 Task: Look for space in Uran, India from 8th June, 2023 to 16th June, 2023 for 2 adults in price range Rs.10000 to Rs.15000. Place can be entire place with 1  bedroom having 1 bed and 1 bathroom. Property type can be house, flat, guest house, hotel. Amenities needed are: washing machine. Booking option can be shelf check-in. Required host language is English.
Action: Mouse moved to (502, 95)
Screenshot: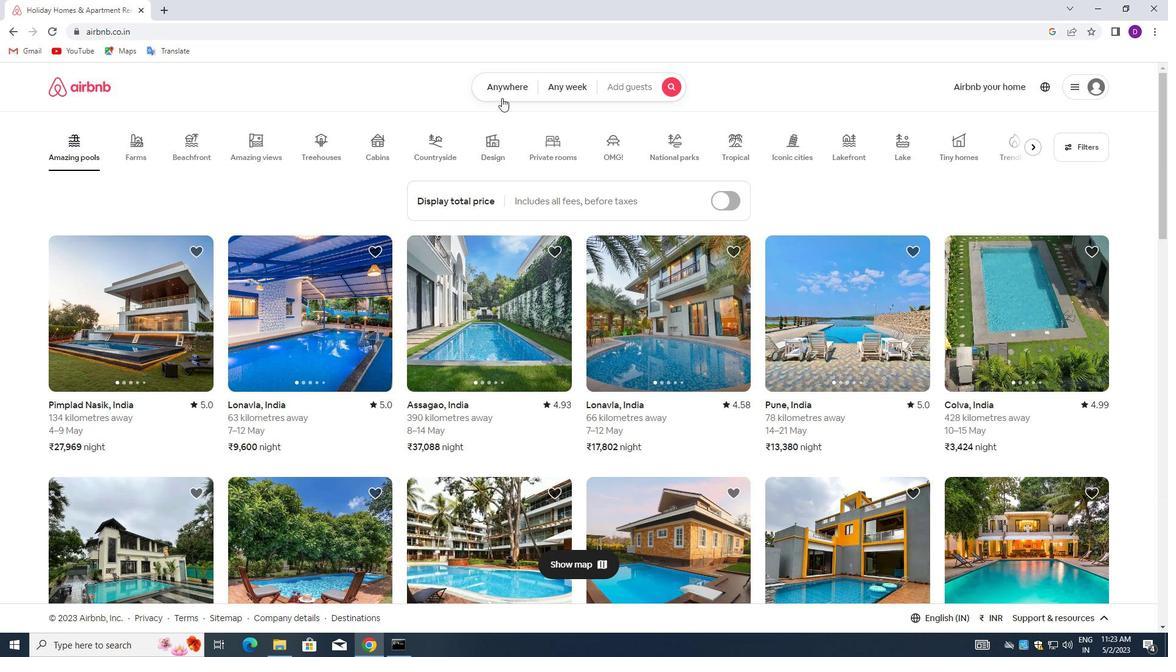 
Action: Mouse pressed left at (502, 95)
Screenshot: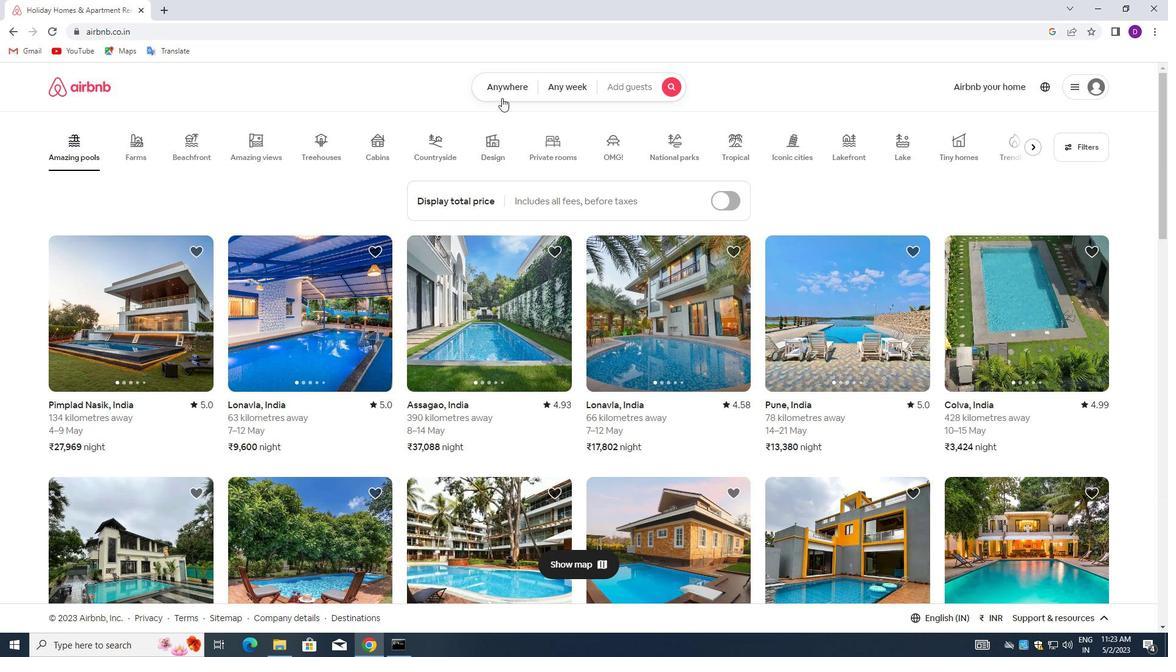 
Action: Mouse moved to (423, 135)
Screenshot: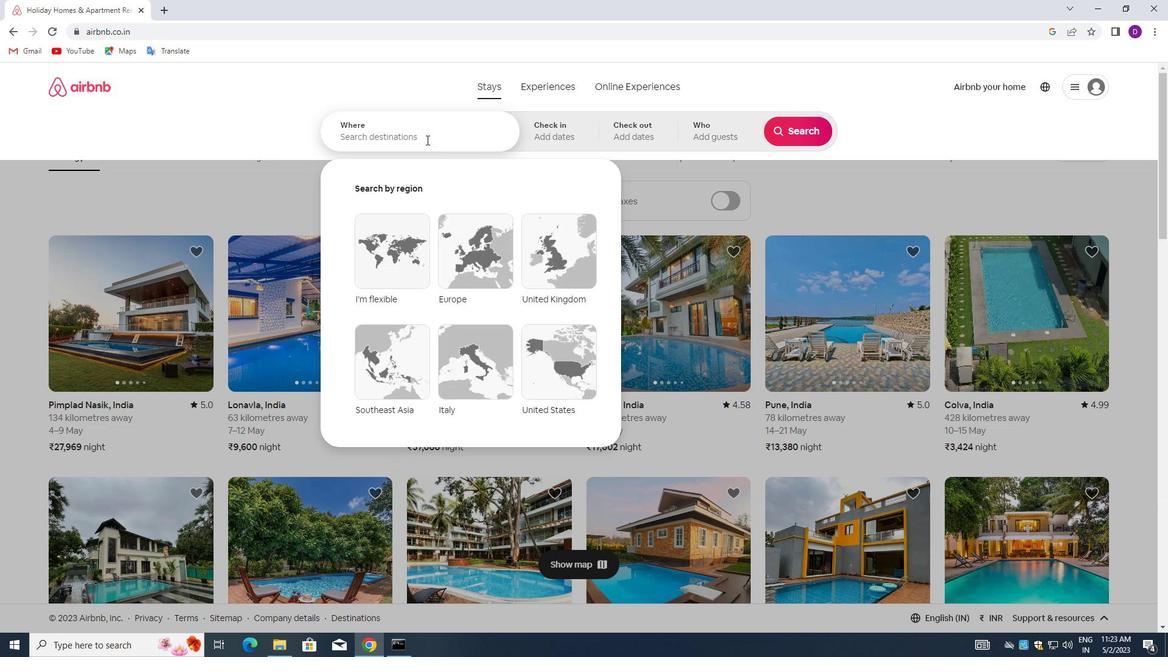 
Action: Mouse pressed left at (423, 135)
Screenshot: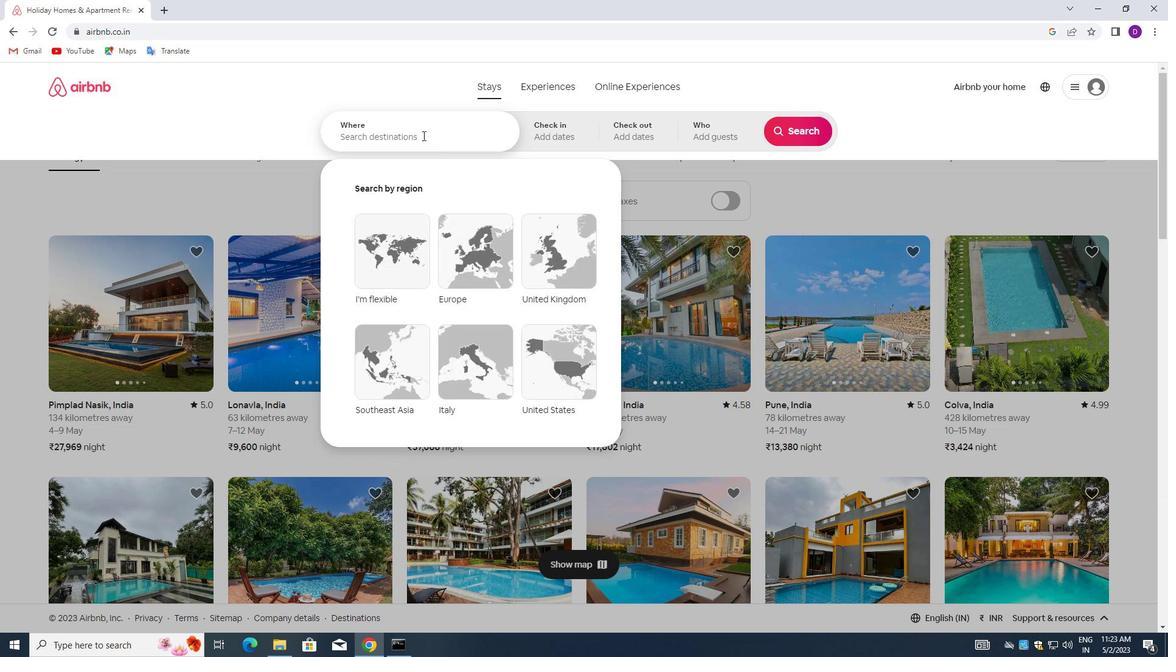 
Action: Key pressed <Key.shift>URAN<Key.space><Key.backspace>,<Key.space><Key.shift>INDIA<Key.enter>
Screenshot: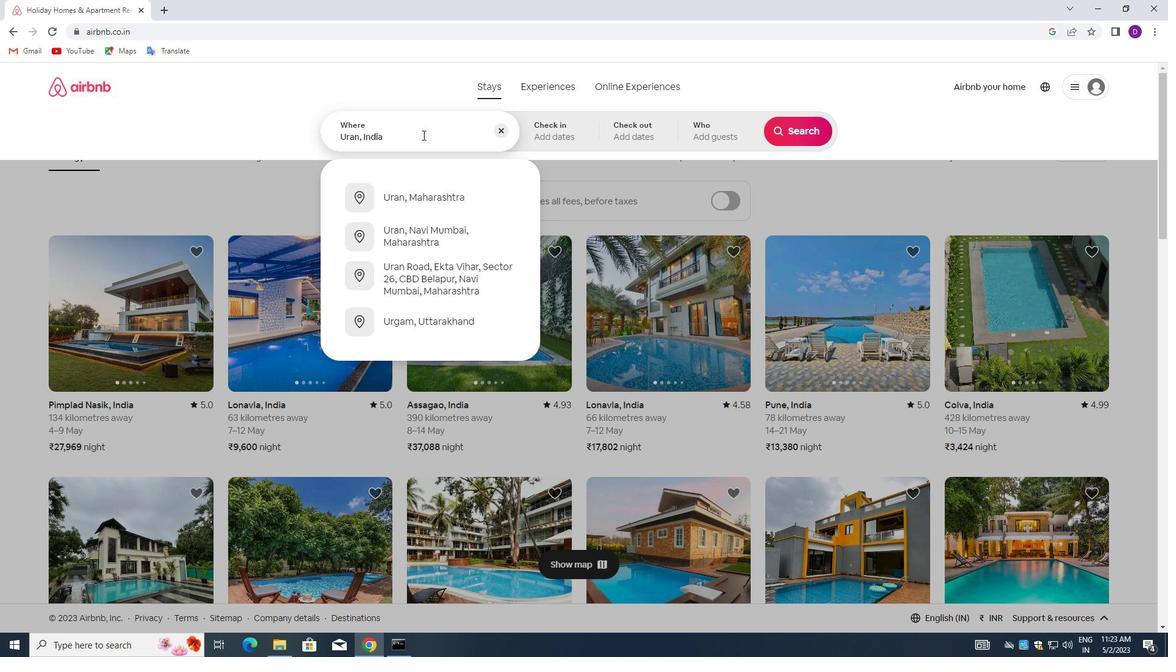 
Action: Mouse moved to (727, 308)
Screenshot: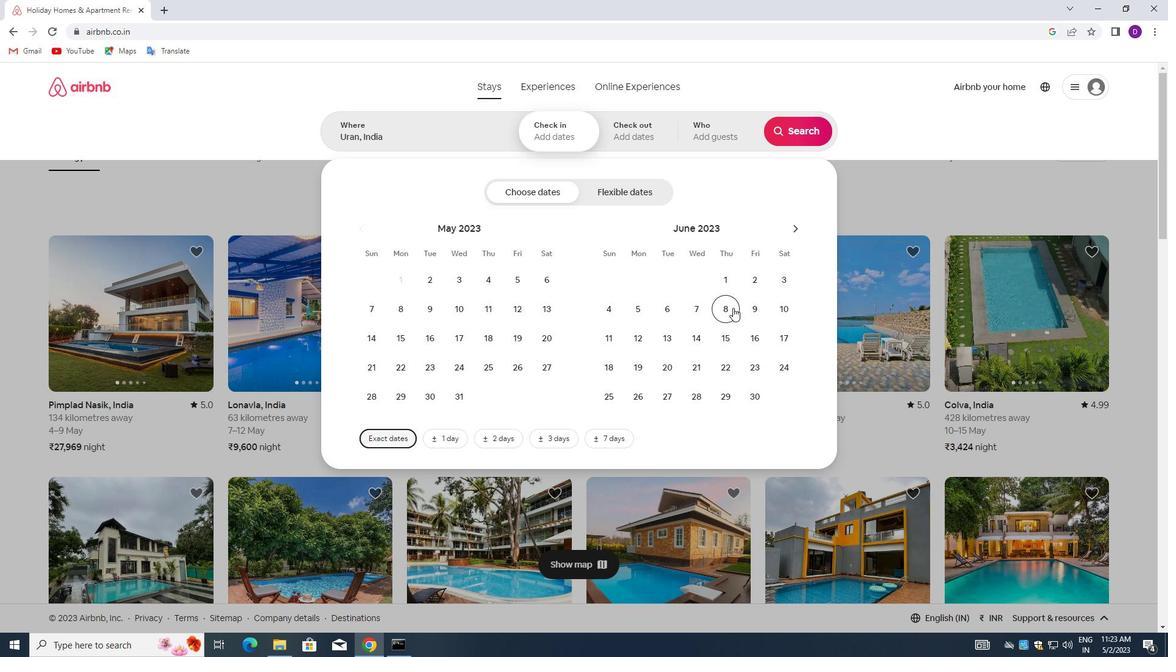 
Action: Mouse pressed left at (727, 308)
Screenshot: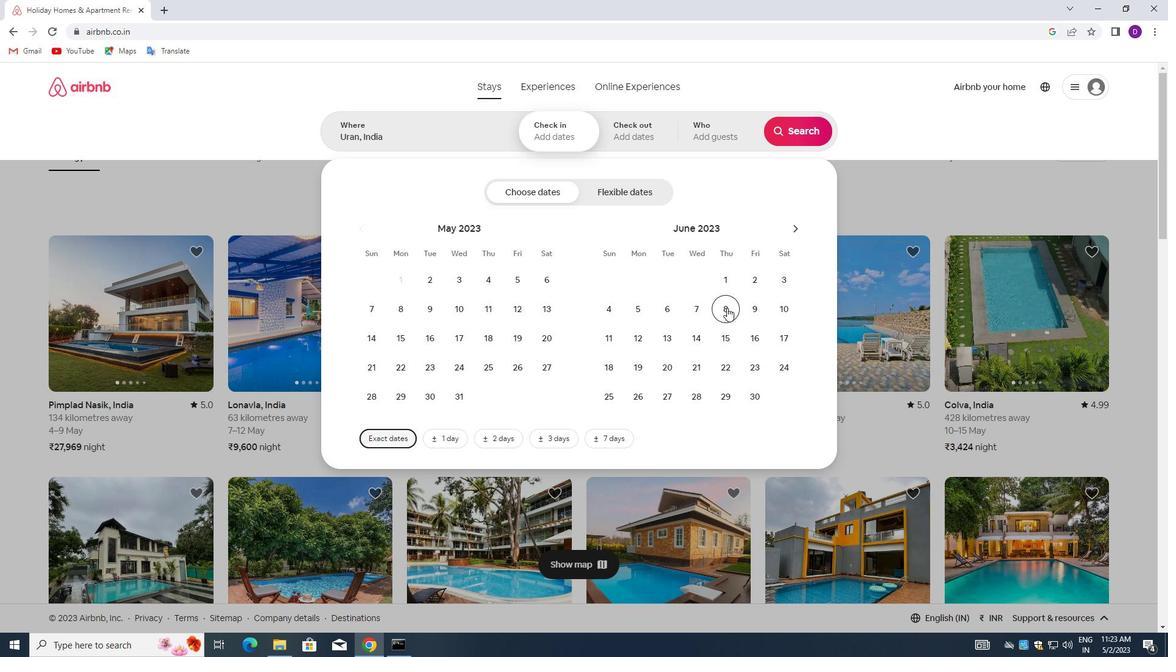 
Action: Mouse moved to (748, 329)
Screenshot: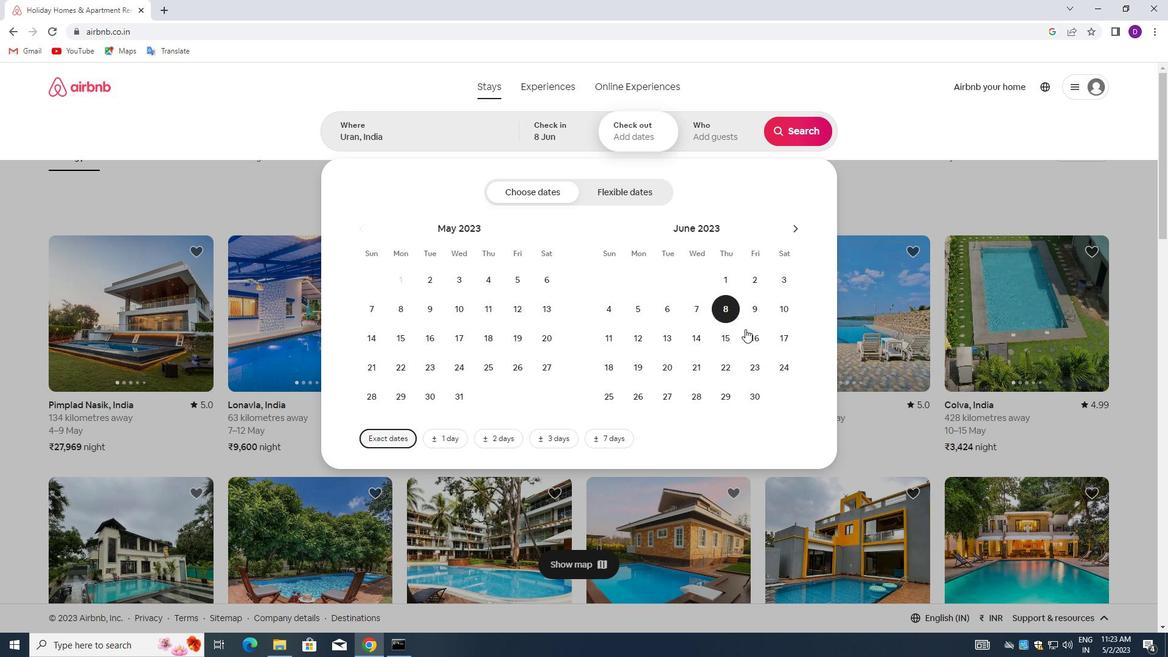 
Action: Mouse pressed left at (748, 329)
Screenshot: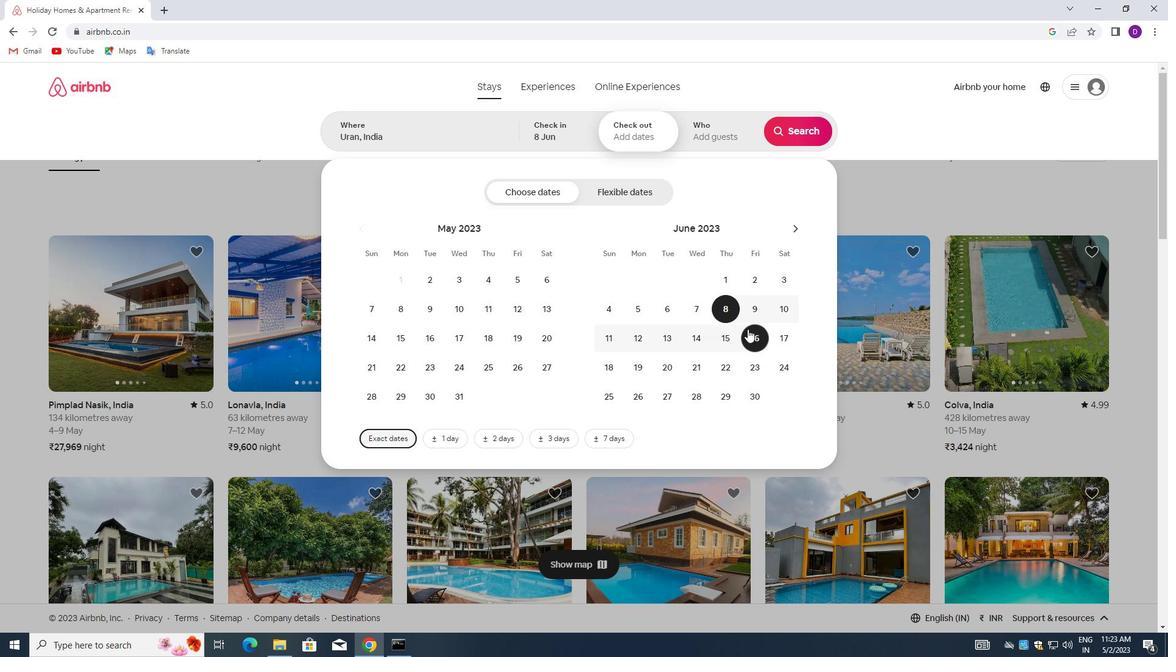 
Action: Mouse moved to (701, 129)
Screenshot: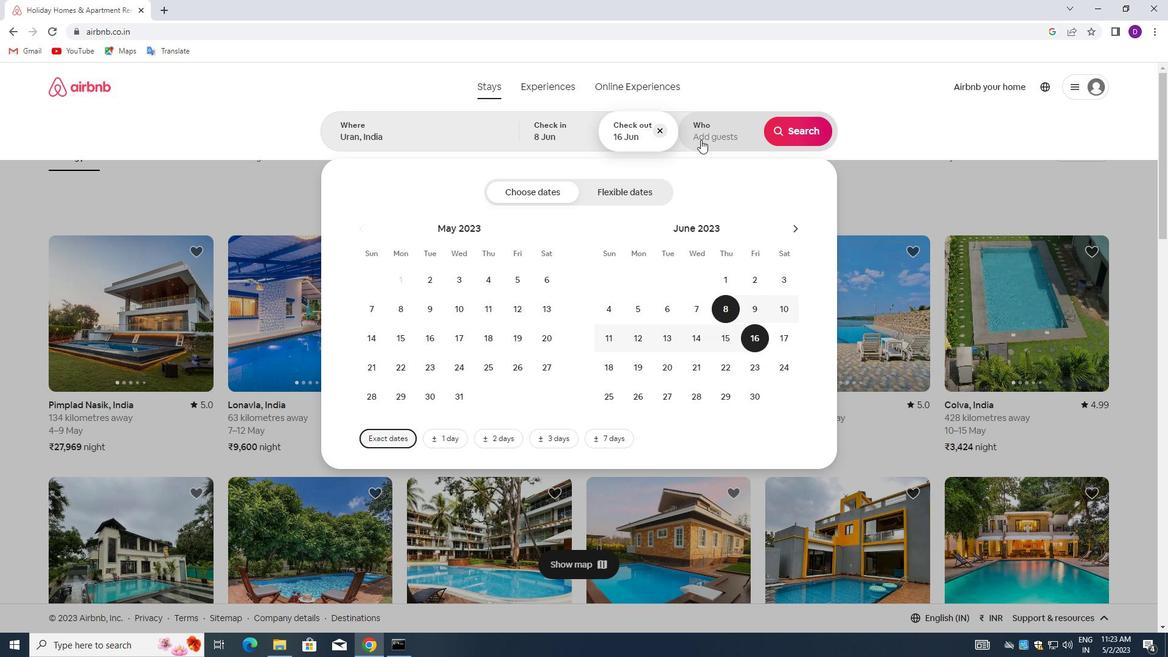 
Action: Mouse pressed left at (701, 129)
Screenshot: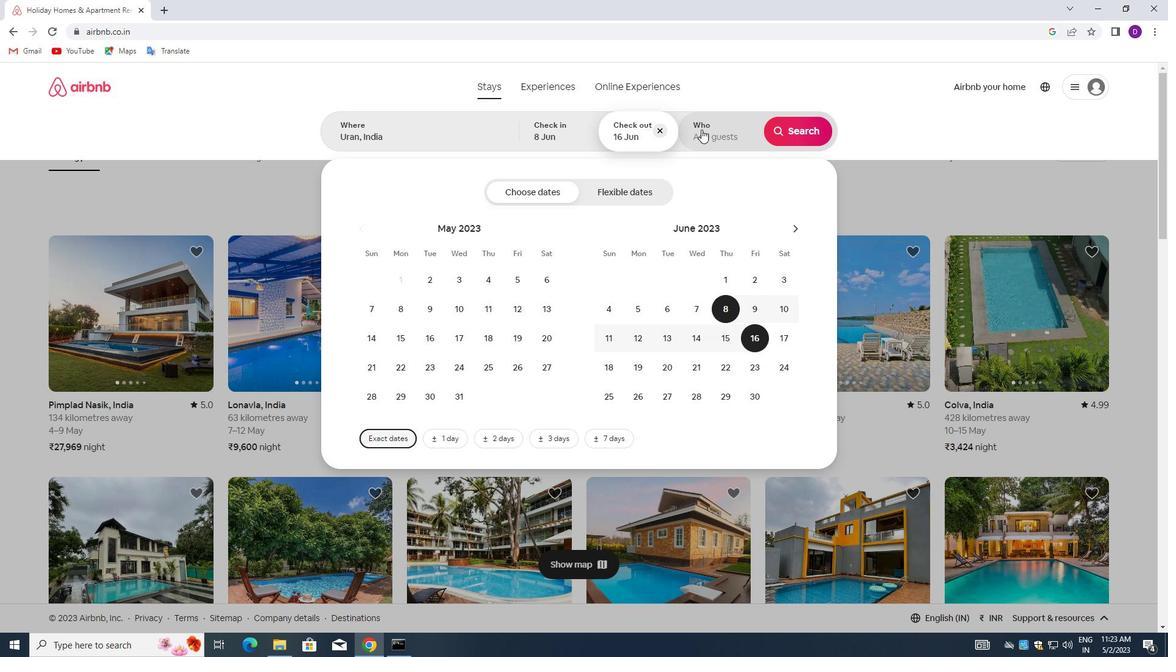 
Action: Mouse moved to (805, 198)
Screenshot: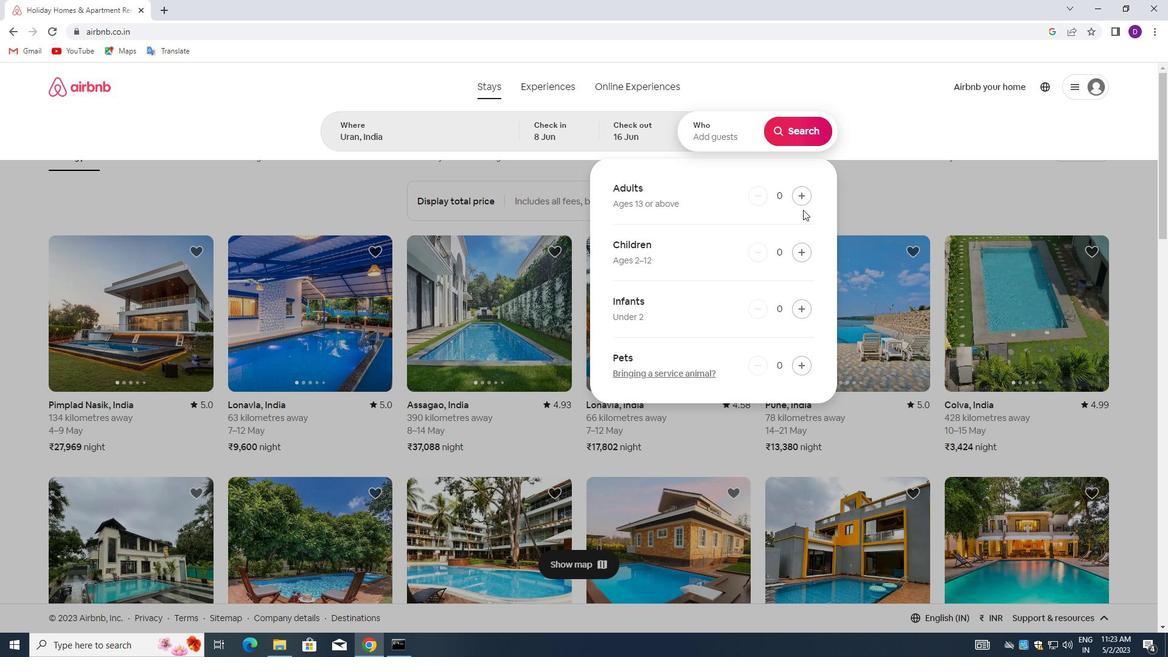 
Action: Mouse pressed left at (805, 198)
Screenshot: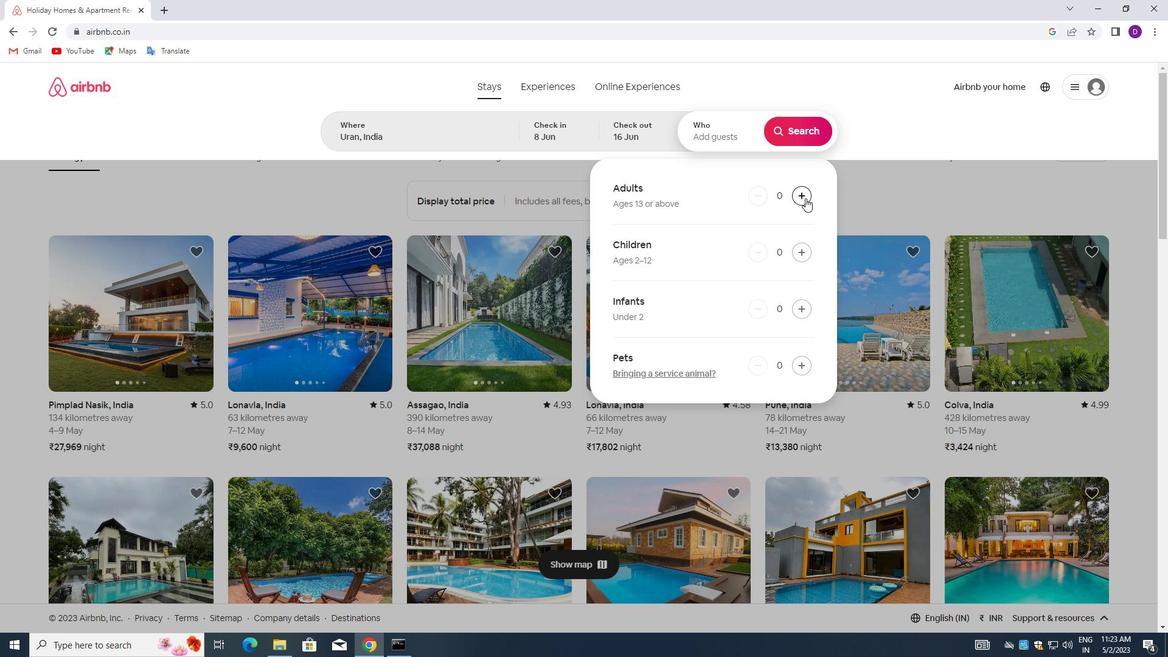 
Action: Mouse pressed left at (805, 198)
Screenshot: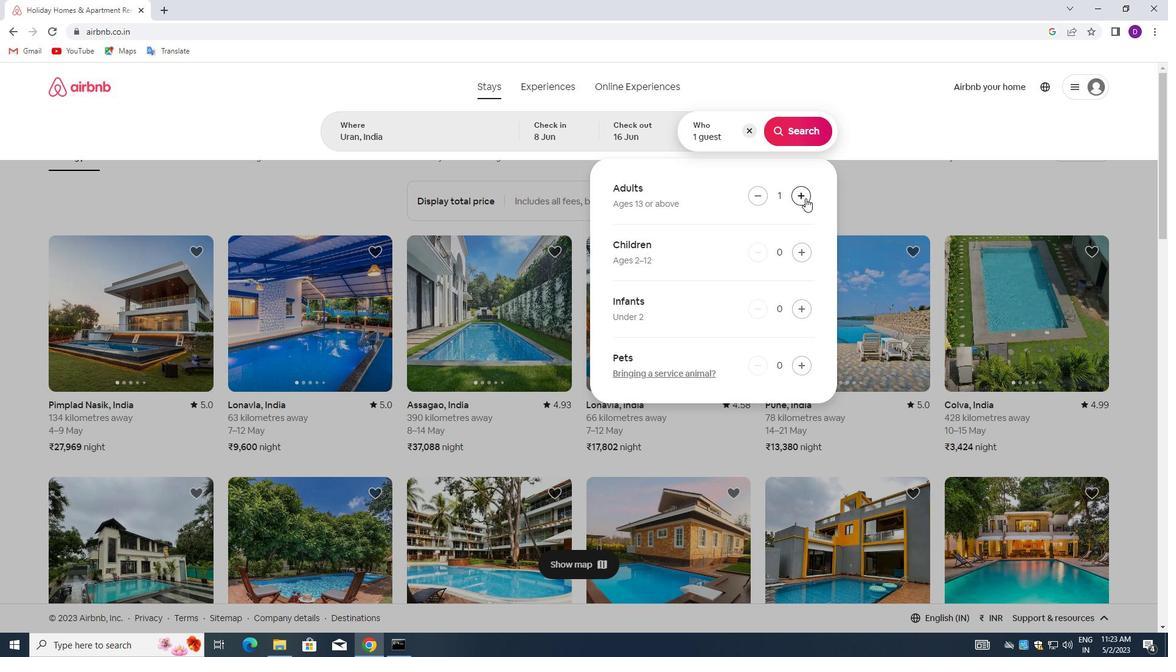 
Action: Mouse moved to (783, 121)
Screenshot: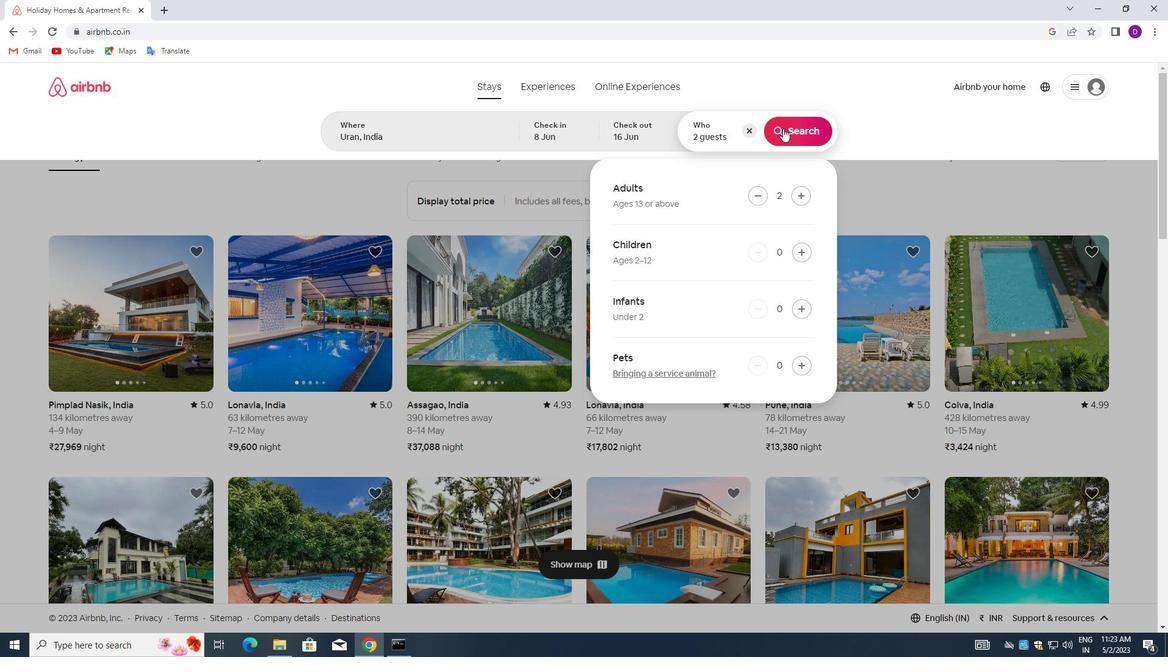 
Action: Mouse pressed left at (783, 121)
Screenshot: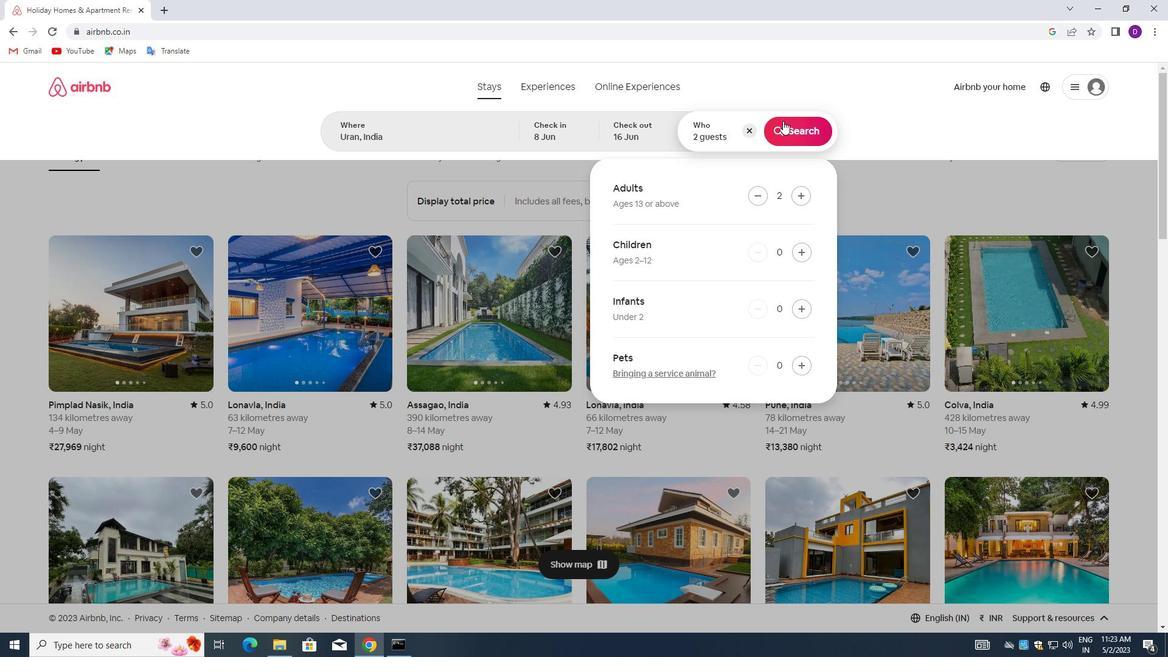 
Action: Mouse moved to (1107, 142)
Screenshot: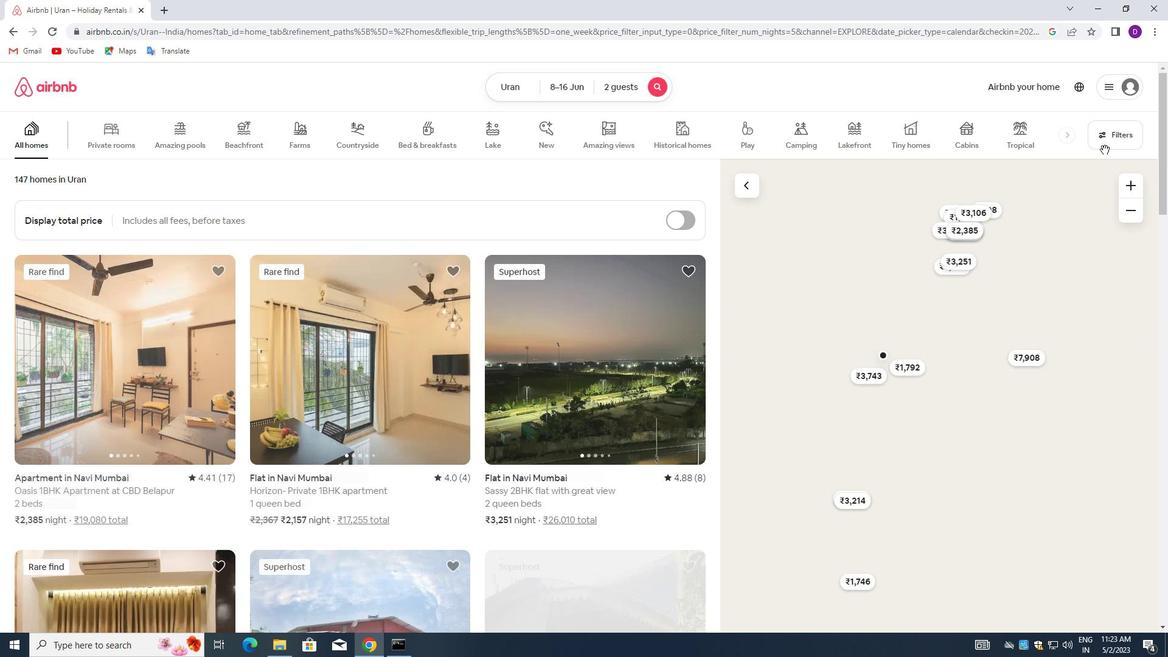 
Action: Mouse pressed left at (1107, 142)
Screenshot: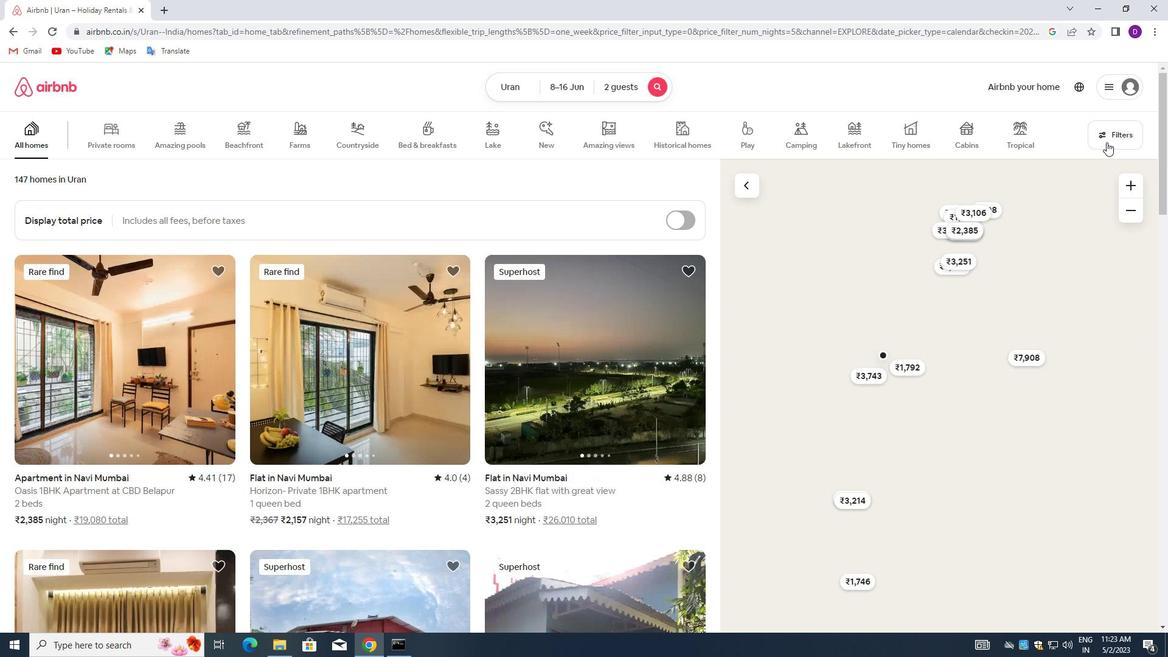 
Action: Mouse moved to (420, 294)
Screenshot: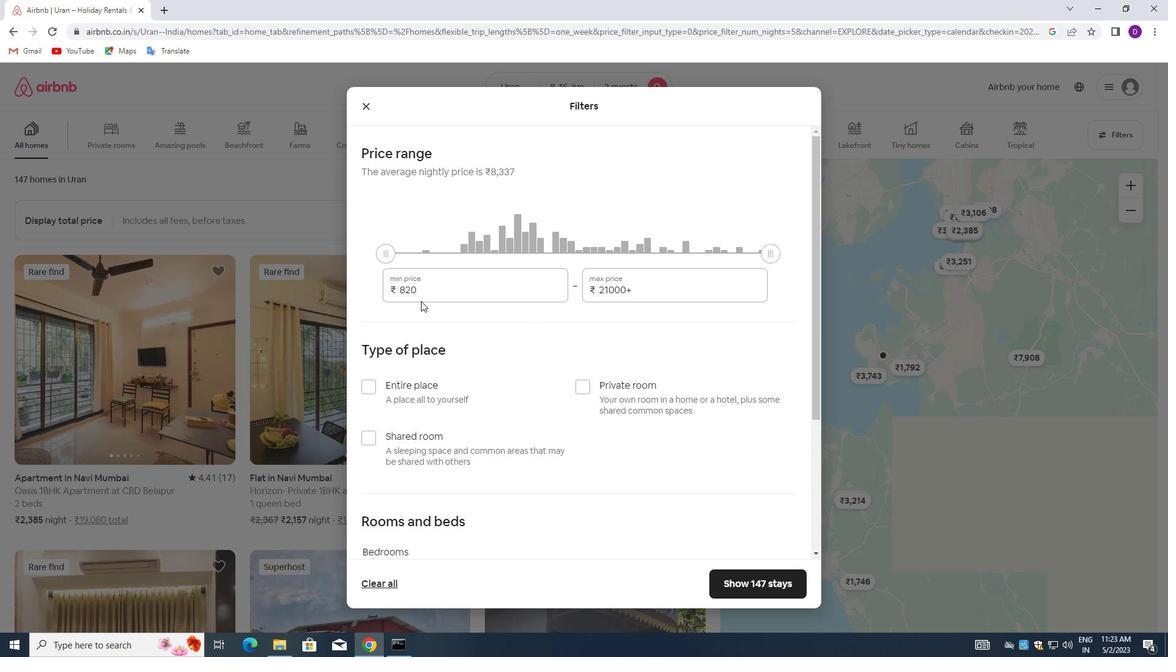 
Action: Mouse pressed left at (420, 294)
Screenshot: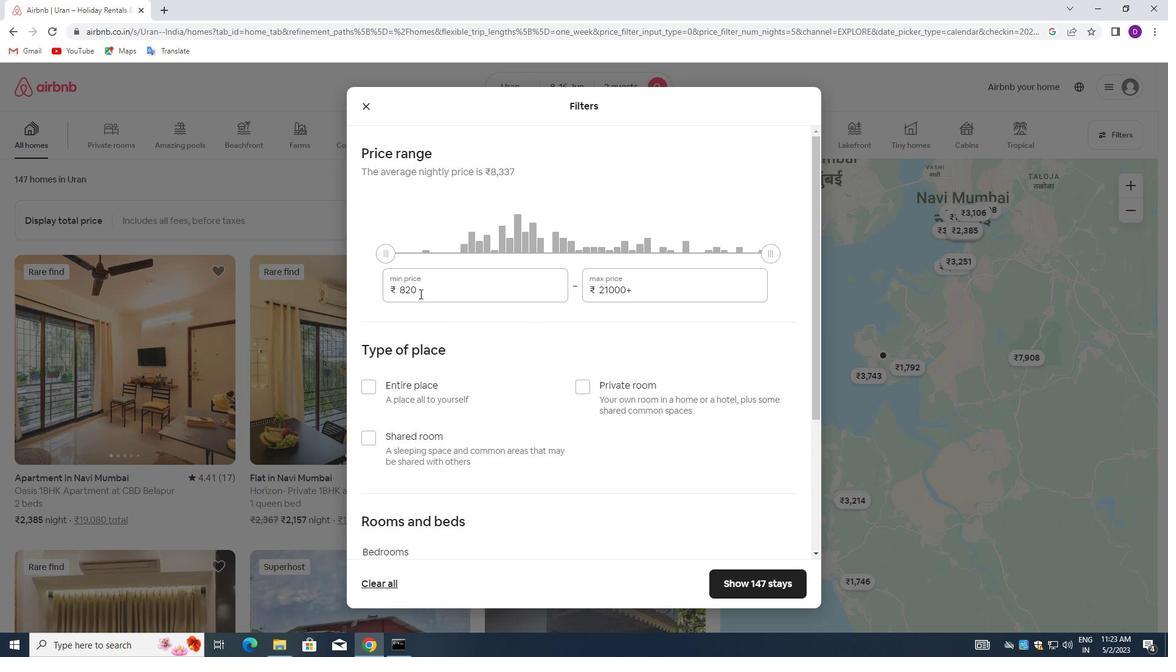 
Action: Mouse pressed left at (420, 294)
Screenshot: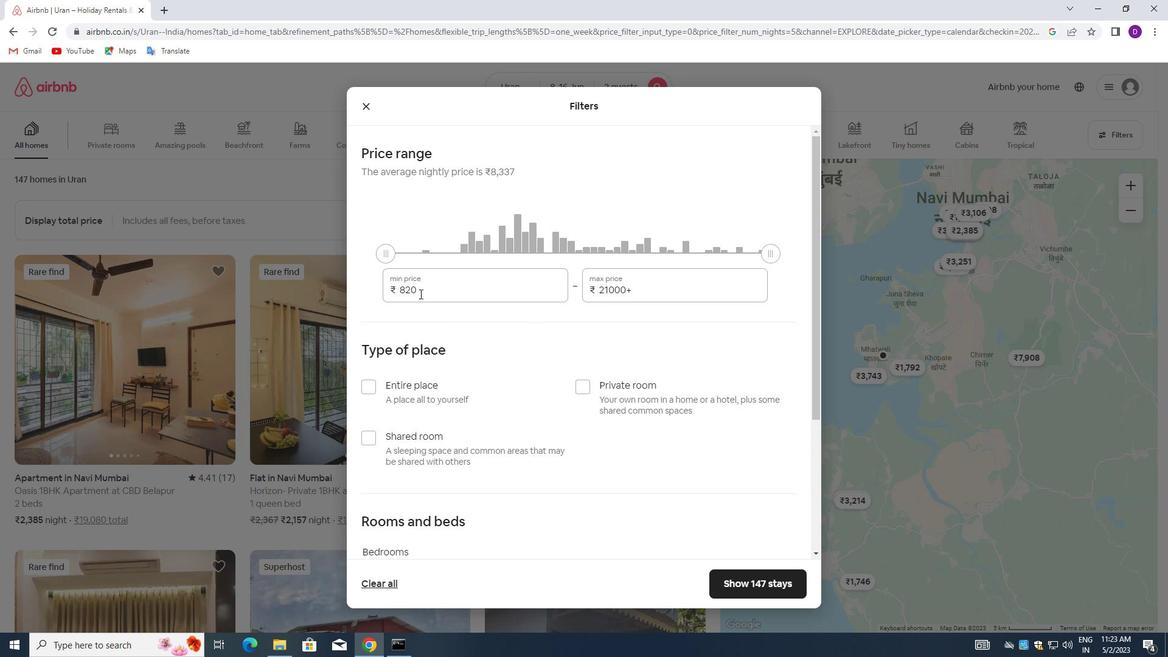 
Action: Key pressed 10000<Key.tab>15000
Screenshot: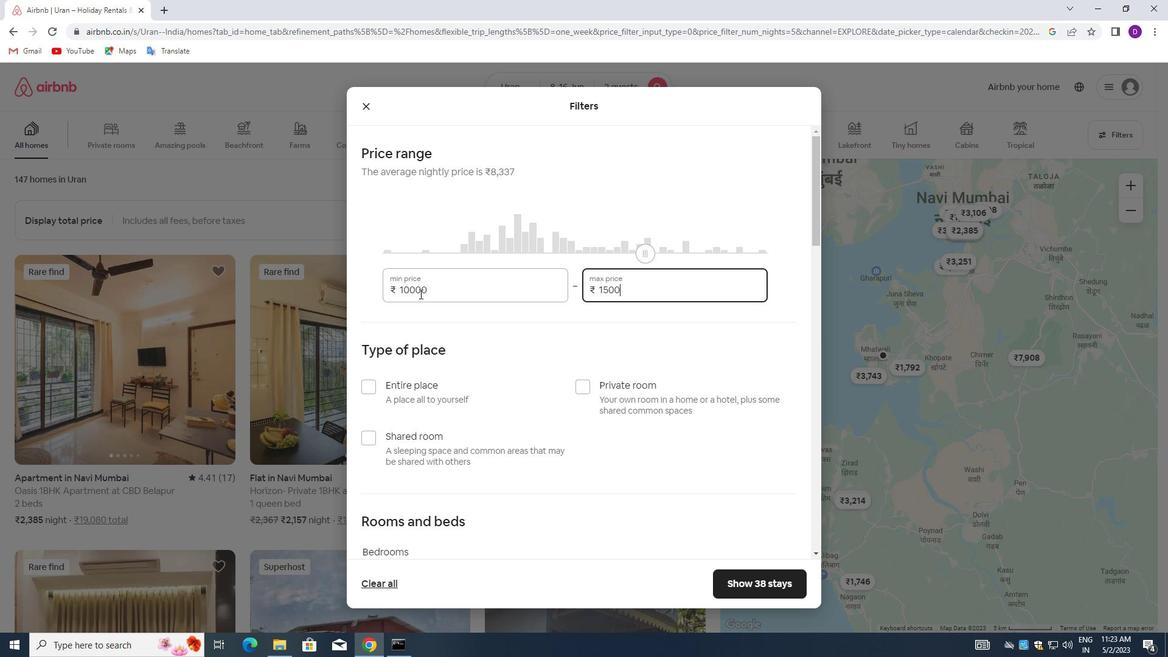 
Action: Mouse moved to (420, 294)
Screenshot: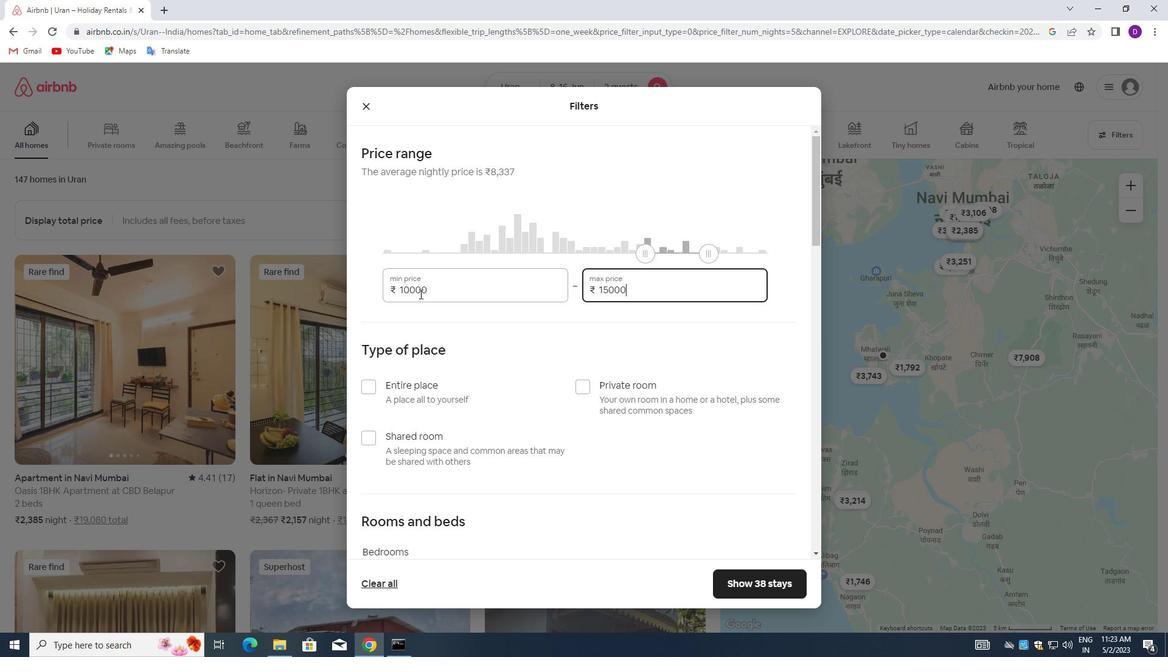 
Action: Mouse scrolled (420, 293) with delta (0, 0)
Screenshot: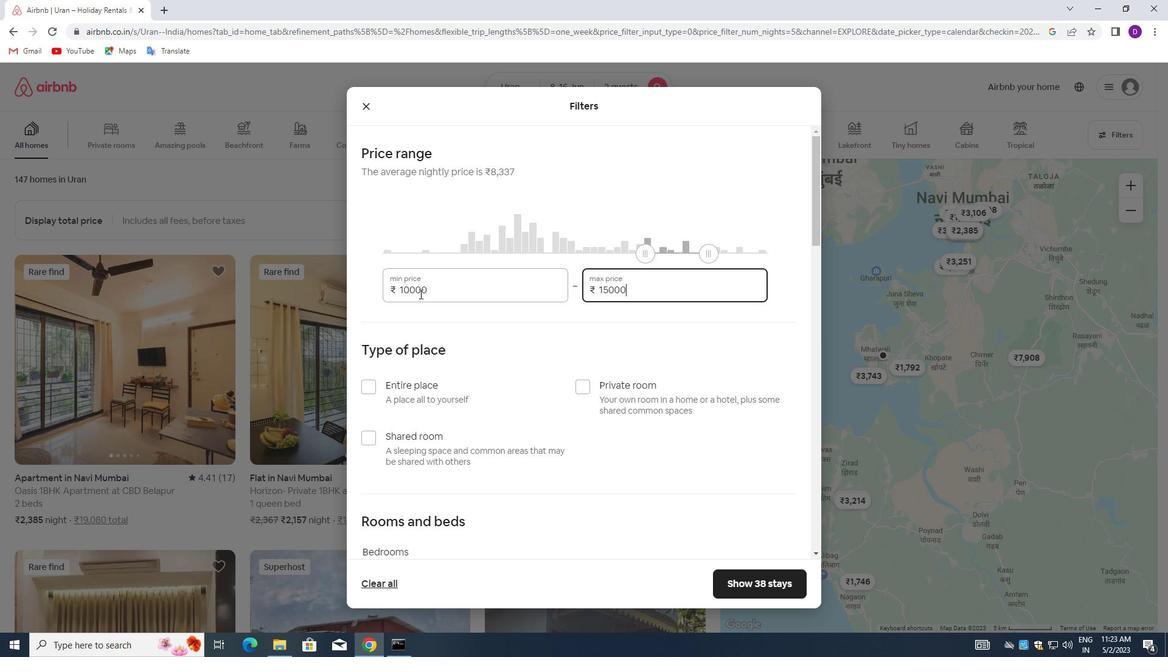 
Action: Mouse moved to (425, 299)
Screenshot: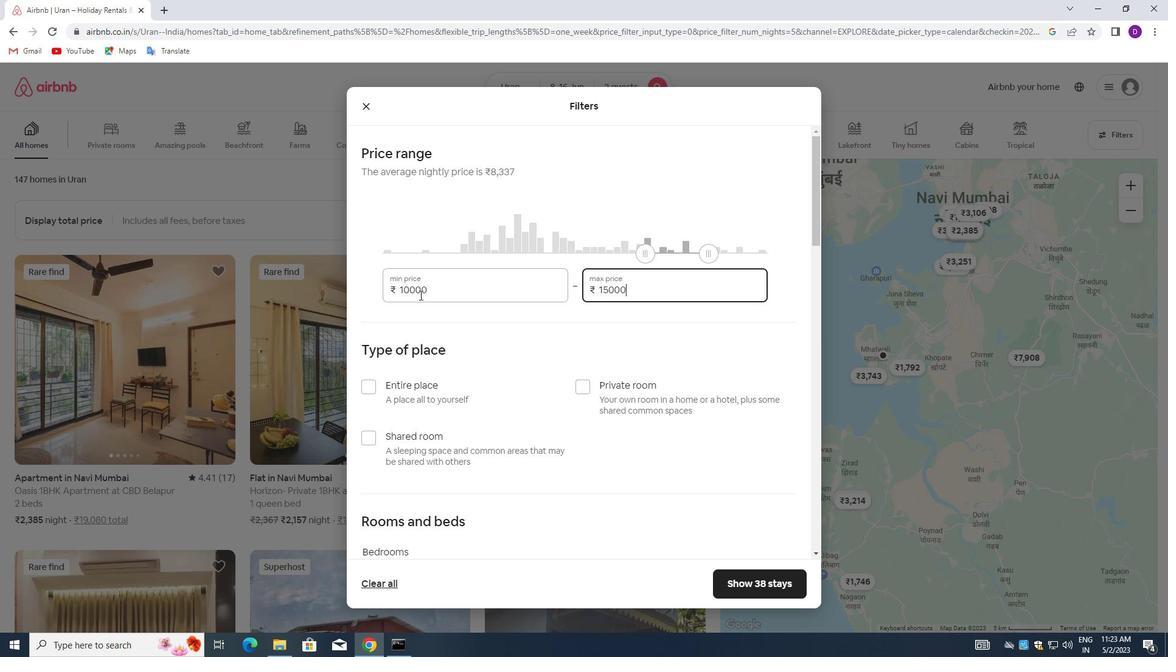 
Action: Mouse scrolled (425, 298) with delta (0, 0)
Screenshot: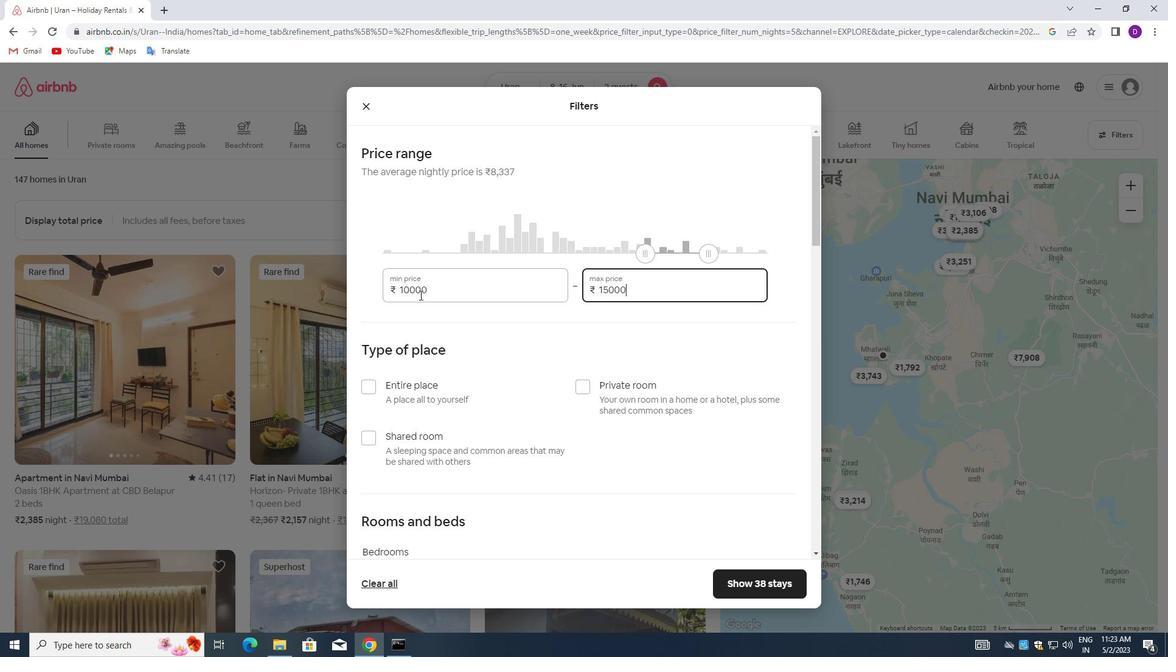 
Action: Mouse moved to (369, 271)
Screenshot: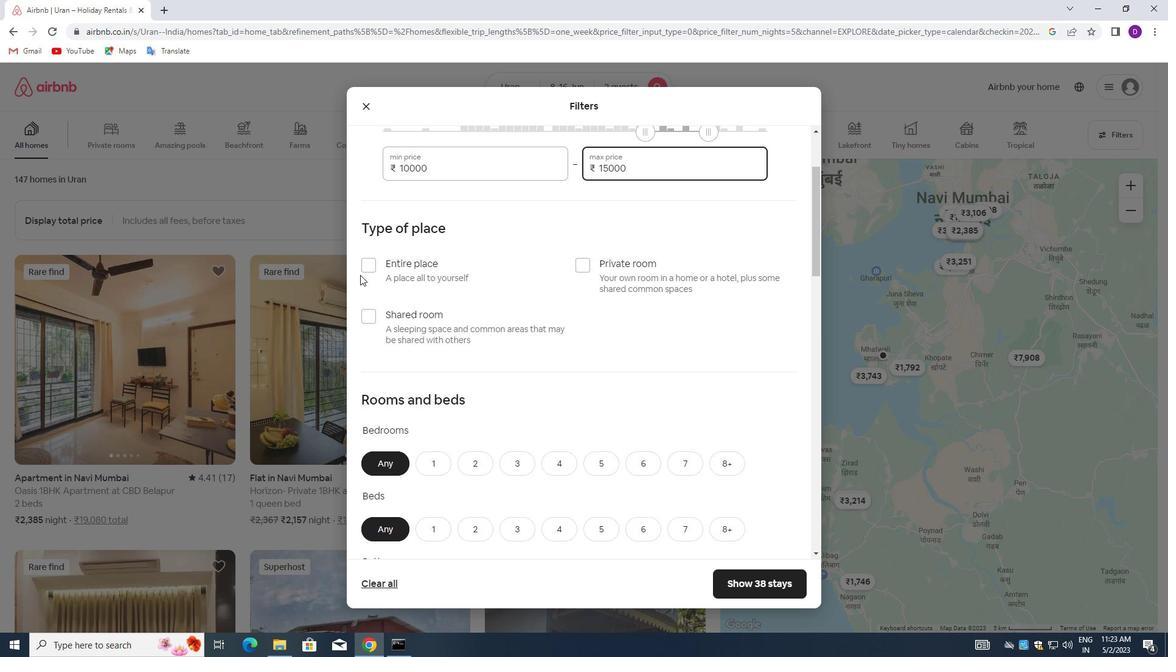 
Action: Mouse pressed left at (369, 271)
Screenshot: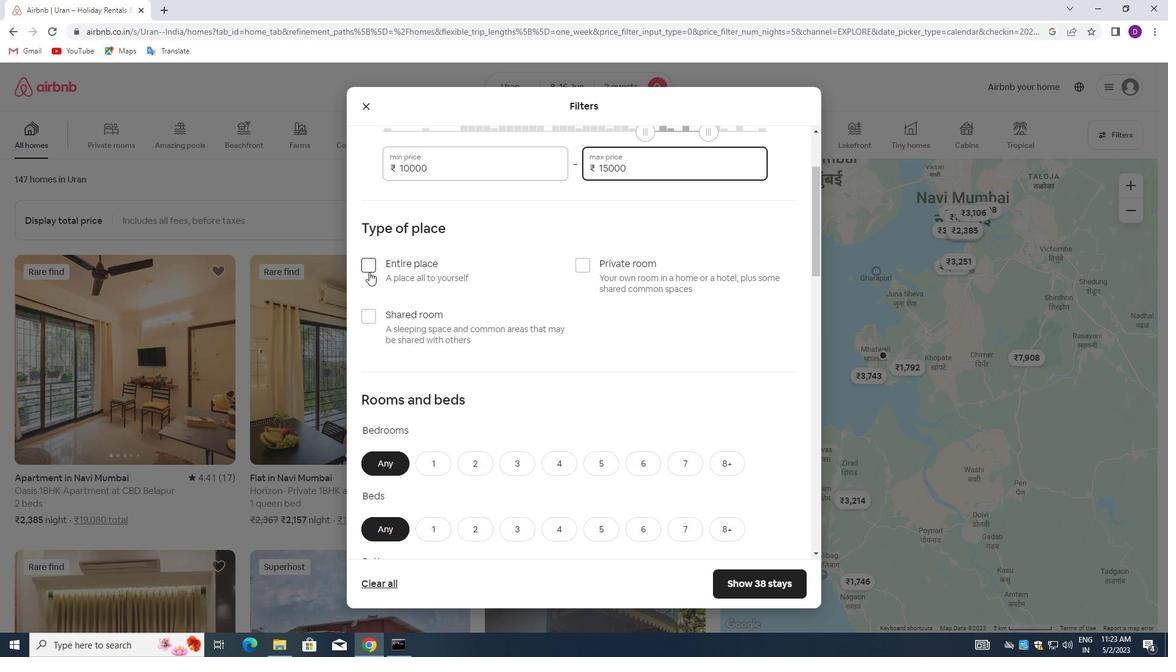 
Action: Mouse moved to (536, 357)
Screenshot: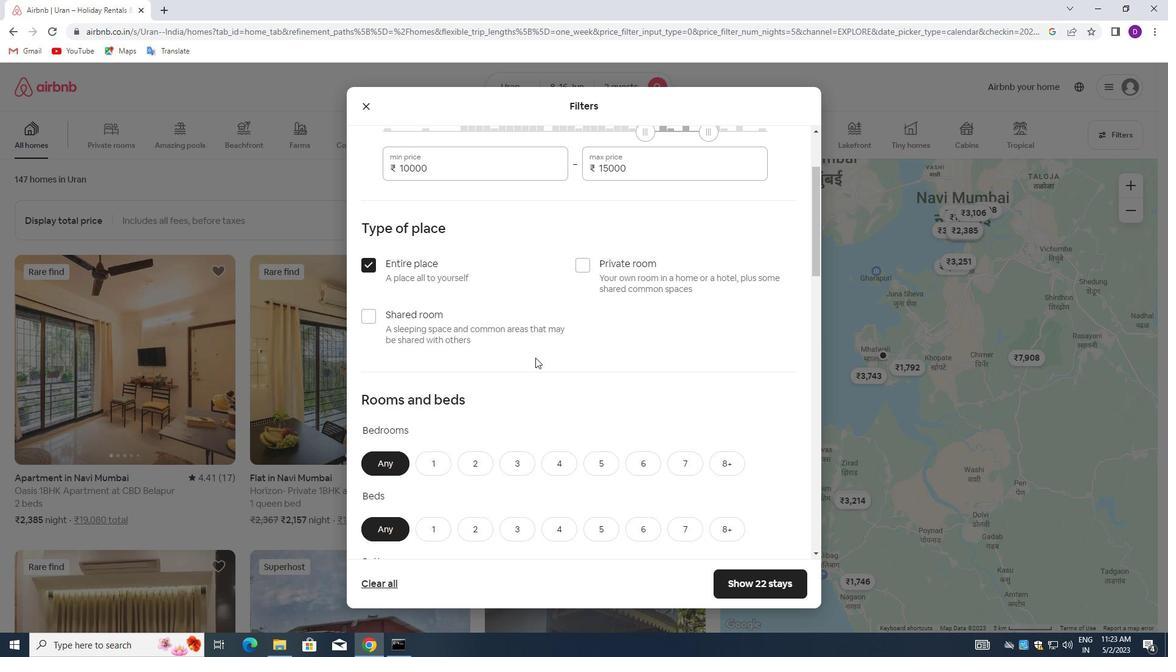
Action: Mouse scrolled (536, 357) with delta (0, 0)
Screenshot: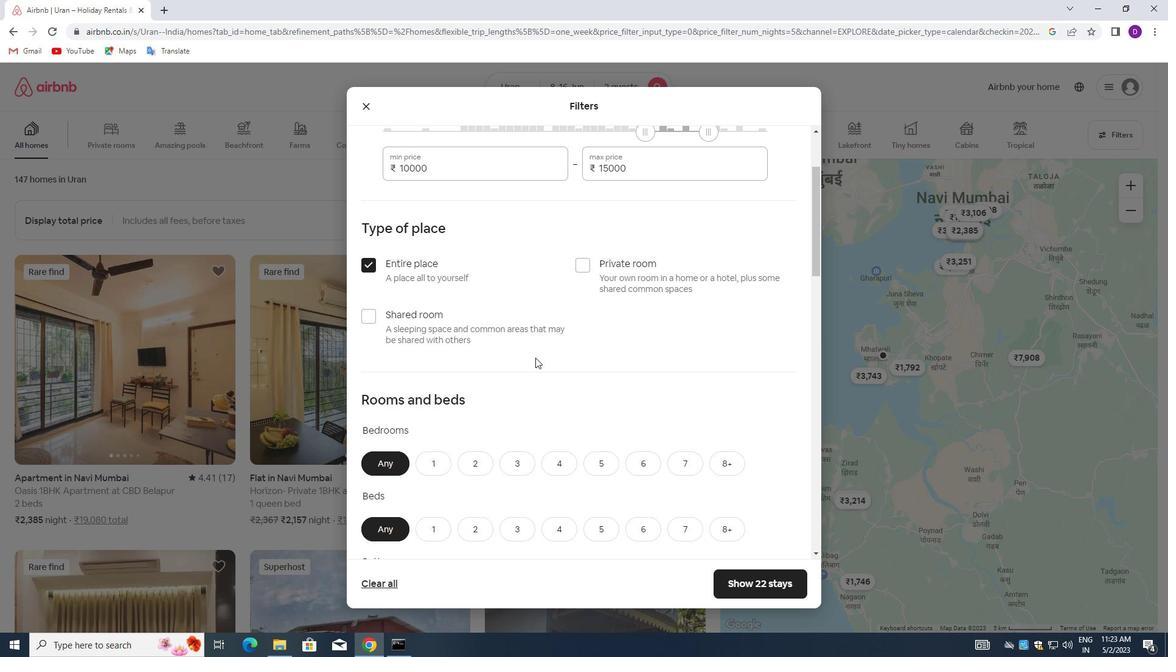 
Action: Mouse moved to (536, 358)
Screenshot: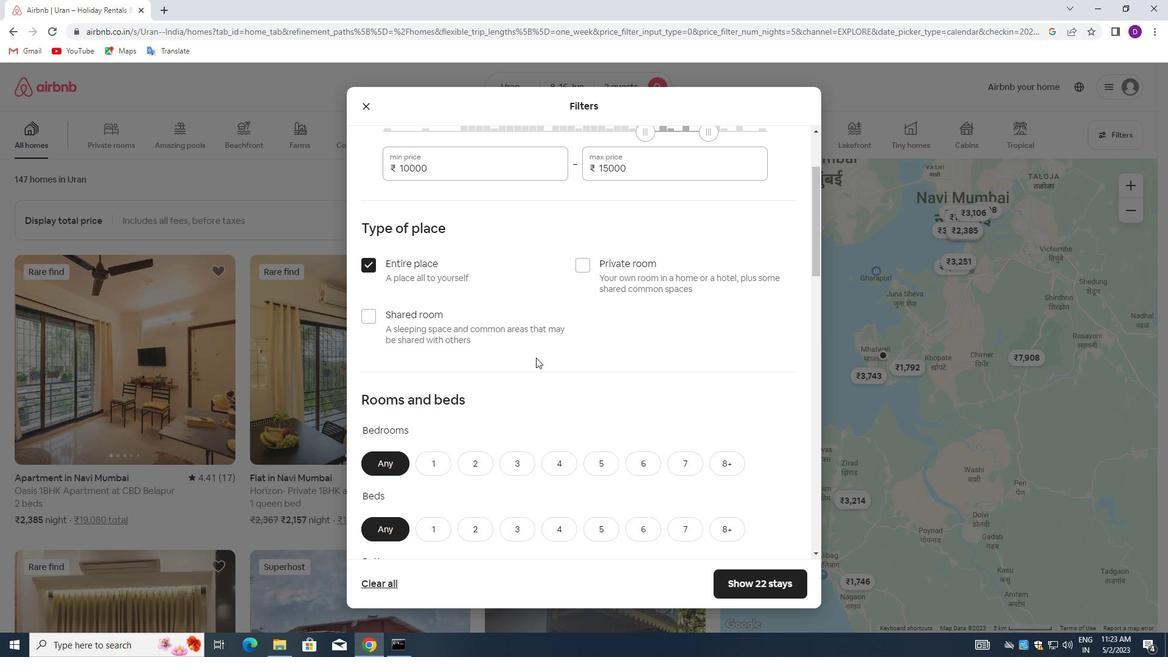 
Action: Mouse scrolled (536, 357) with delta (0, 0)
Screenshot: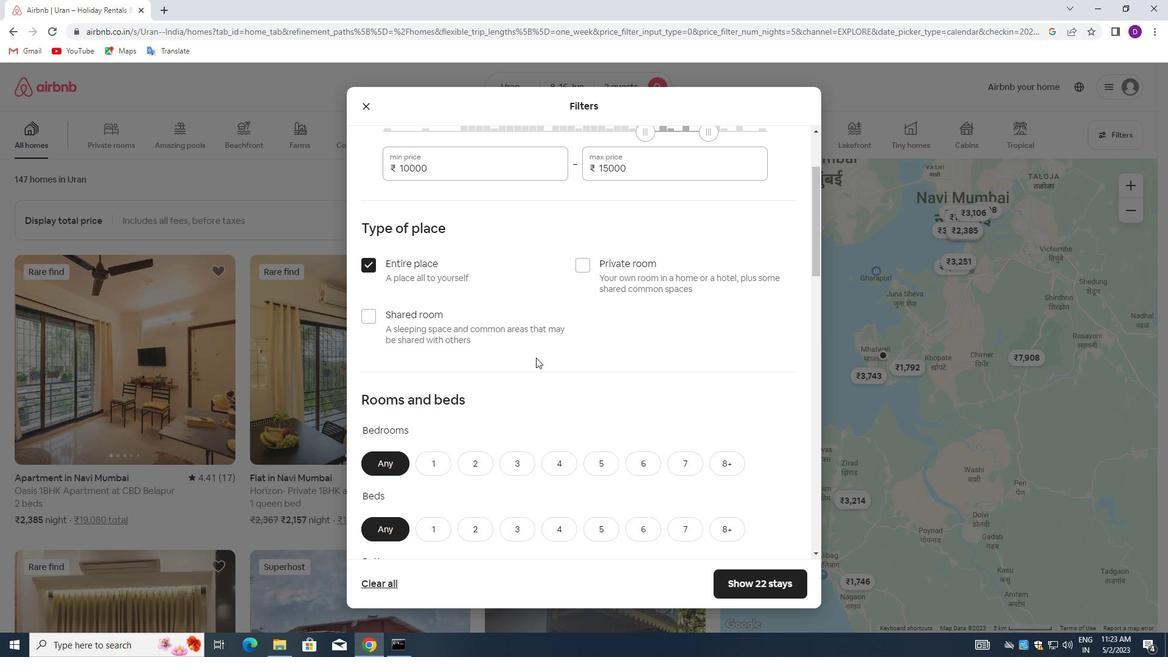 
Action: Mouse moved to (434, 345)
Screenshot: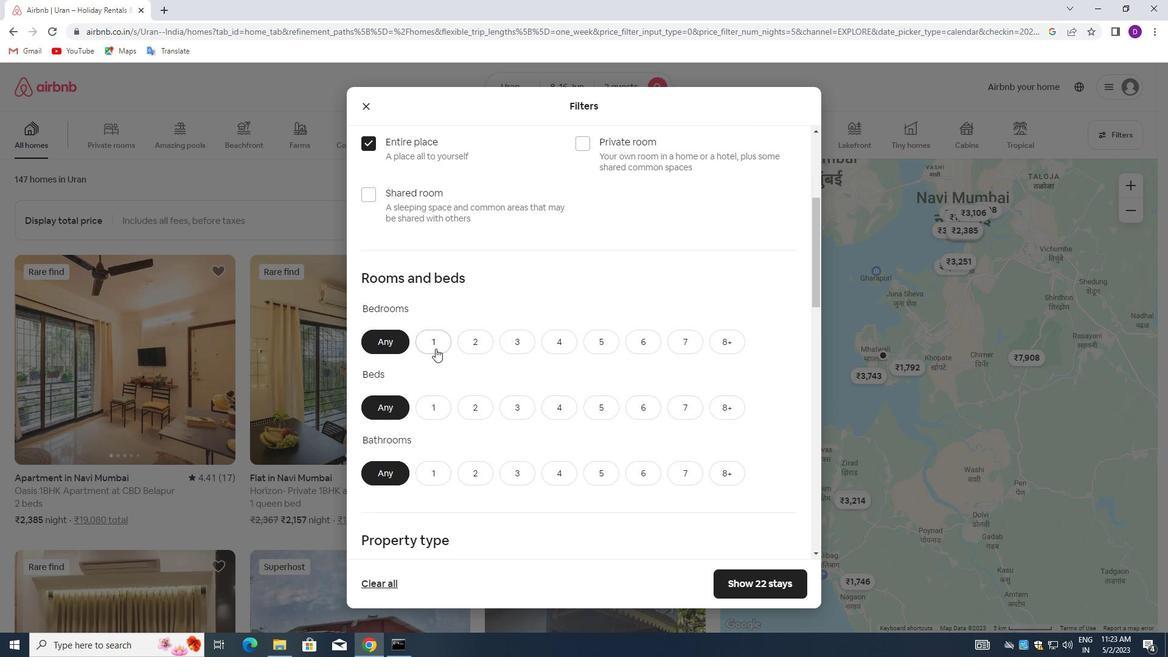 
Action: Mouse pressed left at (434, 345)
Screenshot: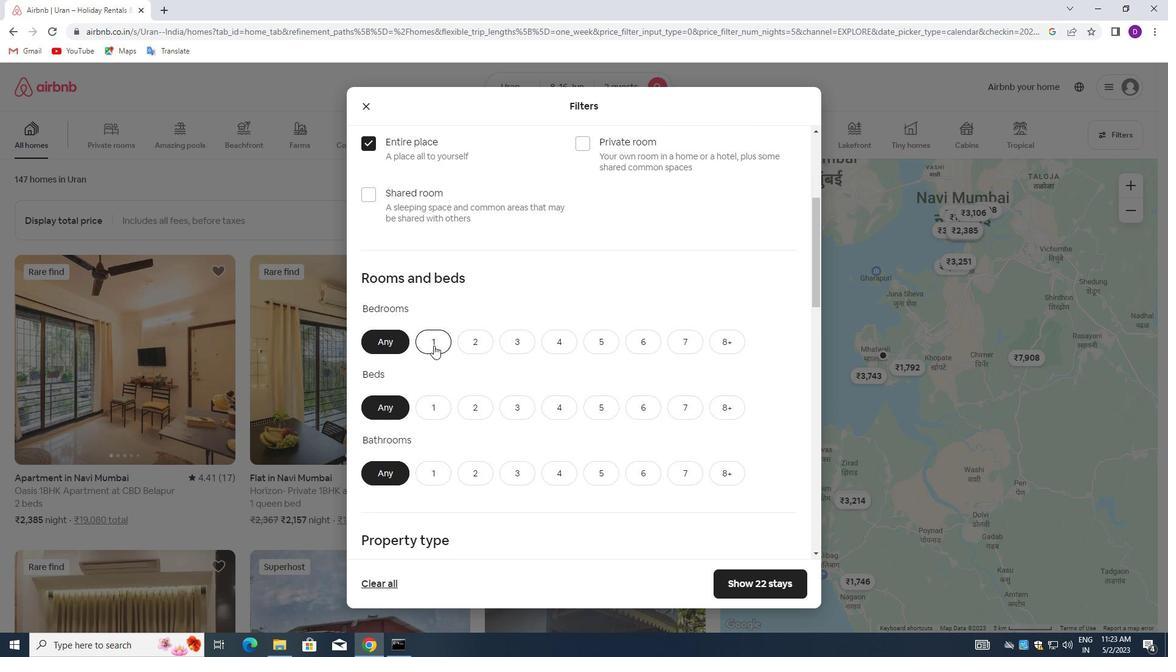 
Action: Mouse moved to (435, 404)
Screenshot: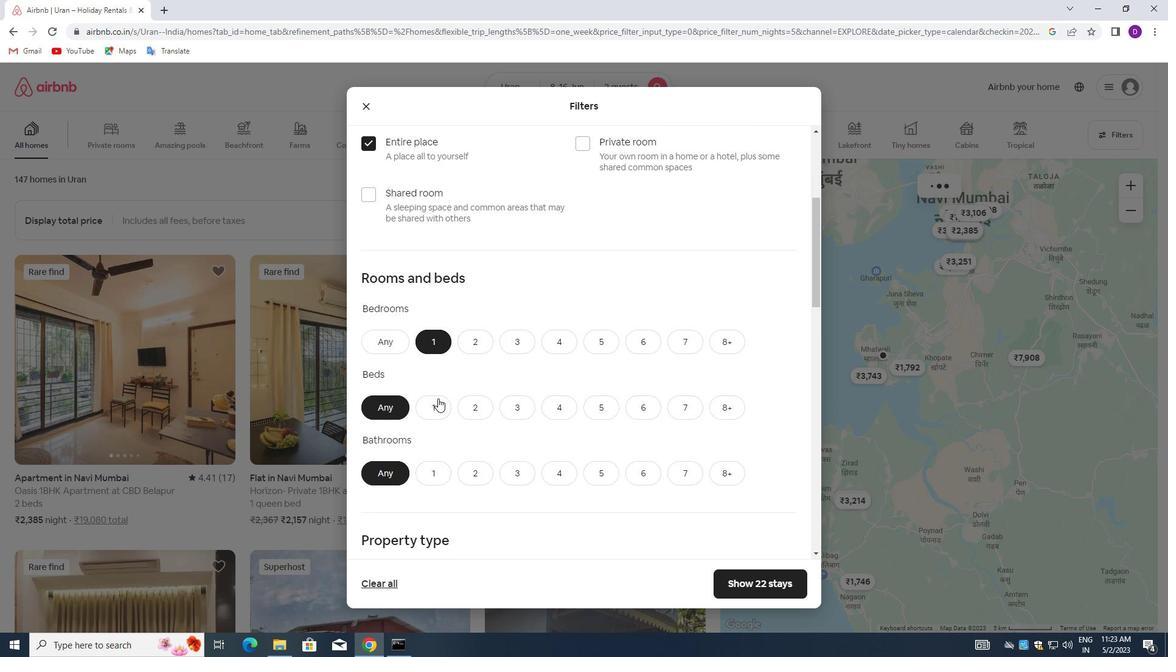 
Action: Mouse pressed left at (435, 404)
Screenshot: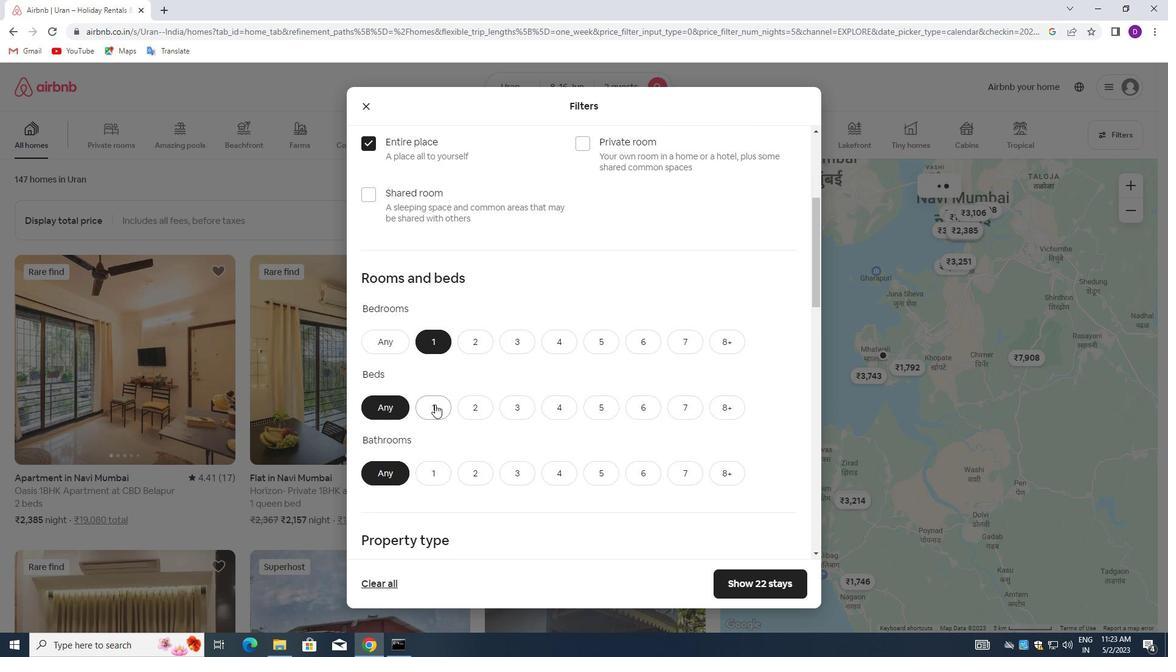 
Action: Mouse moved to (432, 471)
Screenshot: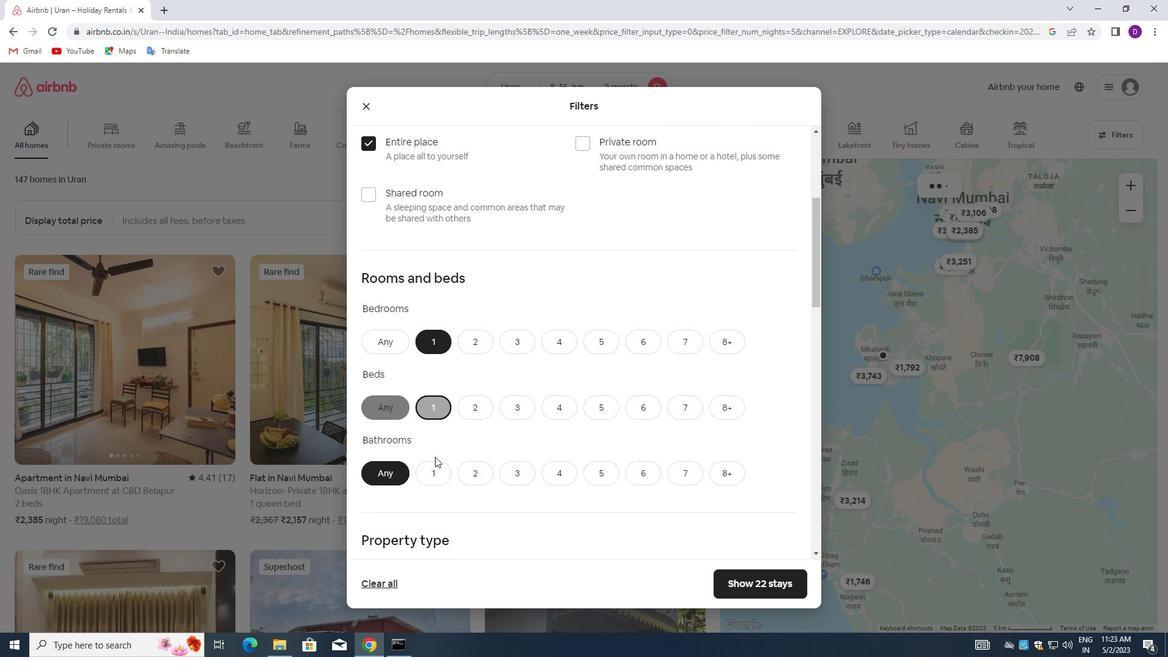 
Action: Mouse pressed left at (432, 471)
Screenshot: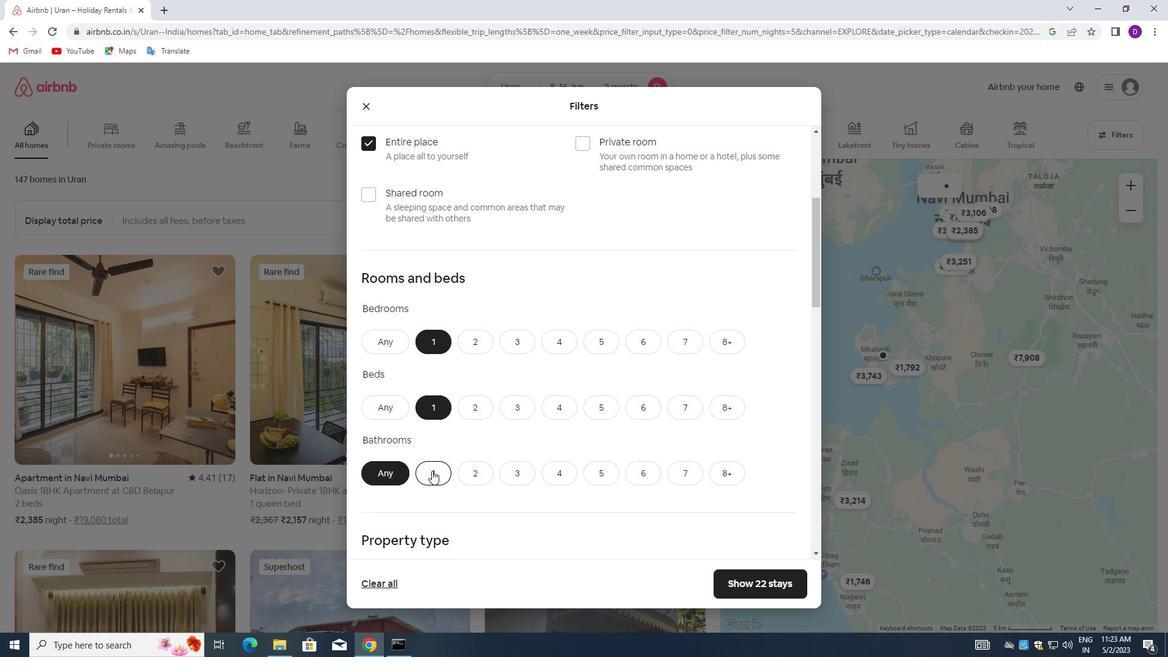 
Action: Mouse moved to (539, 421)
Screenshot: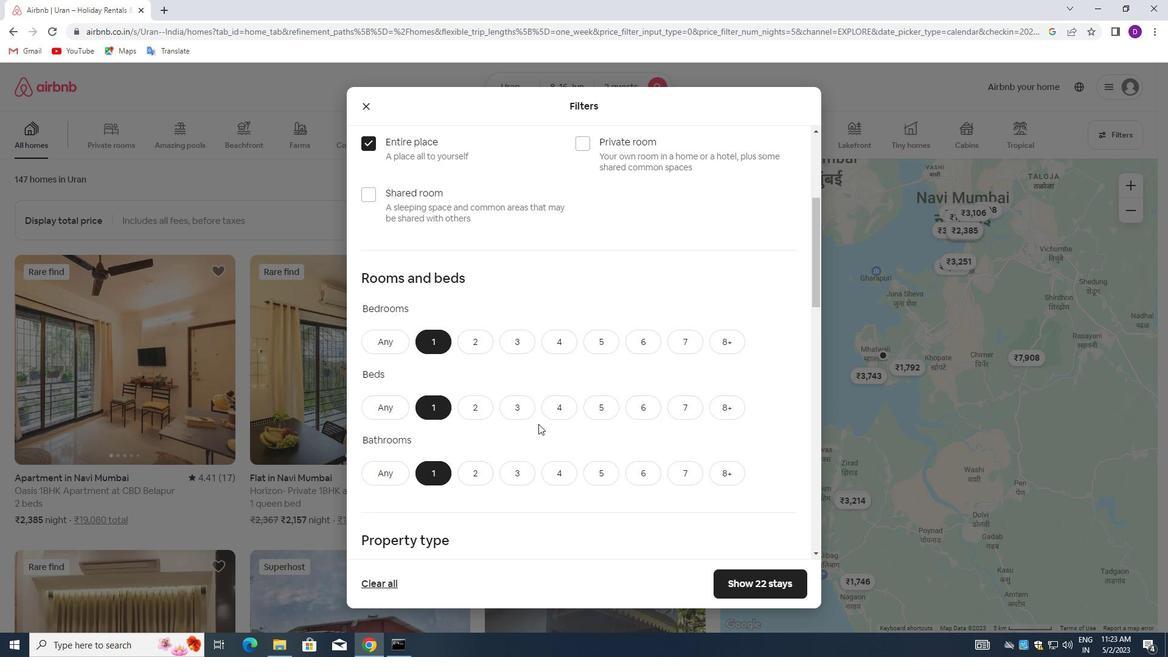 
Action: Mouse scrolled (539, 421) with delta (0, 0)
Screenshot: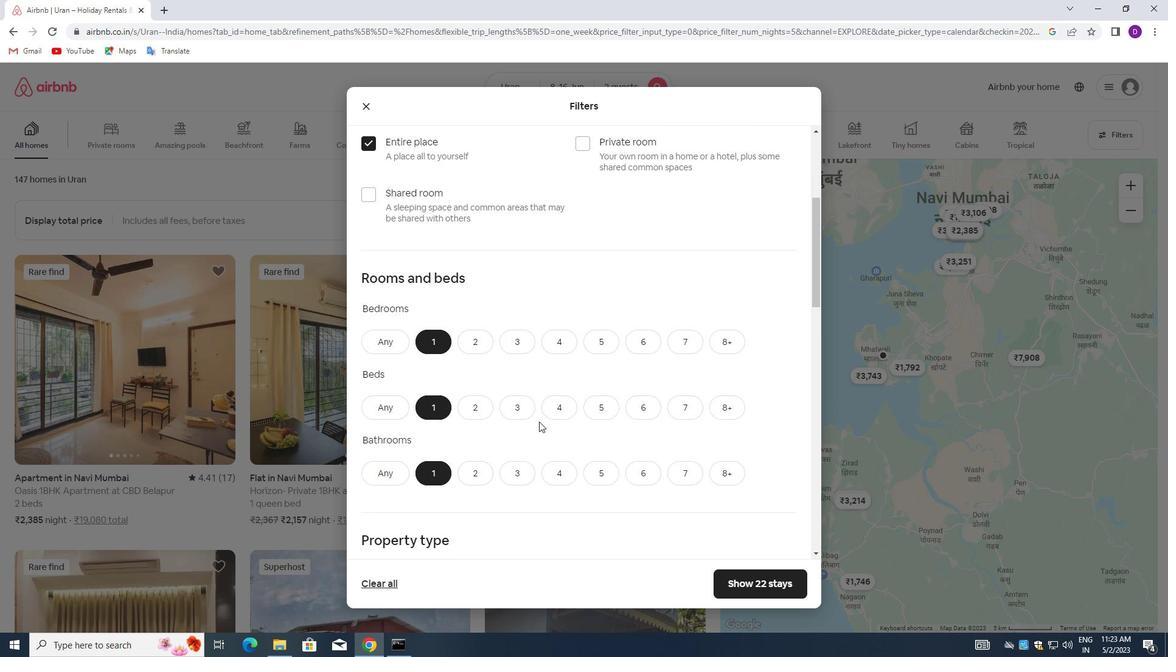 
Action: Mouse moved to (549, 414)
Screenshot: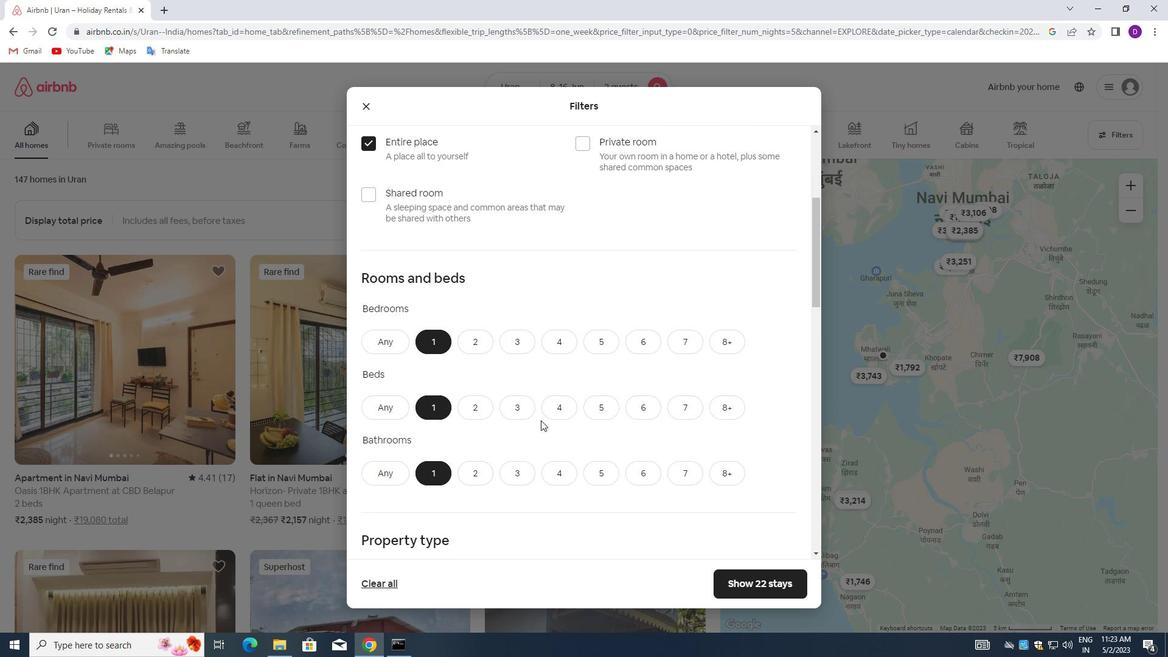 
Action: Mouse scrolled (549, 413) with delta (0, 0)
Screenshot: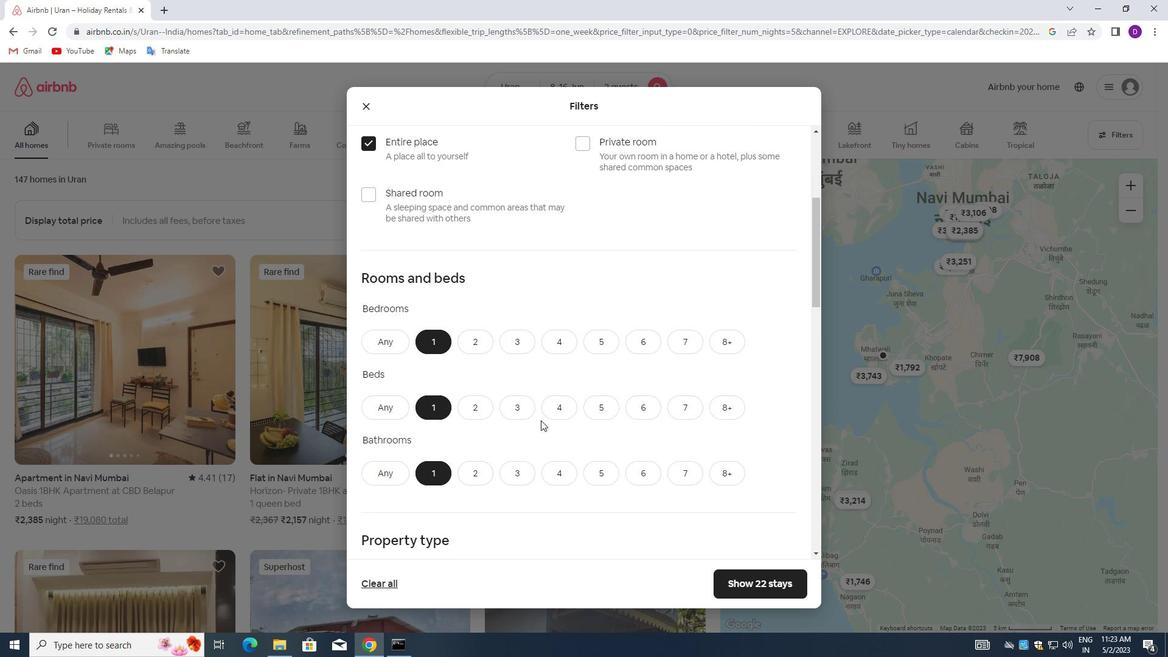 
Action: Mouse moved to (557, 383)
Screenshot: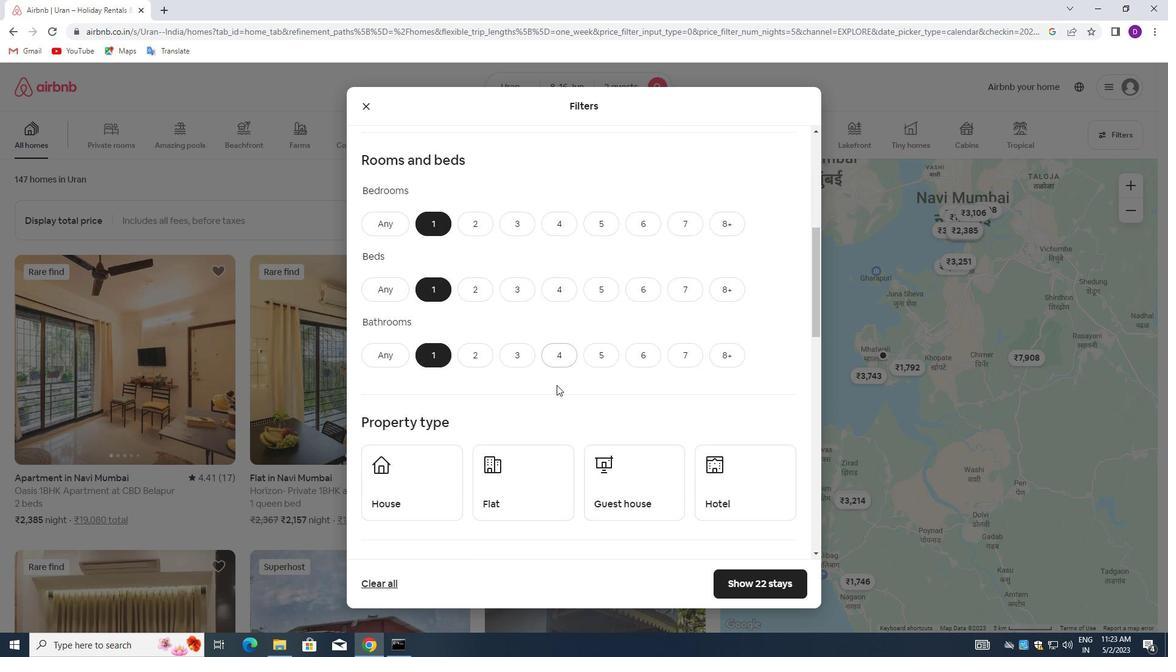 
Action: Mouse scrolled (557, 382) with delta (0, 0)
Screenshot: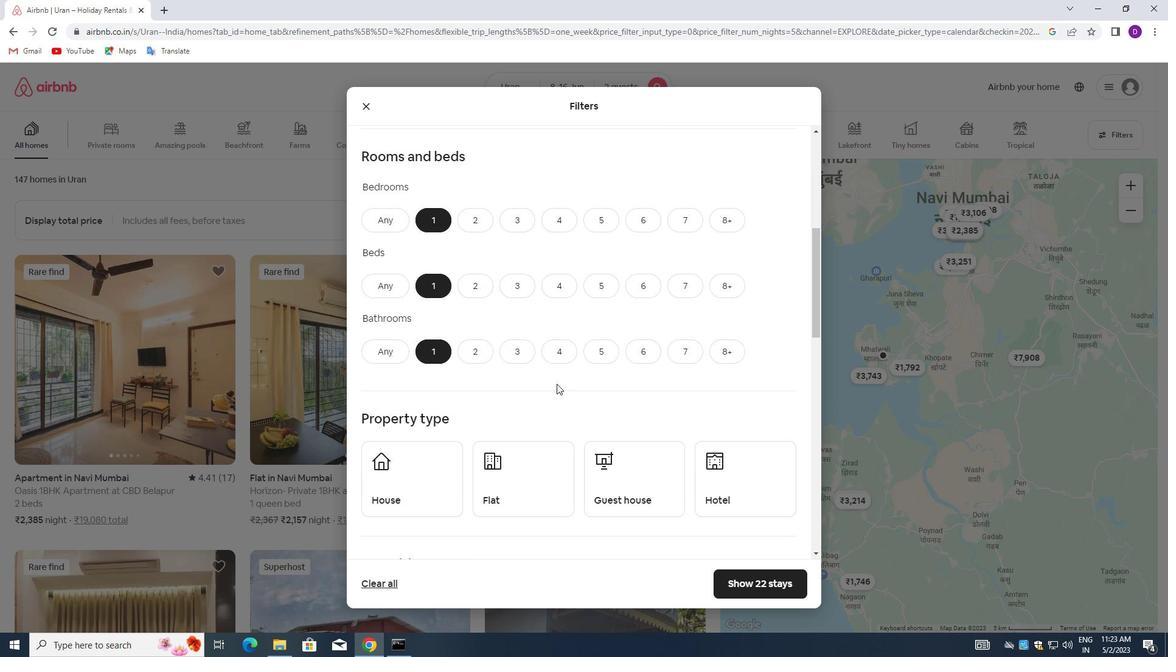 
Action: Mouse moved to (557, 383)
Screenshot: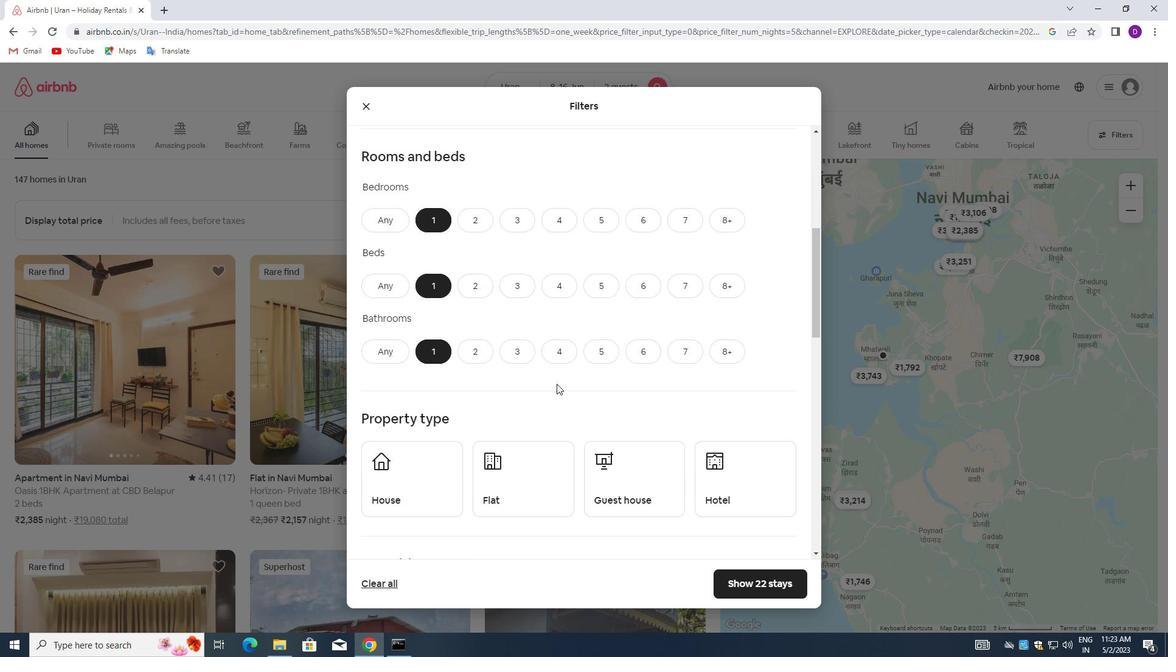 
Action: Mouse scrolled (557, 382) with delta (0, 0)
Screenshot: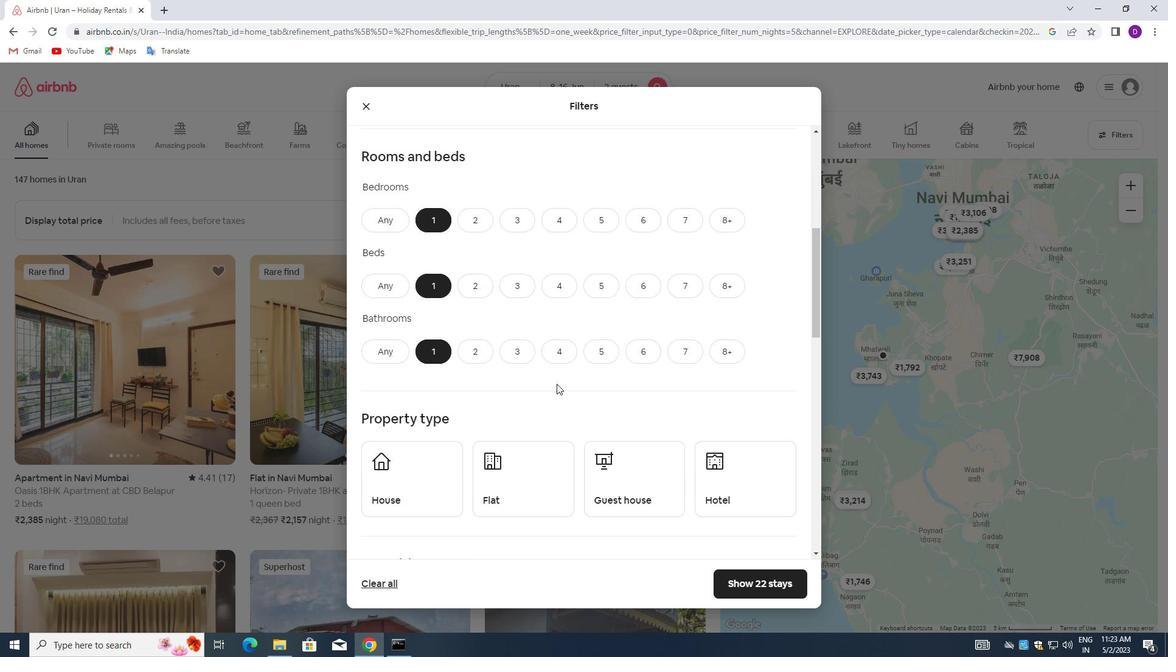 
Action: Mouse moved to (422, 370)
Screenshot: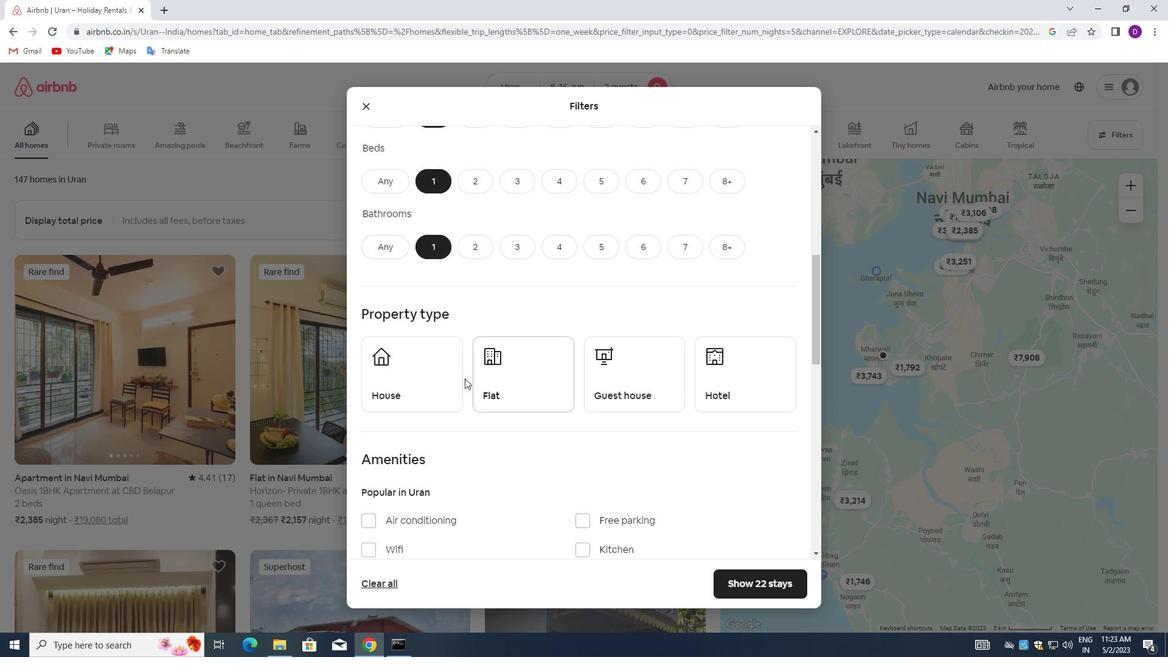 
Action: Mouse pressed left at (422, 370)
Screenshot: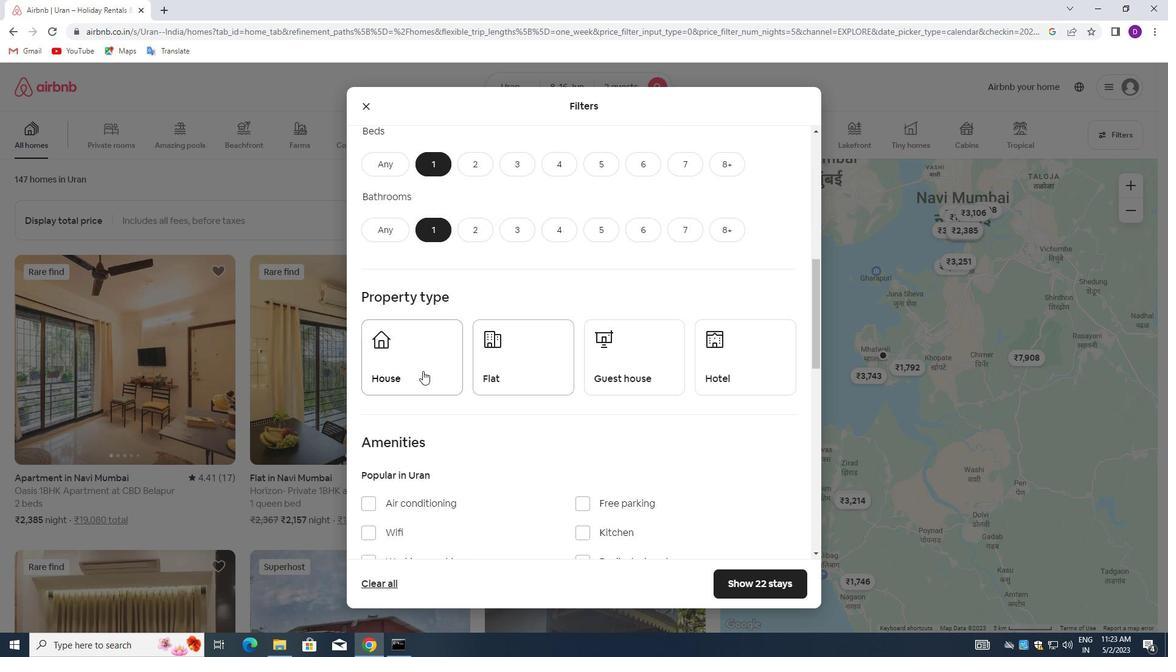 
Action: Mouse moved to (511, 365)
Screenshot: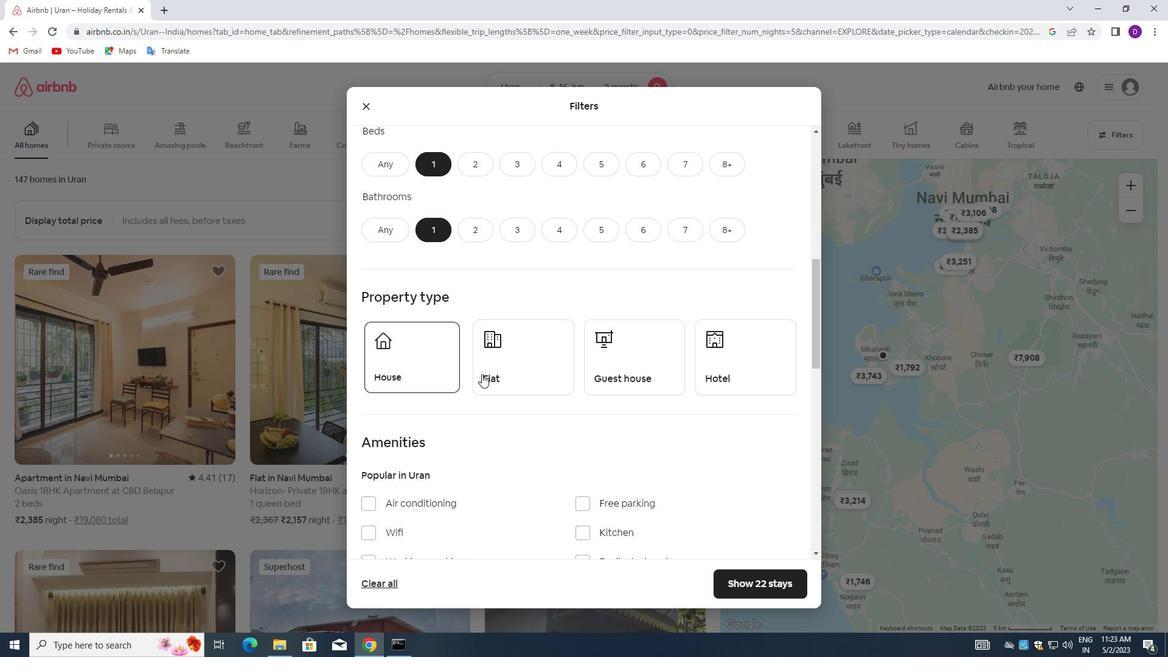 
Action: Mouse pressed left at (511, 365)
Screenshot: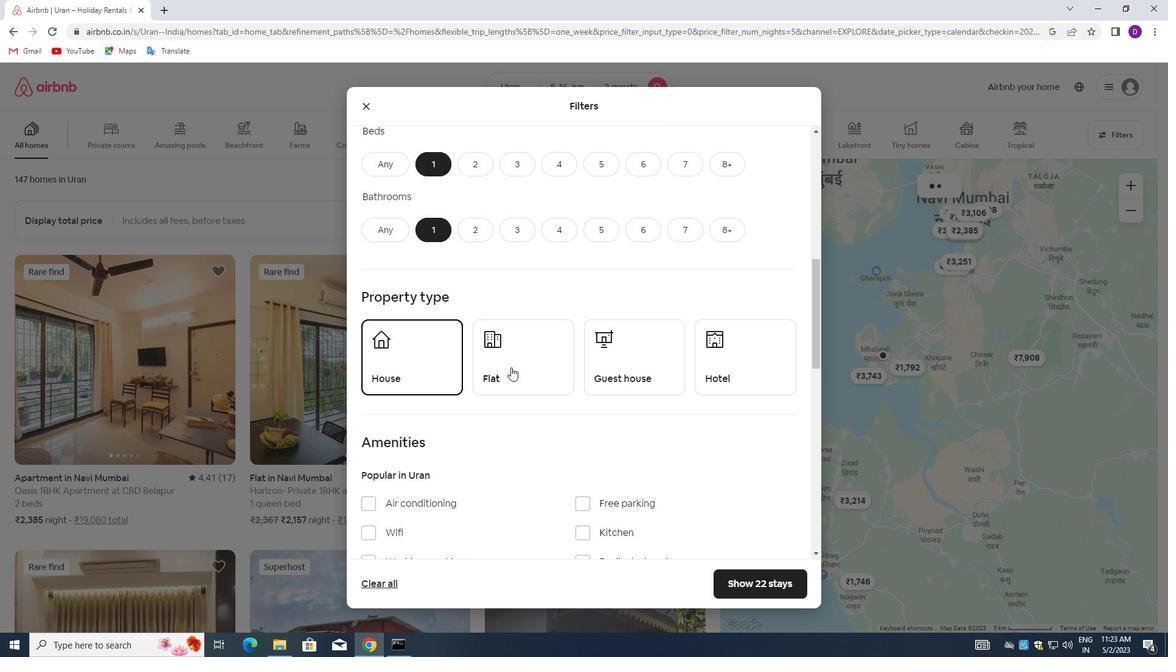 
Action: Mouse moved to (610, 359)
Screenshot: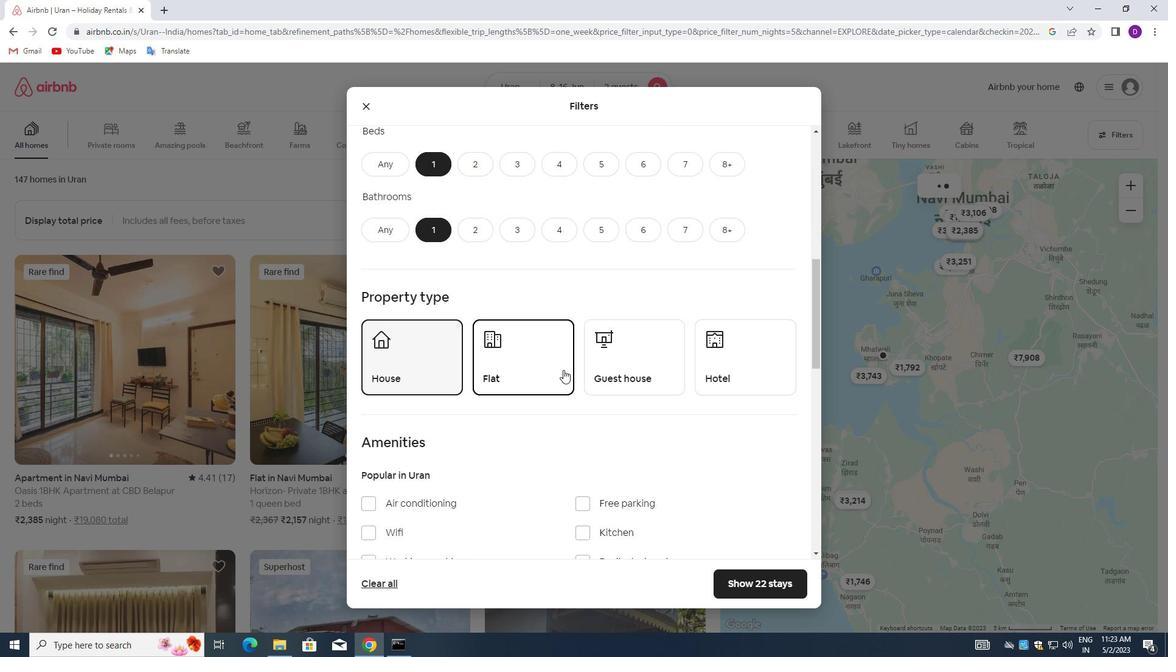 
Action: Mouse pressed left at (610, 359)
Screenshot: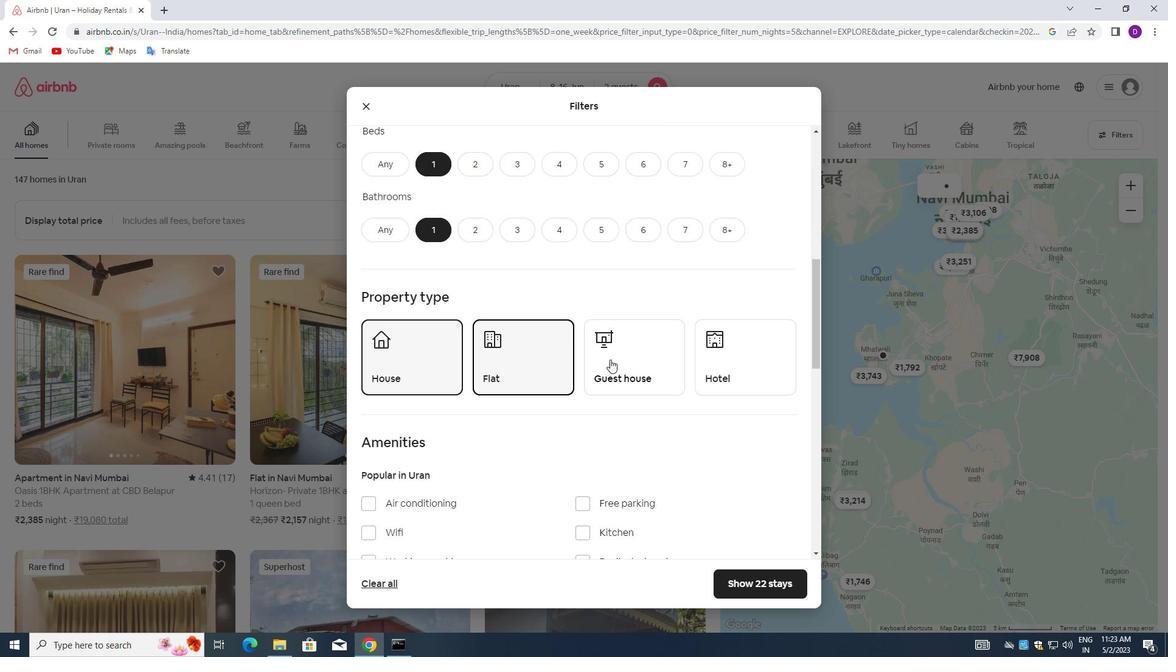 
Action: Mouse moved to (707, 351)
Screenshot: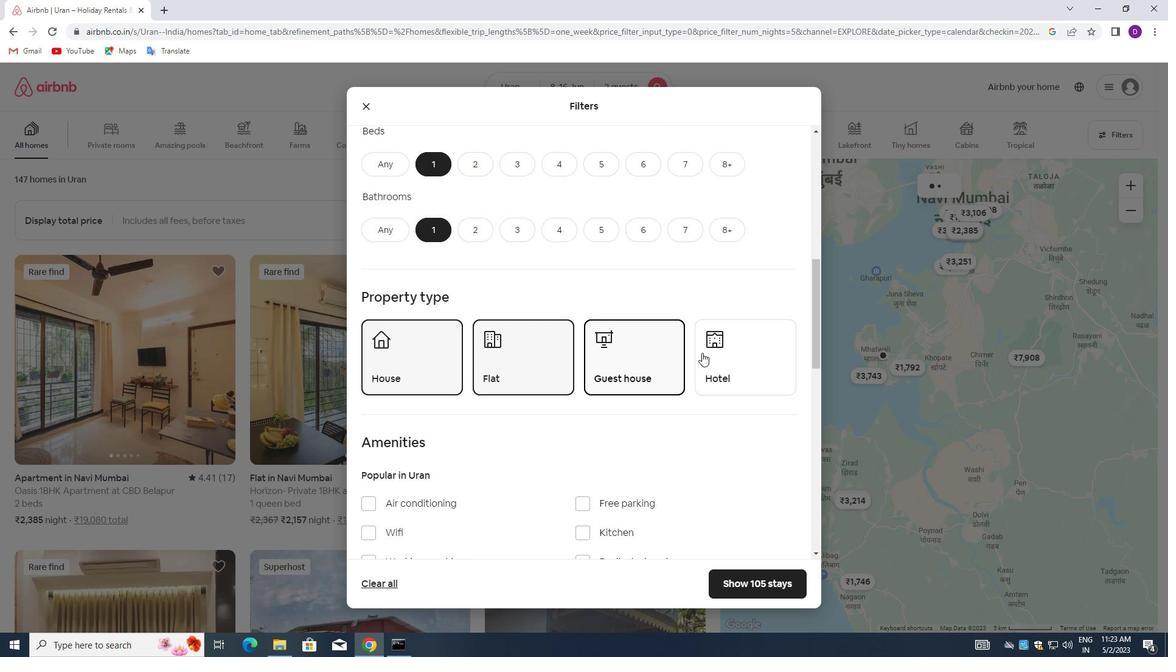 
Action: Mouse pressed left at (707, 351)
Screenshot: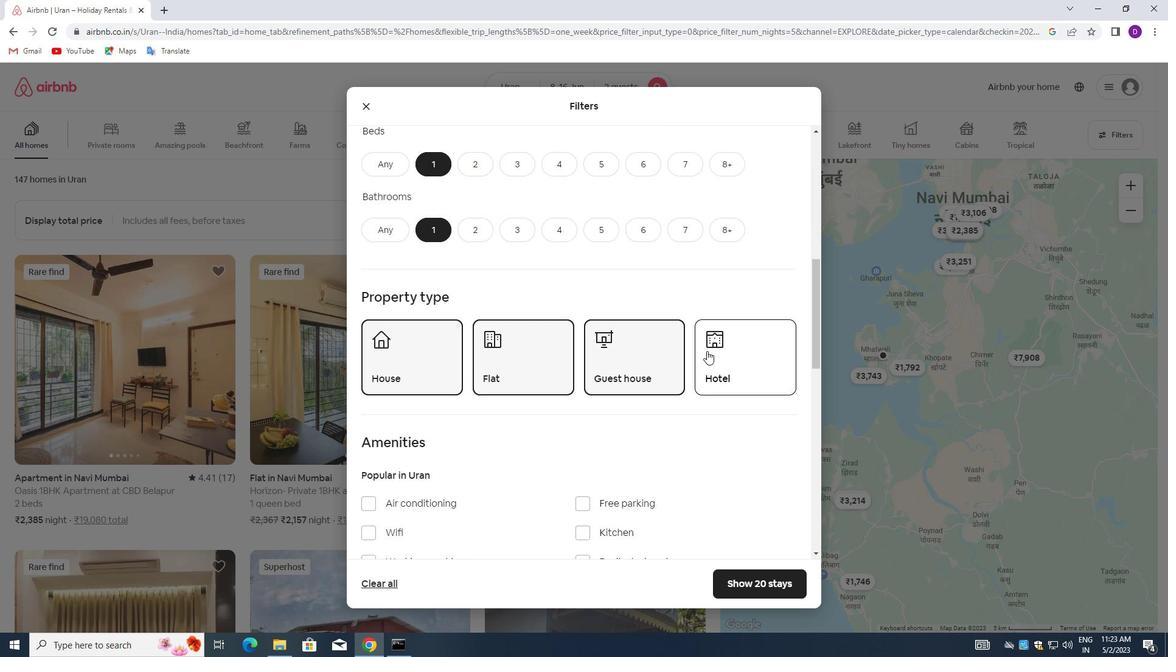
Action: Mouse moved to (561, 403)
Screenshot: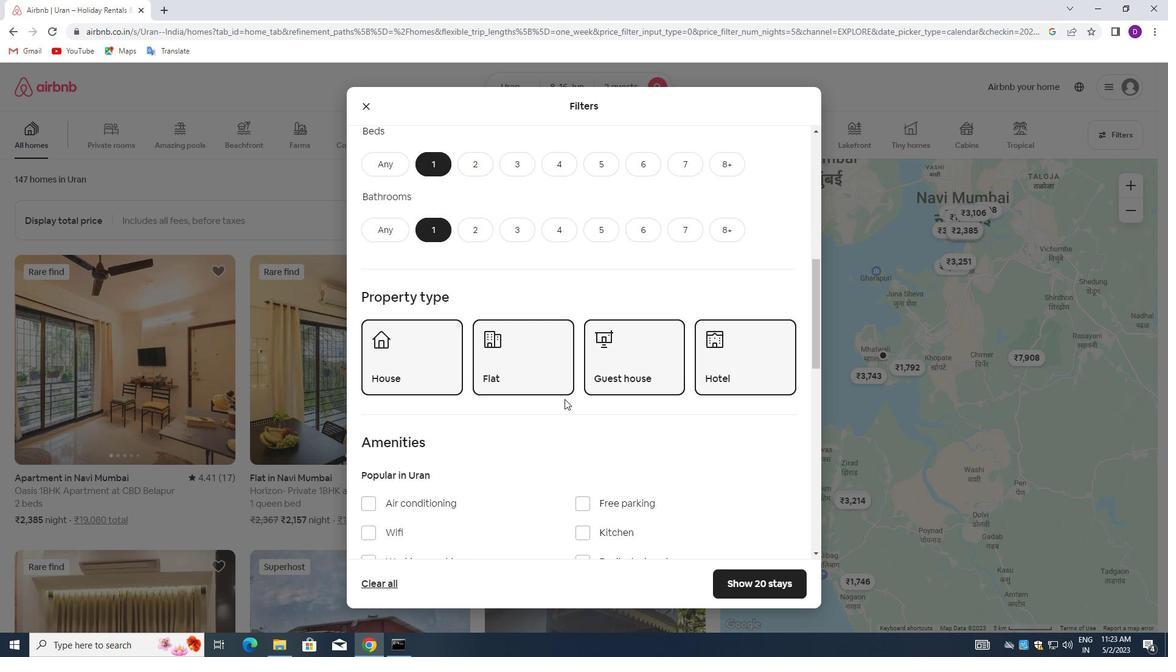 
Action: Mouse scrolled (561, 402) with delta (0, 0)
Screenshot: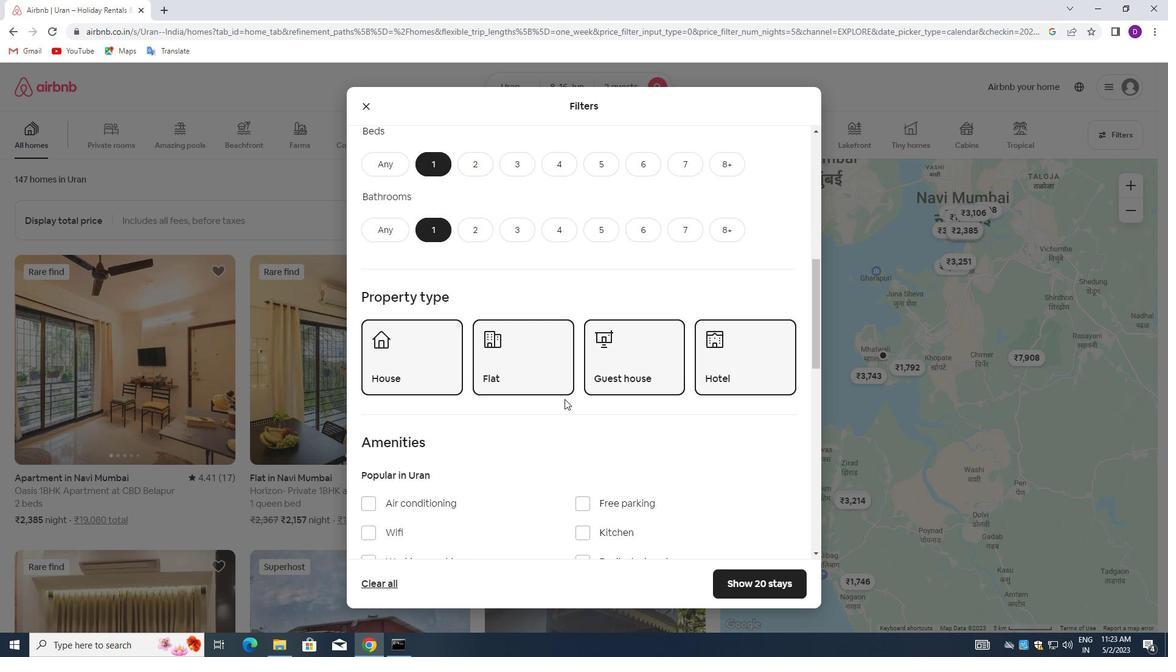 
Action: Mouse moved to (561, 404)
Screenshot: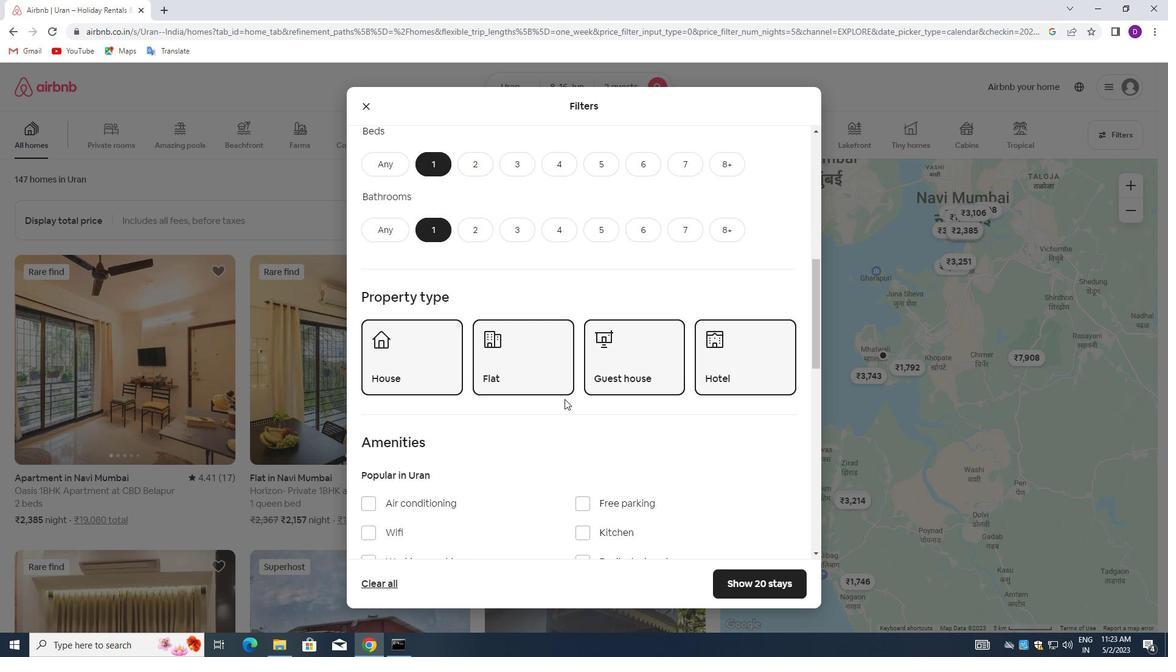 
Action: Mouse scrolled (561, 404) with delta (0, 0)
Screenshot: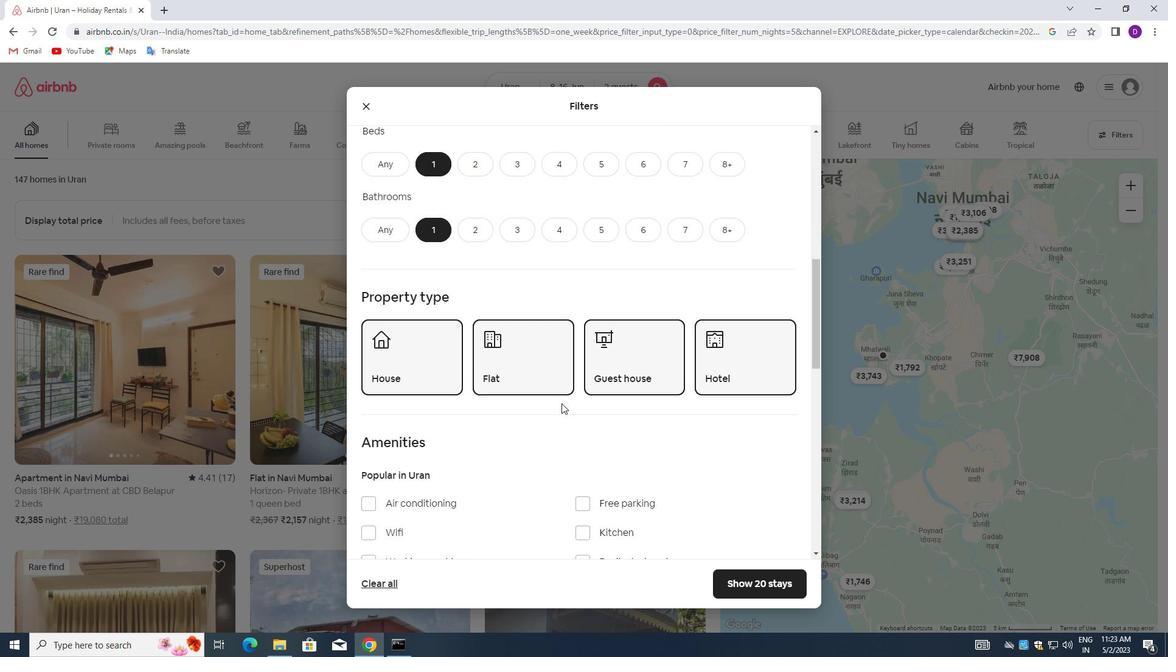 
Action: Mouse moved to (557, 407)
Screenshot: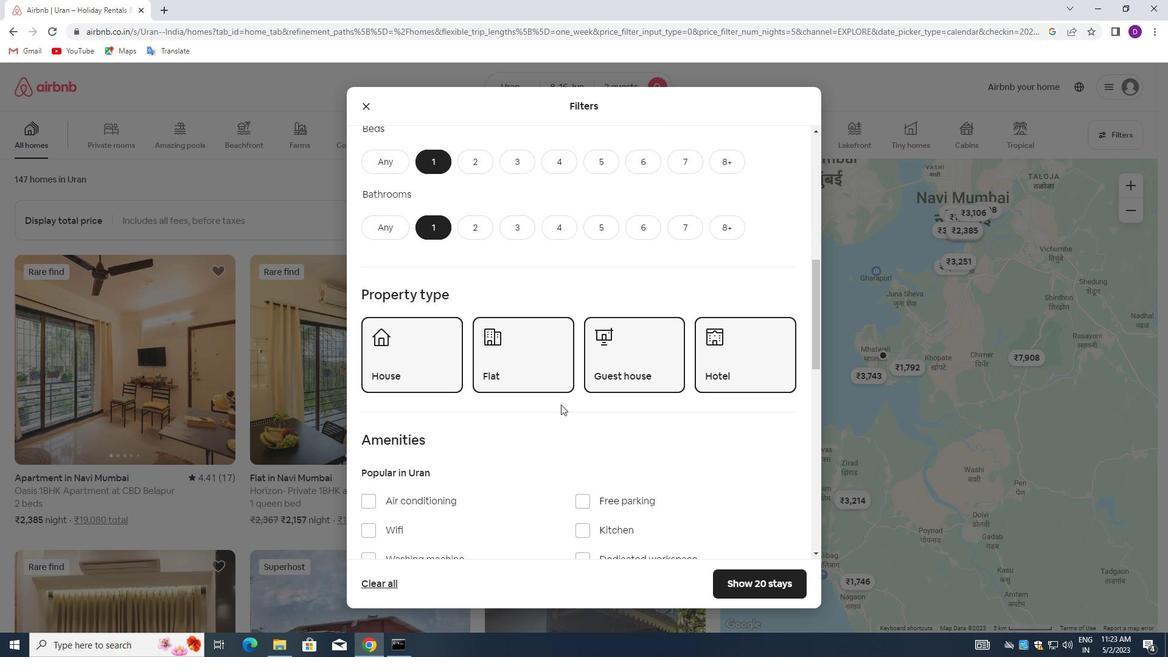 
Action: Mouse scrolled (557, 407) with delta (0, 0)
Screenshot: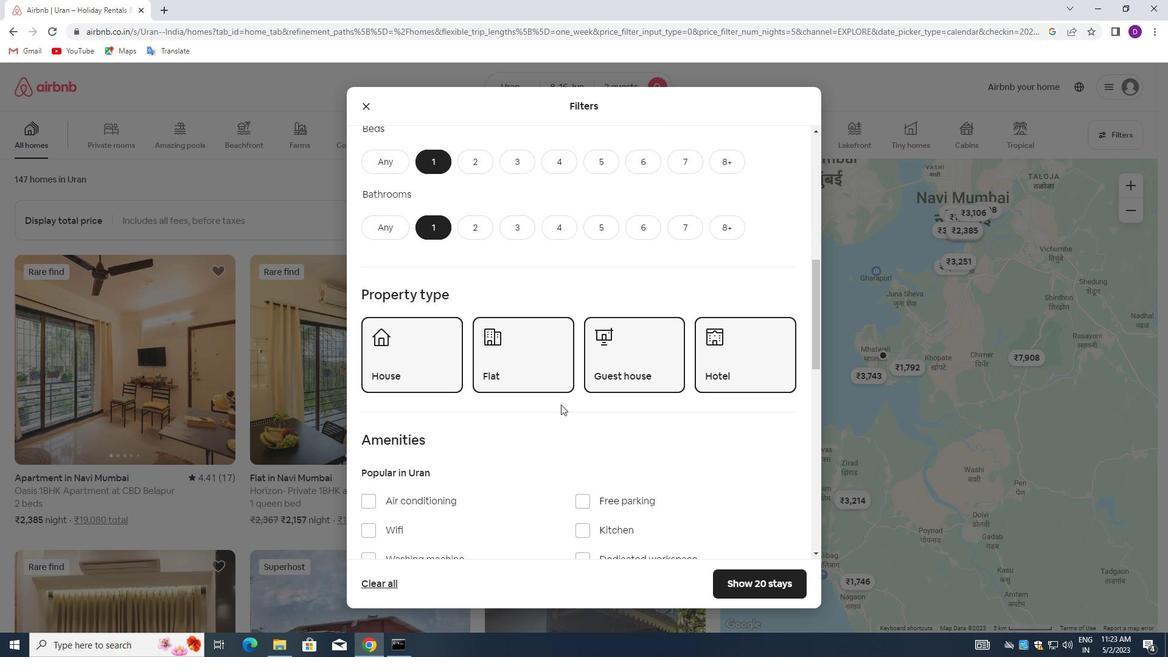 
Action: Mouse moved to (374, 384)
Screenshot: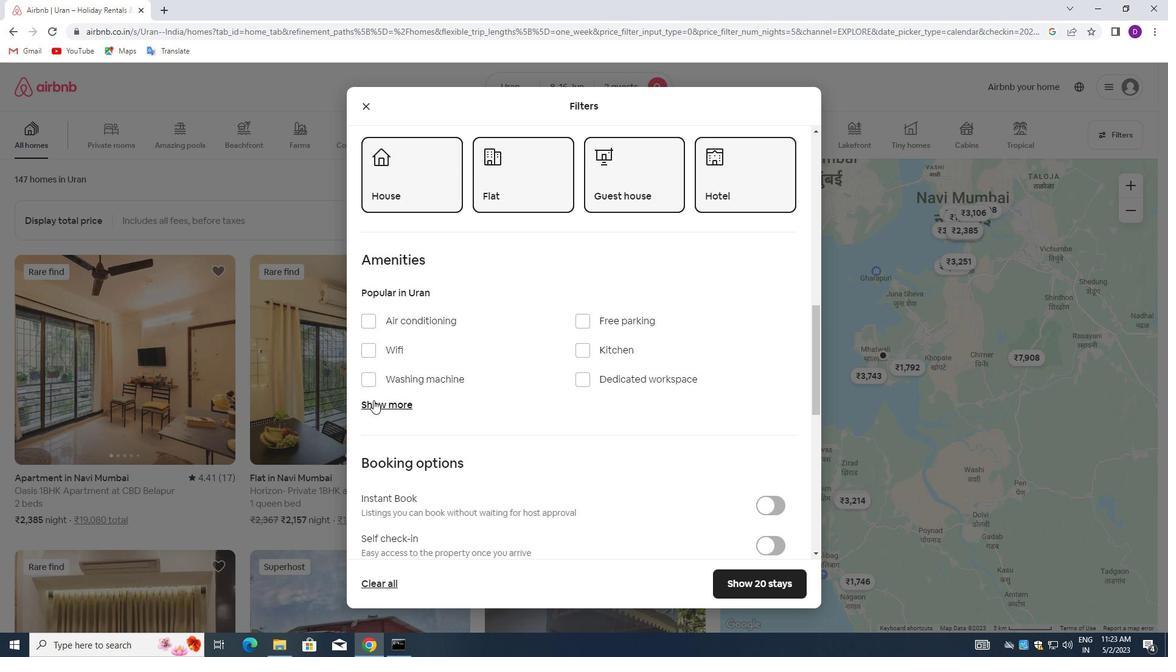 
Action: Mouse pressed left at (374, 384)
Screenshot: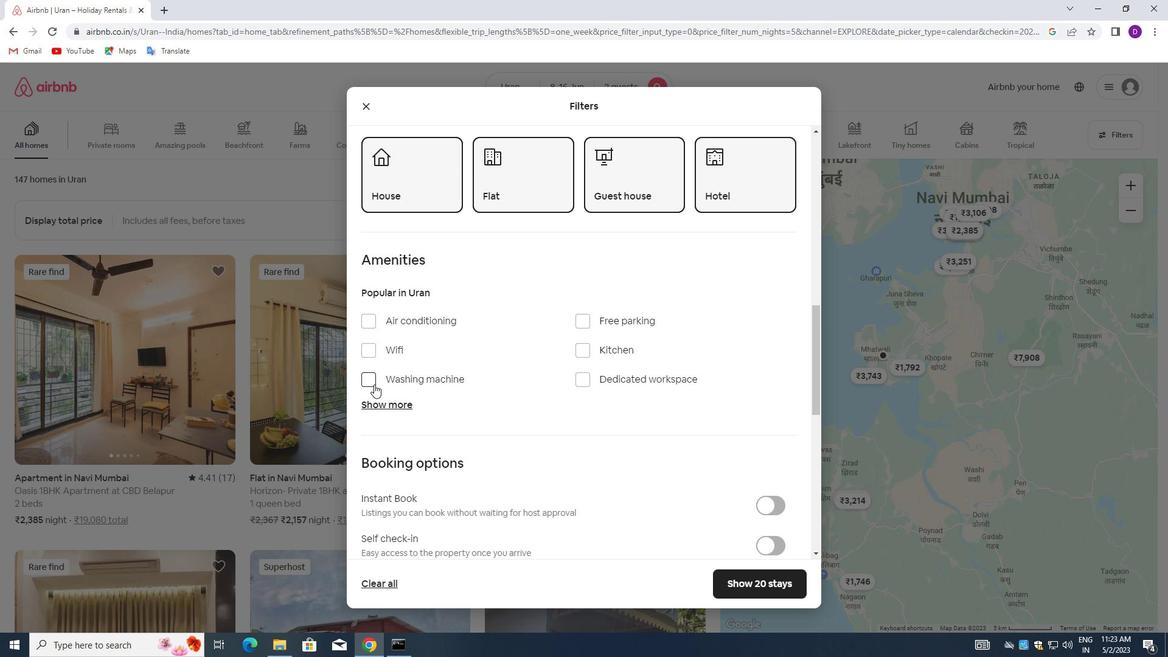 
Action: Mouse moved to (600, 432)
Screenshot: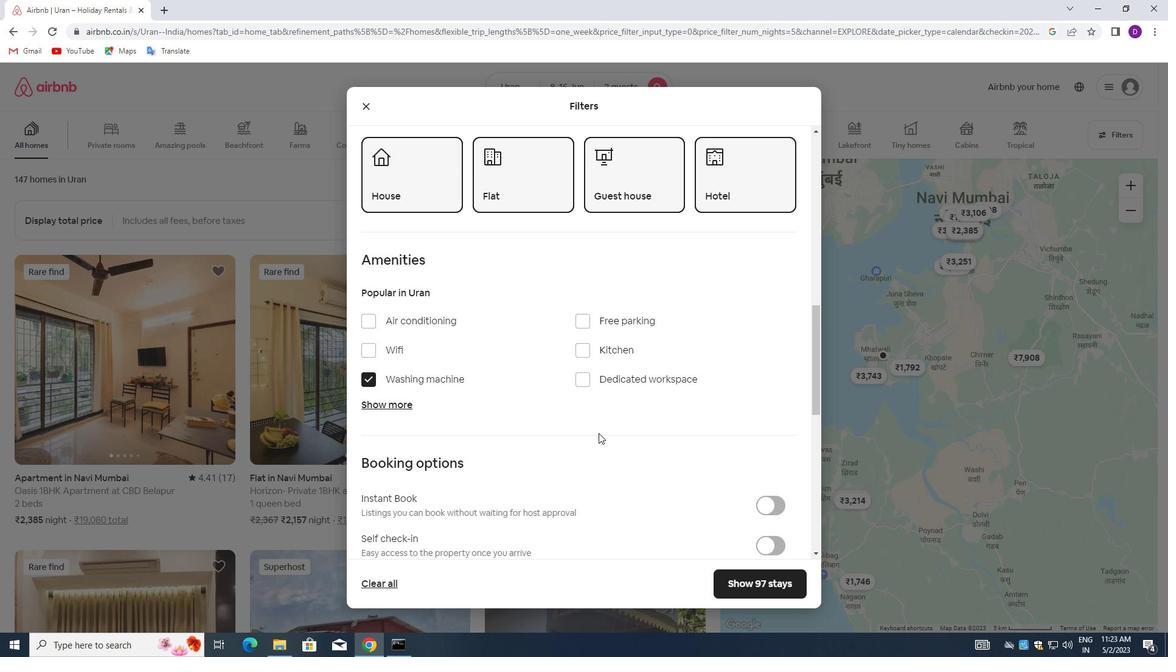 
Action: Mouse scrolled (600, 432) with delta (0, 0)
Screenshot: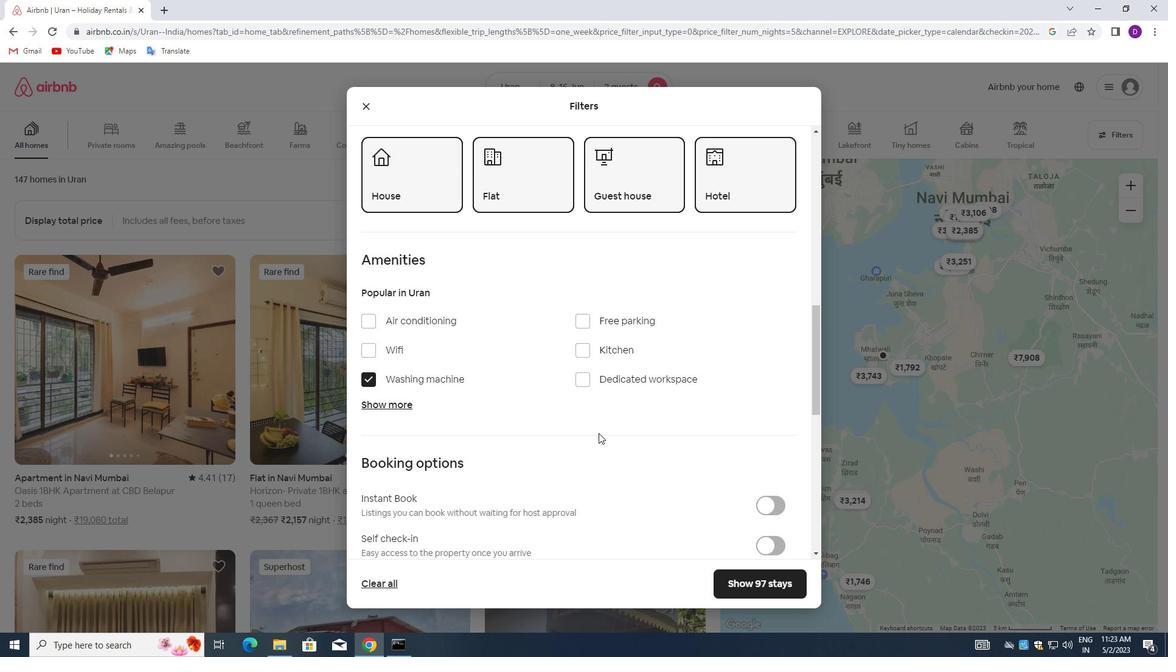 
Action: Mouse moved to (601, 432)
Screenshot: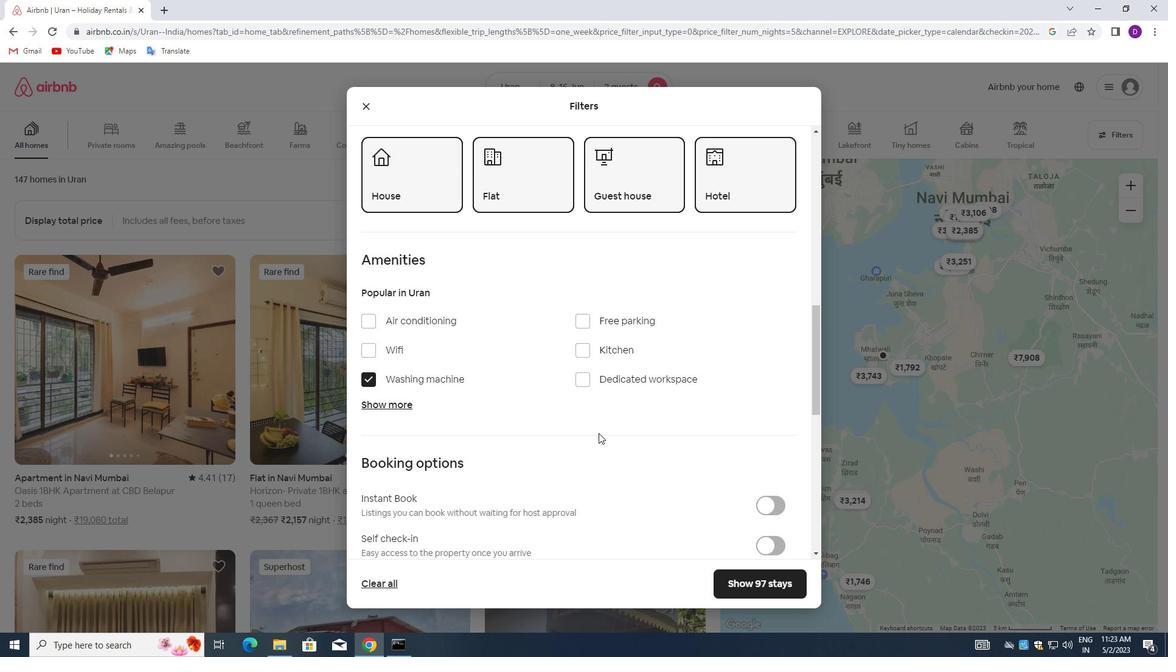 
Action: Mouse scrolled (601, 431) with delta (0, 0)
Screenshot: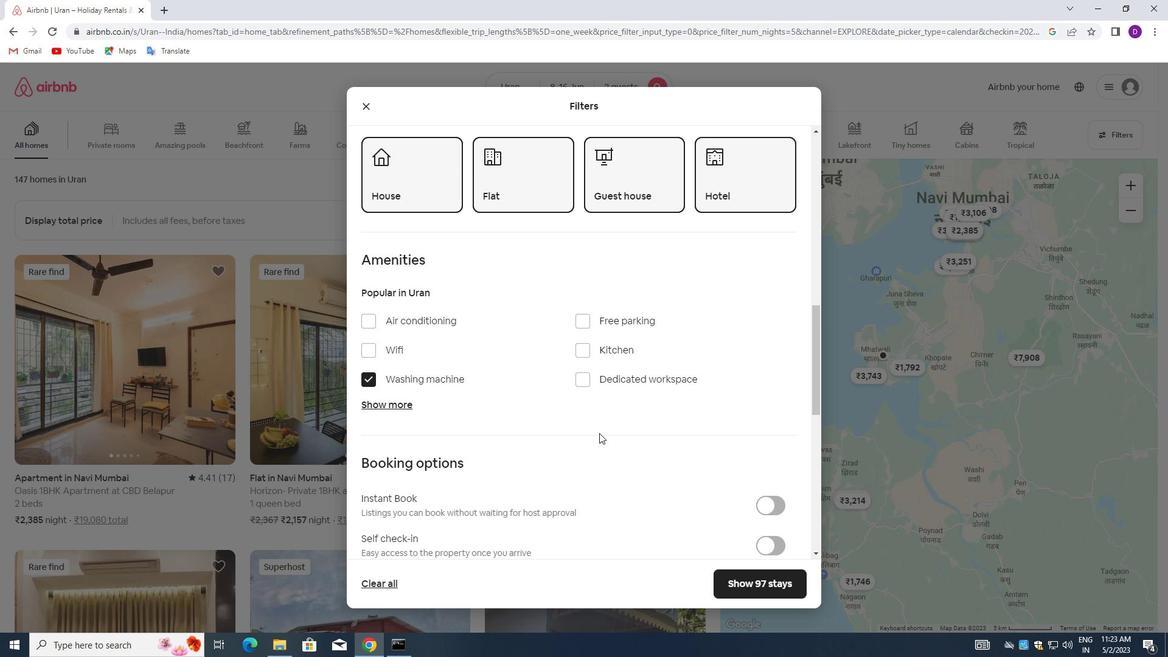 
Action: Mouse moved to (760, 422)
Screenshot: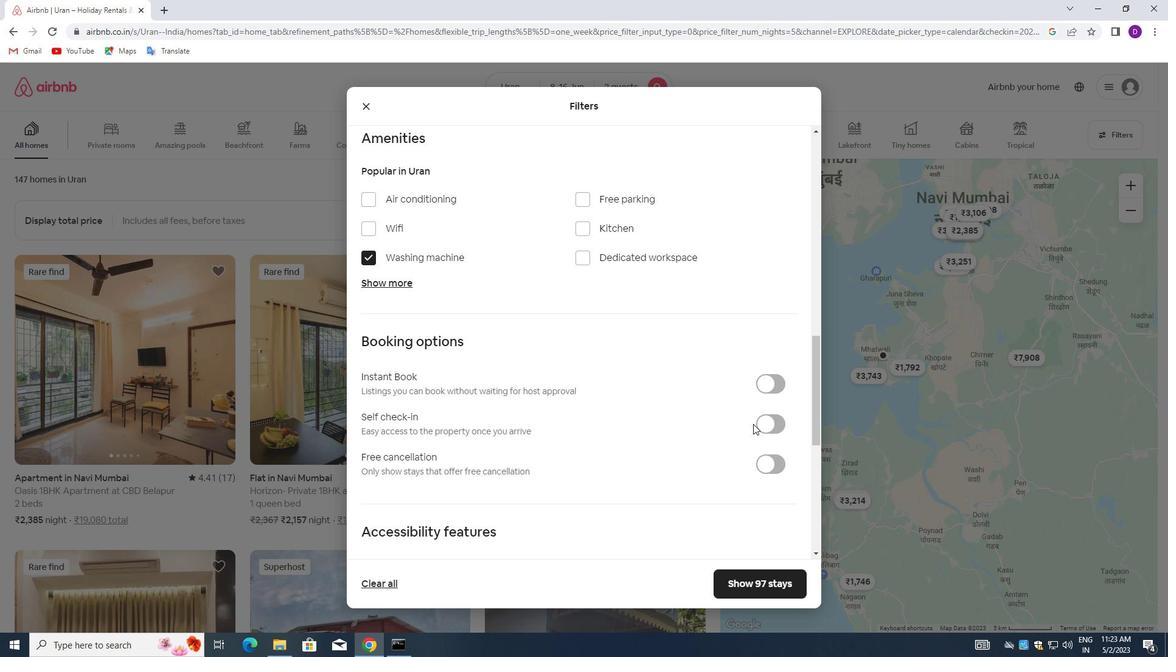 
Action: Mouse pressed left at (760, 422)
Screenshot: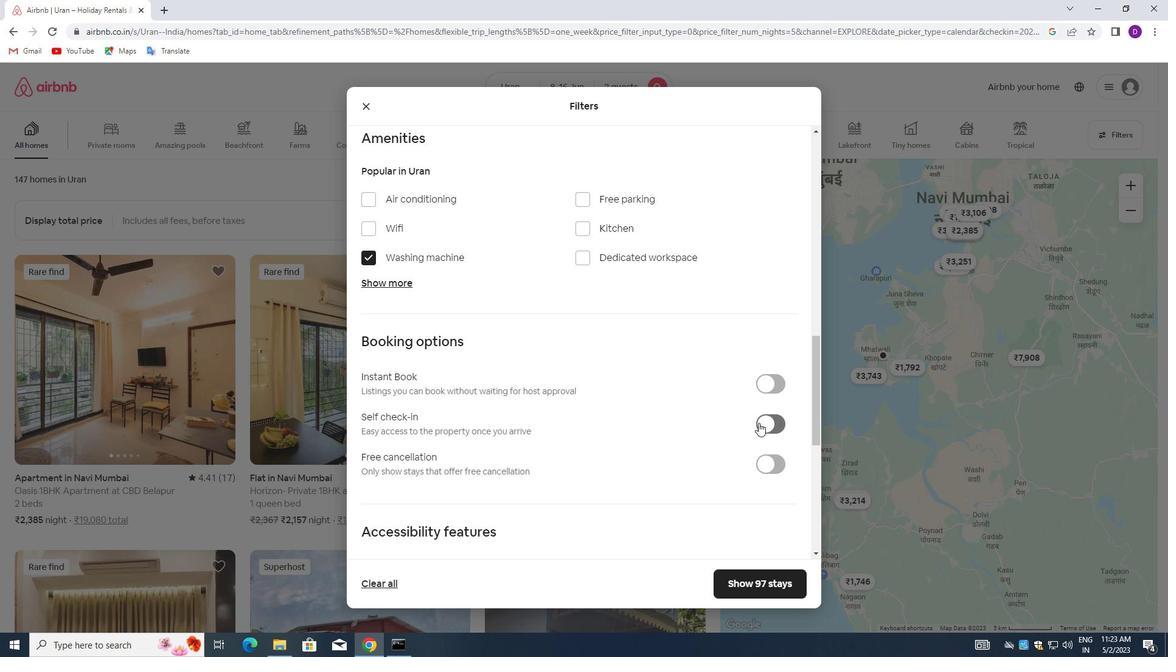 
Action: Mouse moved to (540, 422)
Screenshot: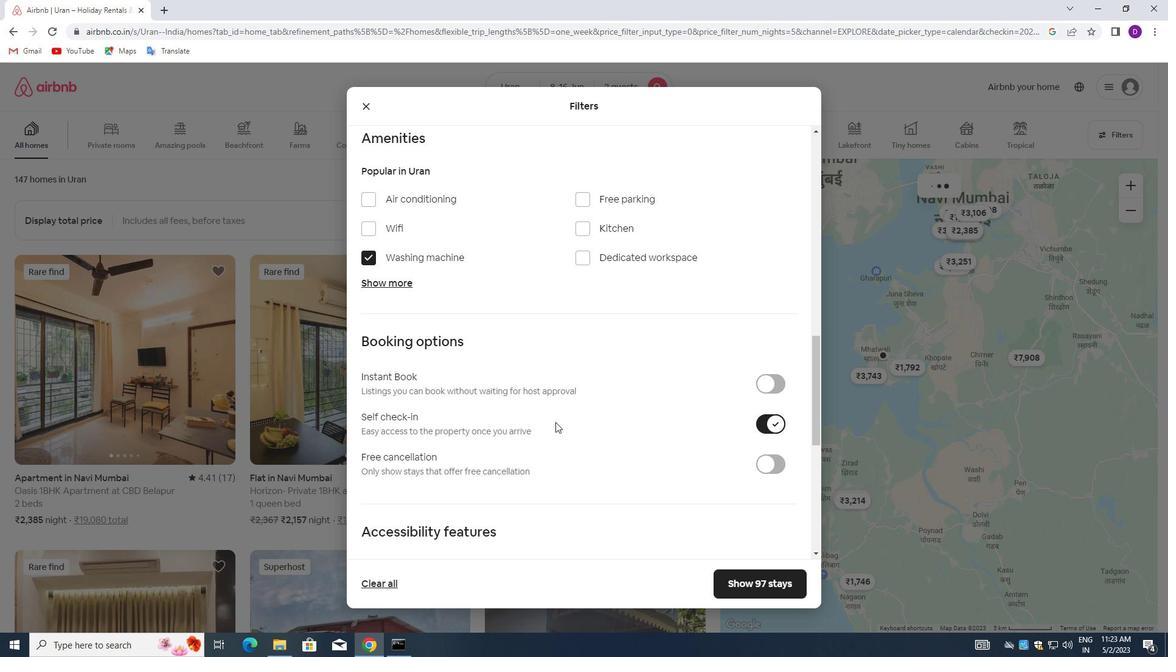 
Action: Mouse scrolled (540, 421) with delta (0, 0)
Screenshot: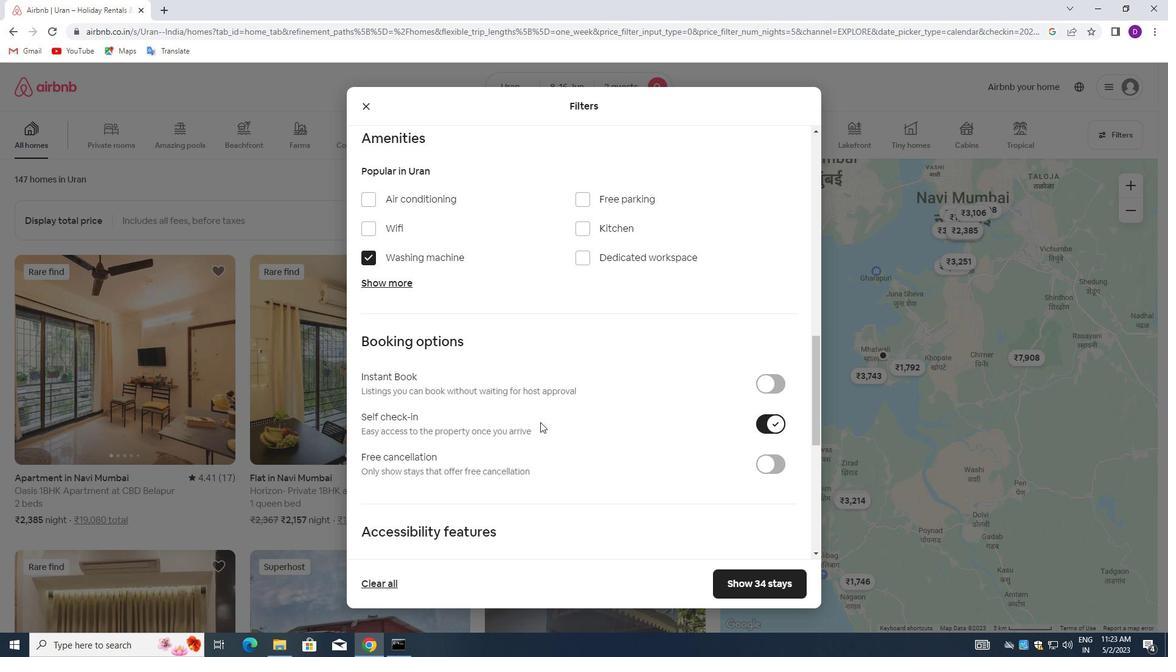 
Action: Mouse scrolled (540, 421) with delta (0, 0)
Screenshot: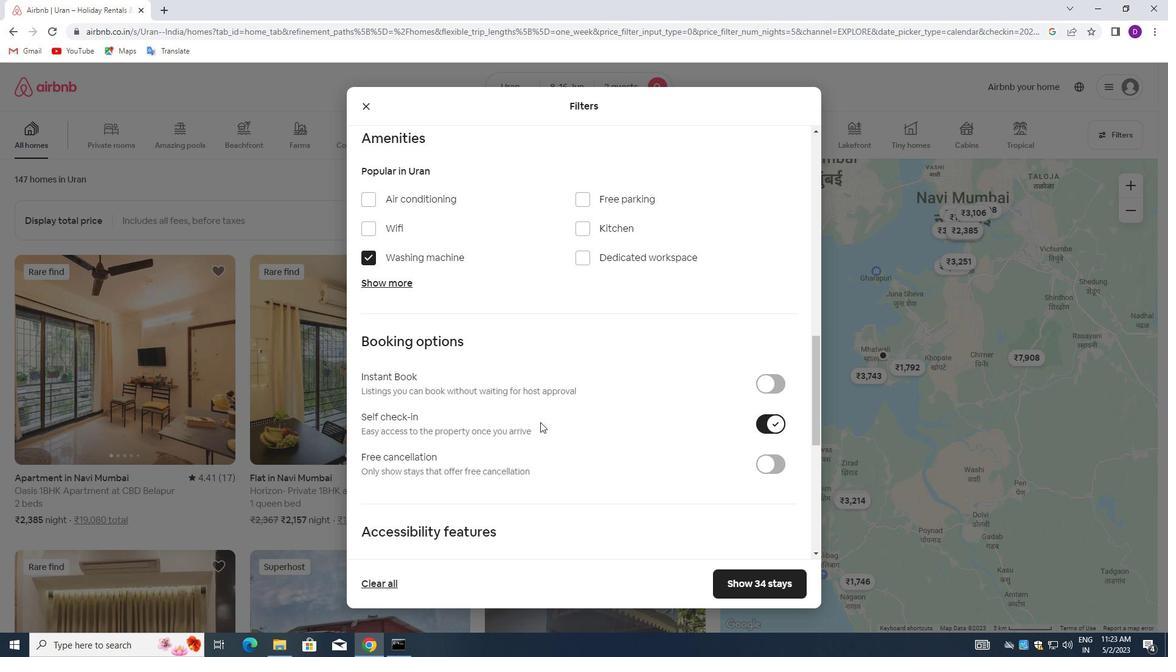 
Action: Mouse scrolled (540, 421) with delta (0, 0)
Screenshot: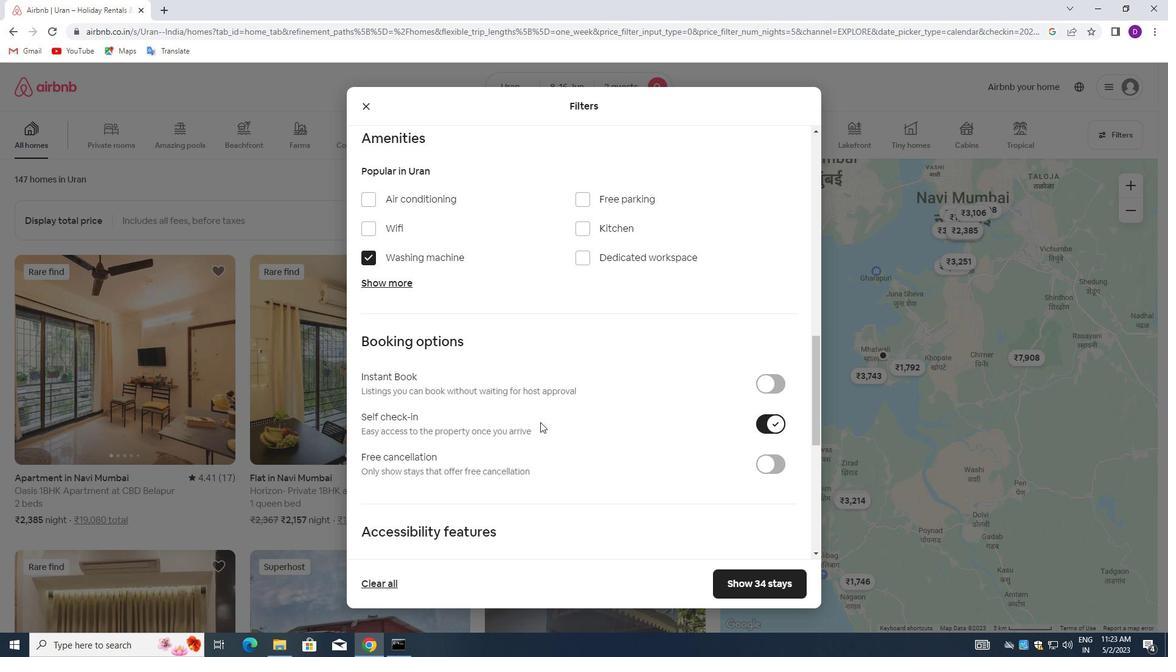 
Action: Mouse scrolled (540, 421) with delta (0, 0)
Screenshot: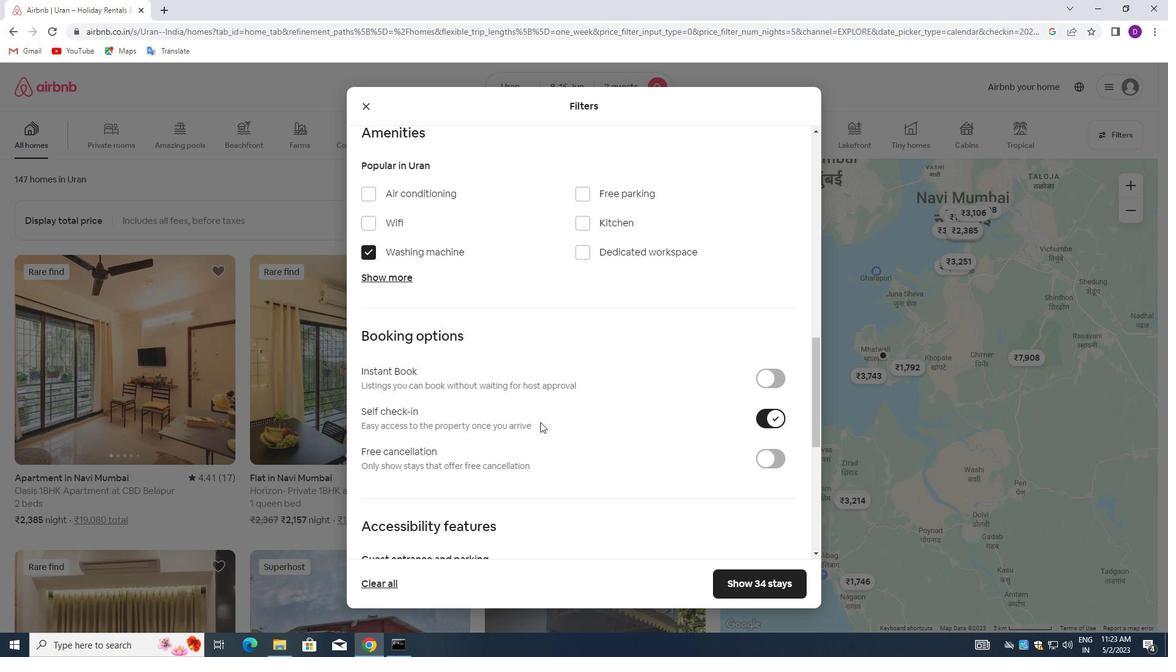 
Action: Mouse scrolled (540, 421) with delta (0, 0)
Screenshot: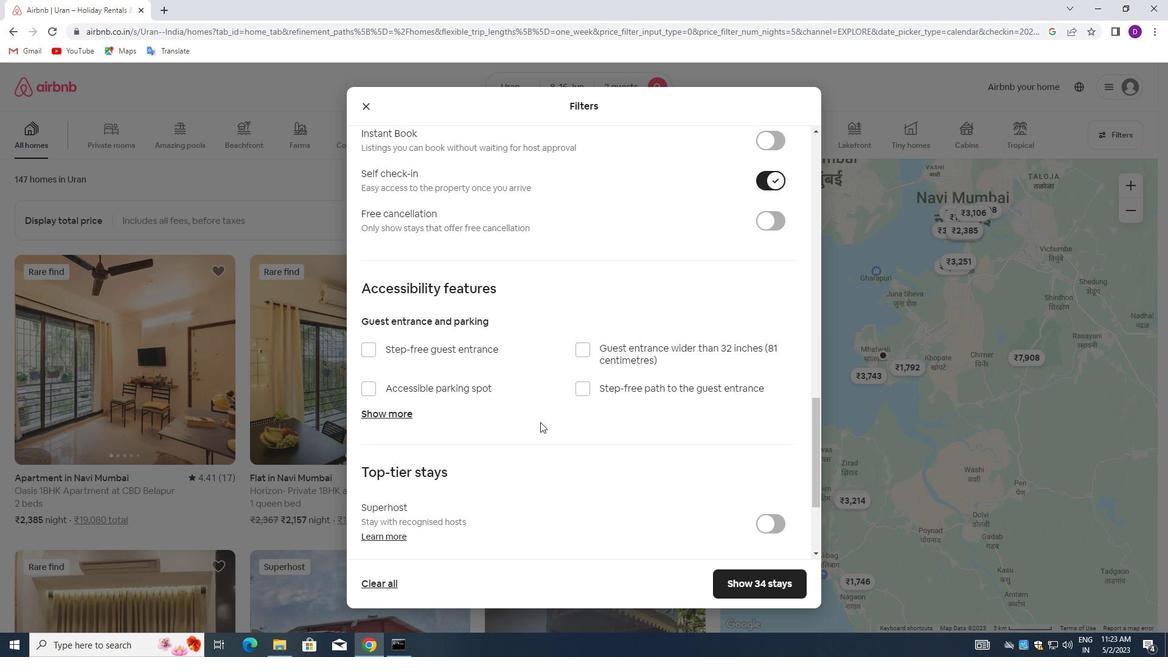 
Action: Mouse scrolled (540, 421) with delta (0, 0)
Screenshot: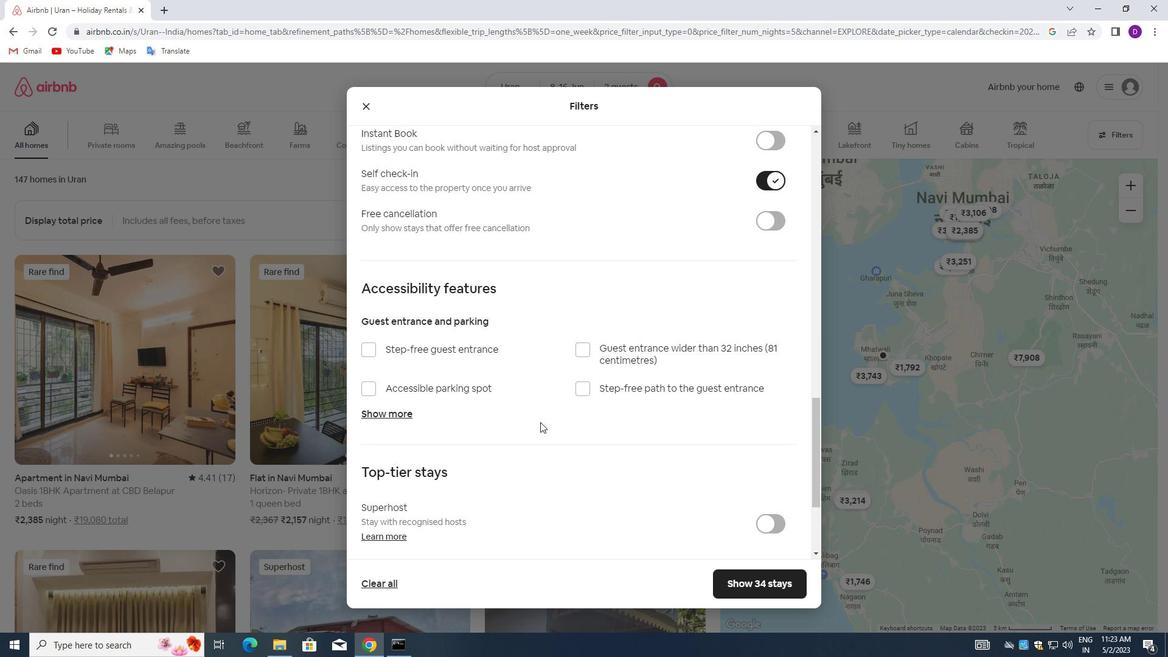 
Action: Mouse scrolled (540, 421) with delta (0, 0)
Screenshot: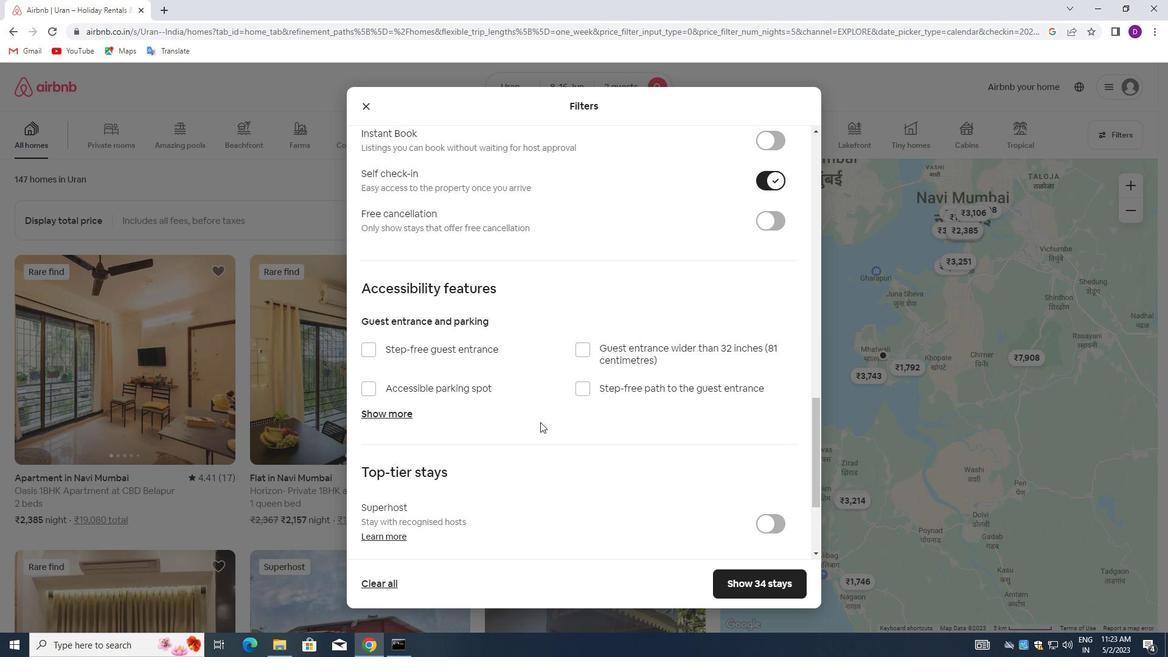 
Action: Mouse scrolled (540, 421) with delta (0, 0)
Screenshot: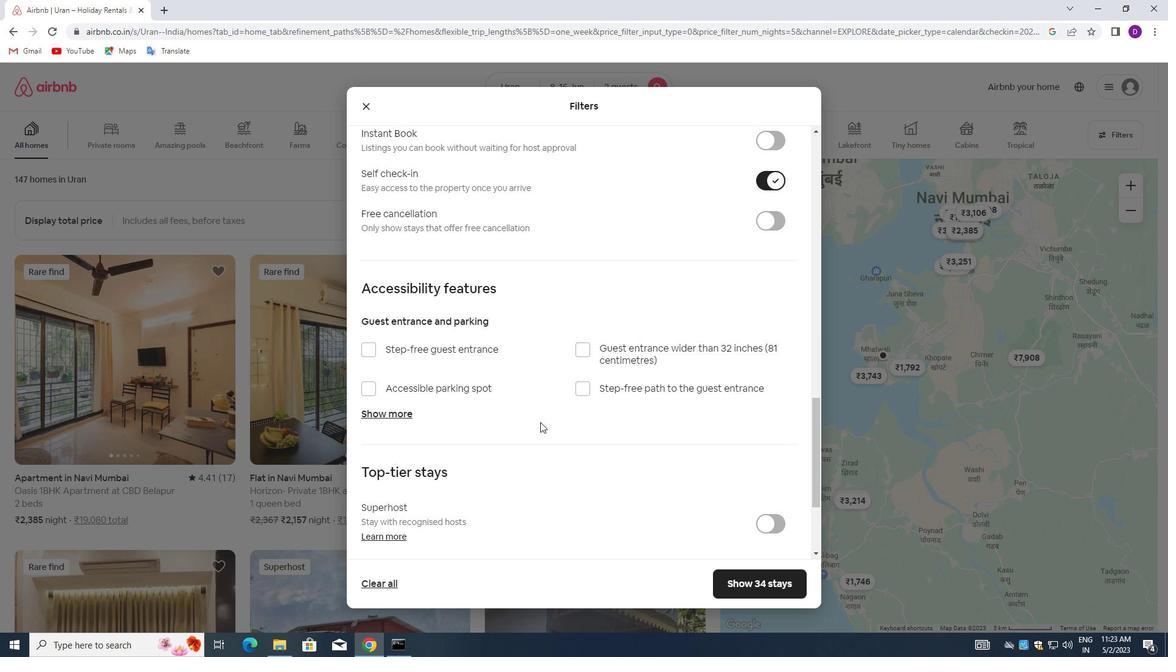 
Action: Mouse scrolled (540, 421) with delta (0, 0)
Screenshot: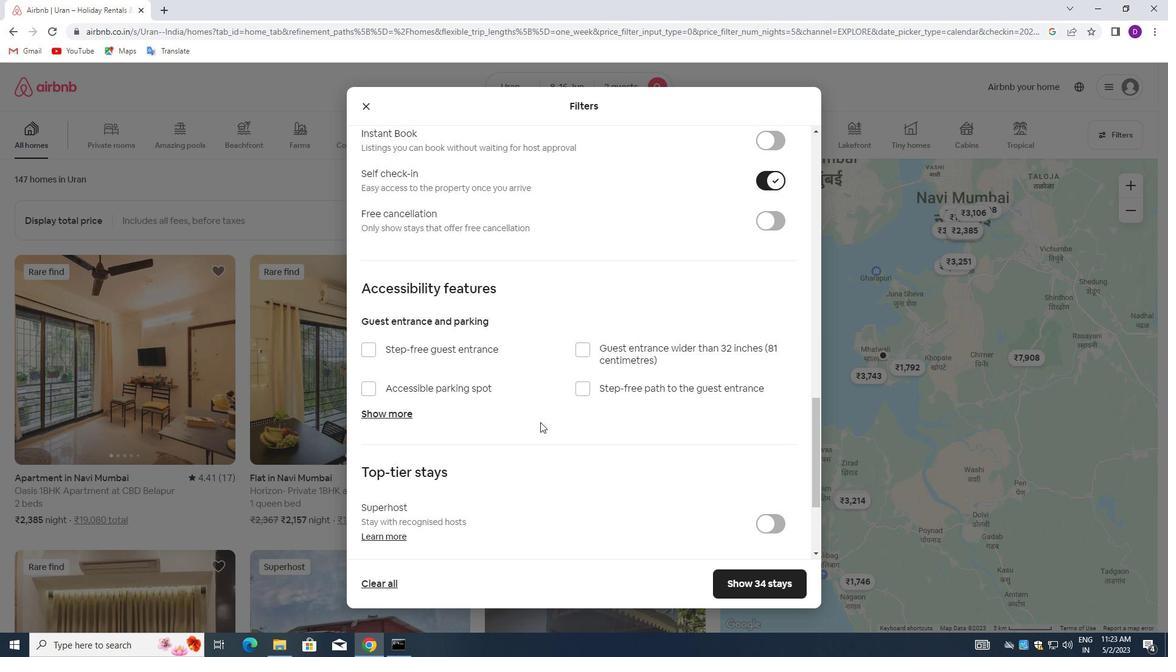 
Action: Mouse moved to (494, 431)
Screenshot: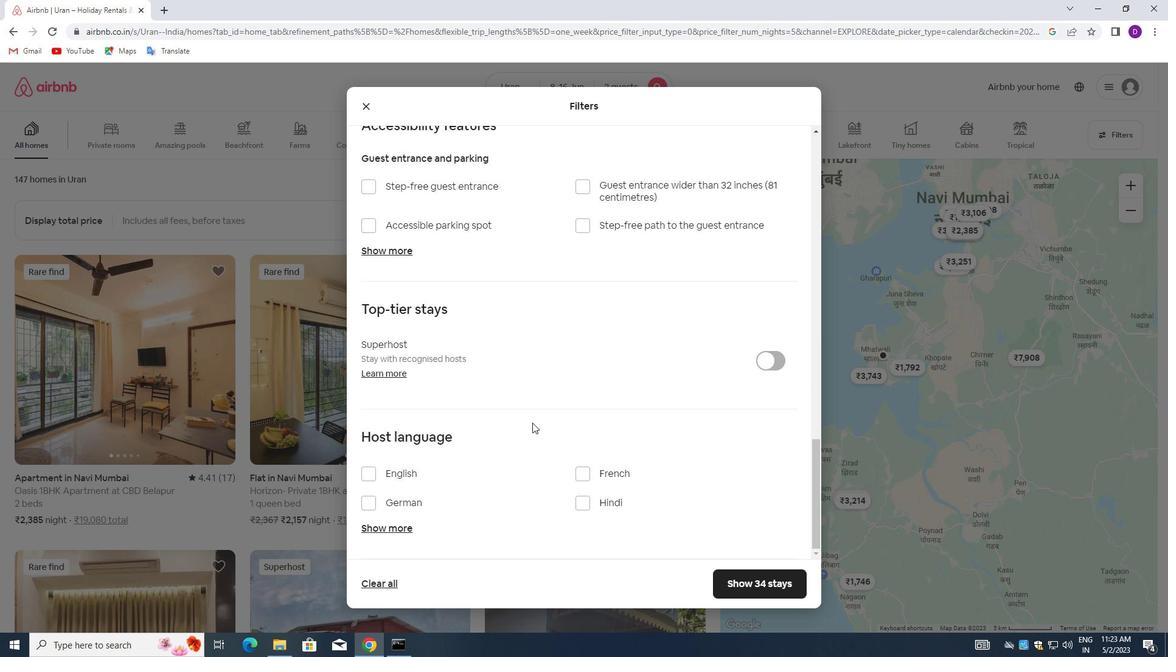 
Action: Mouse scrolled (494, 430) with delta (0, 0)
Screenshot: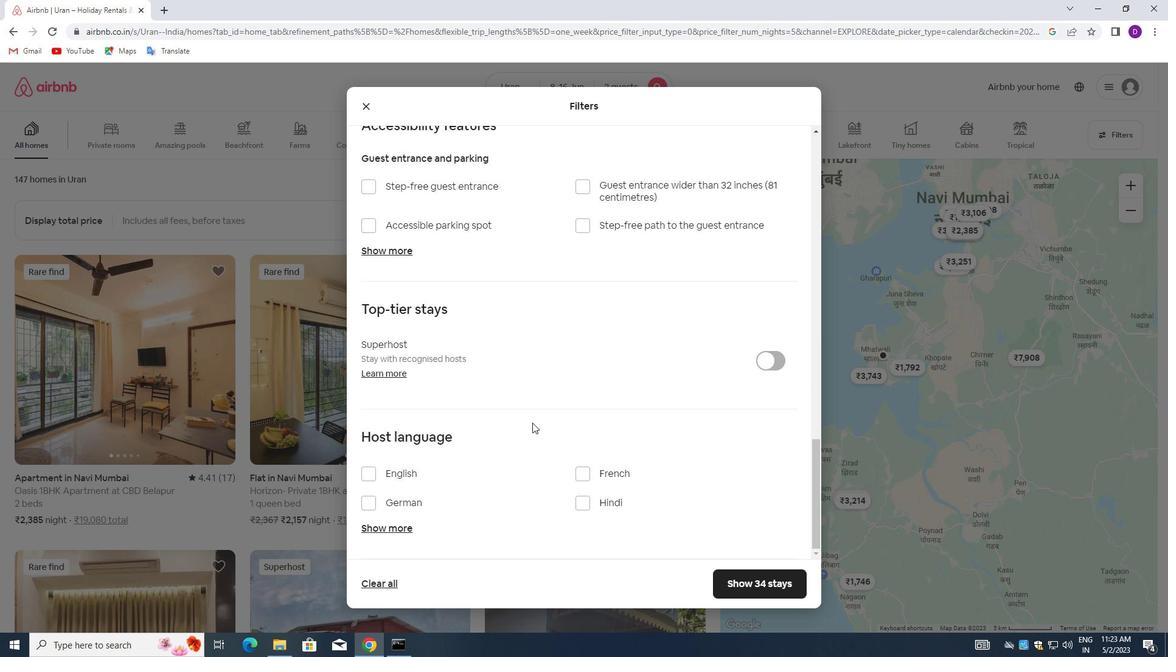 
Action: Mouse moved to (492, 431)
Screenshot: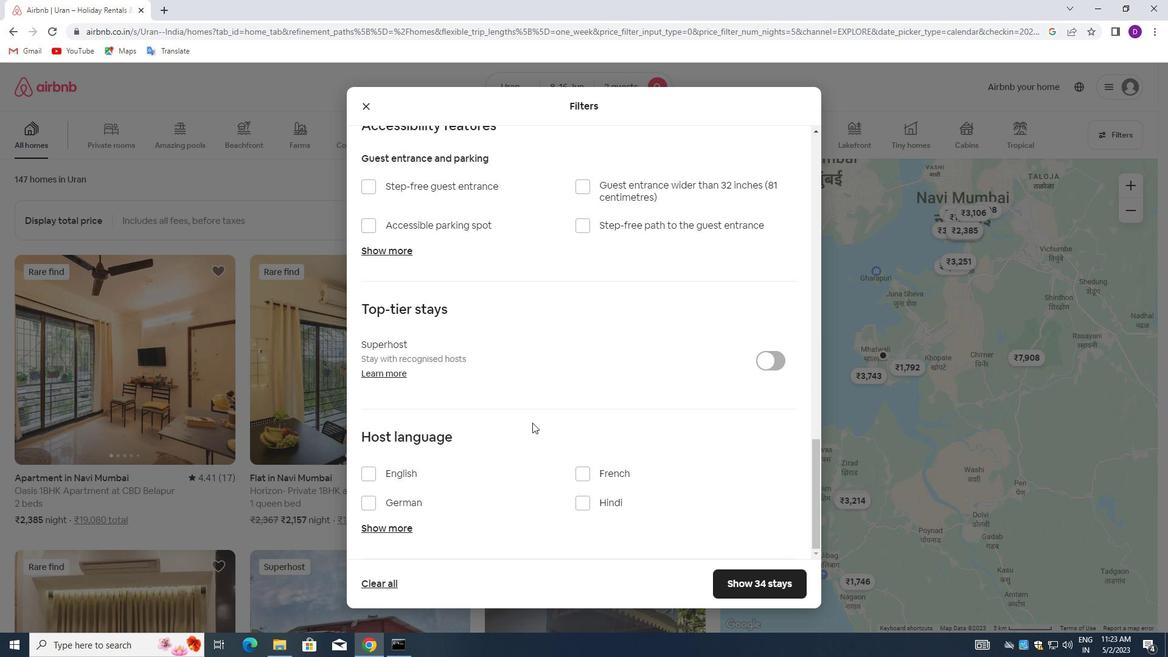 
Action: Mouse scrolled (492, 431) with delta (0, 0)
Screenshot: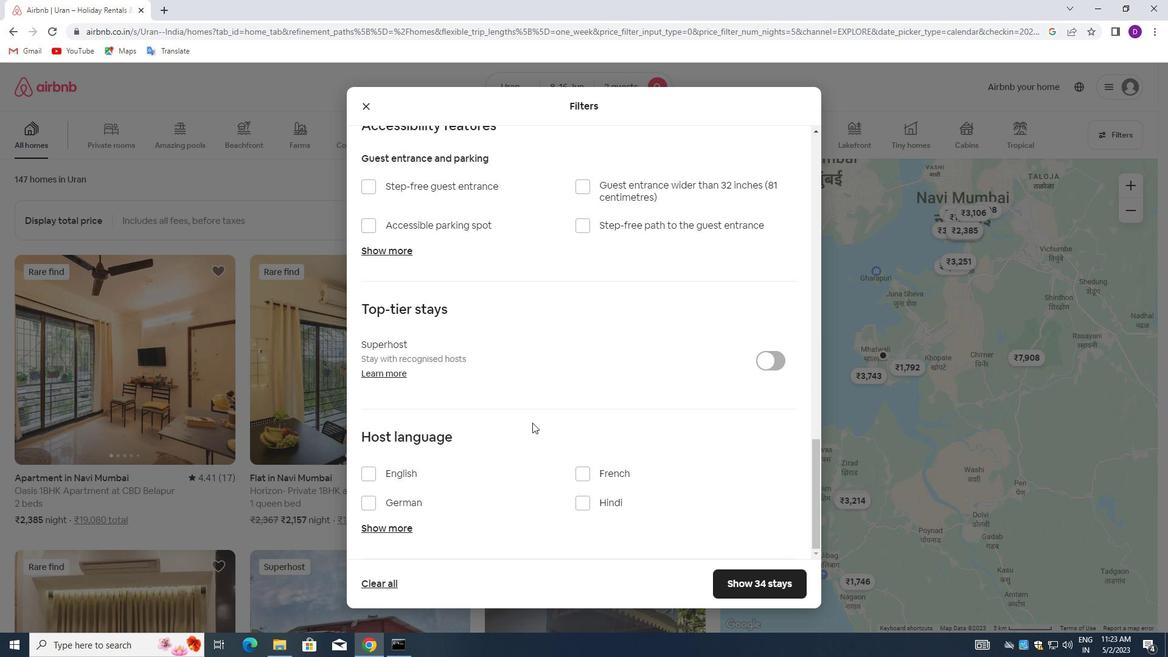 
Action: Mouse moved to (489, 432)
Screenshot: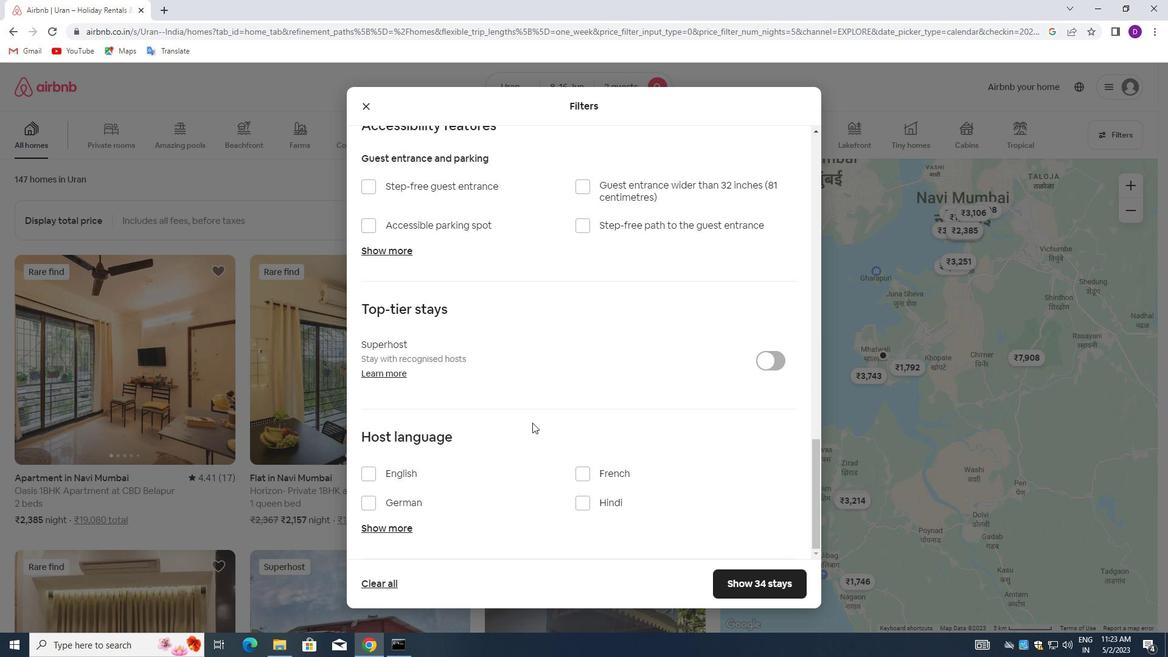 
Action: Mouse scrolled (489, 431) with delta (0, 0)
Screenshot: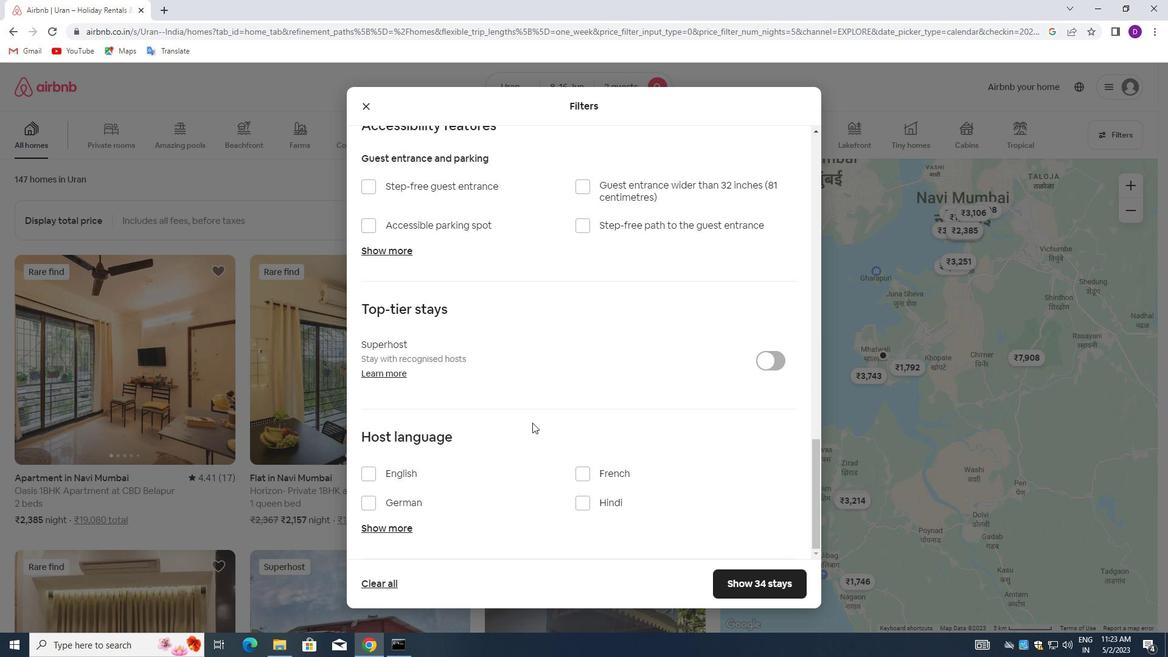 
Action: Mouse moved to (481, 434)
Screenshot: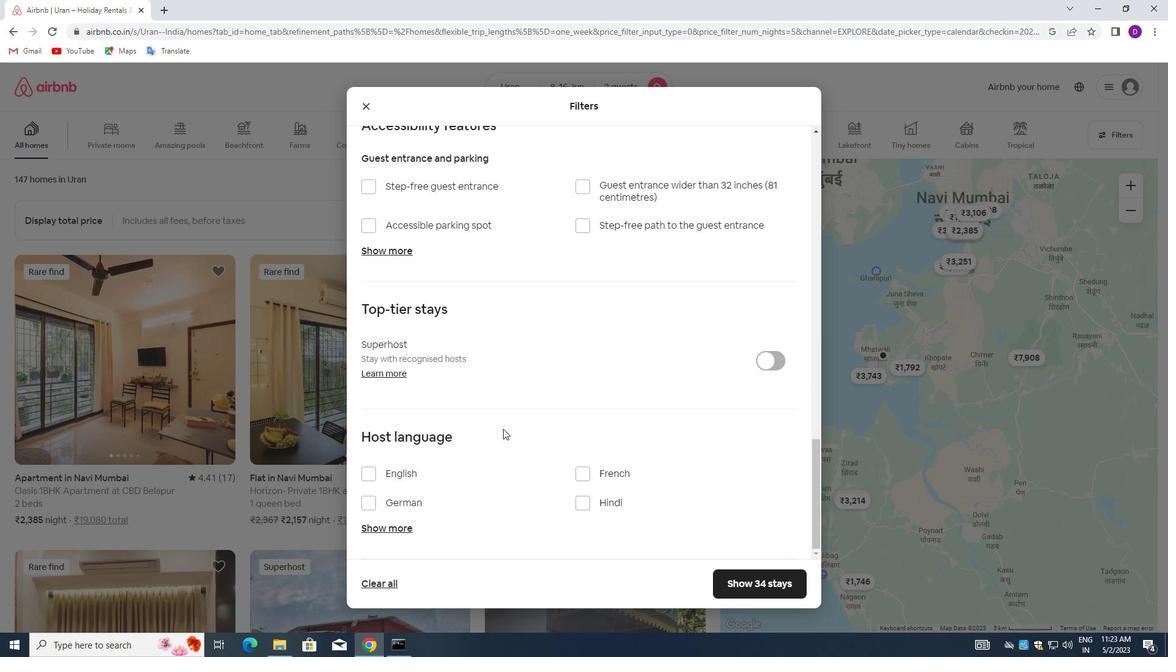 
Action: Mouse scrolled (481, 434) with delta (0, 0)
Screenshot: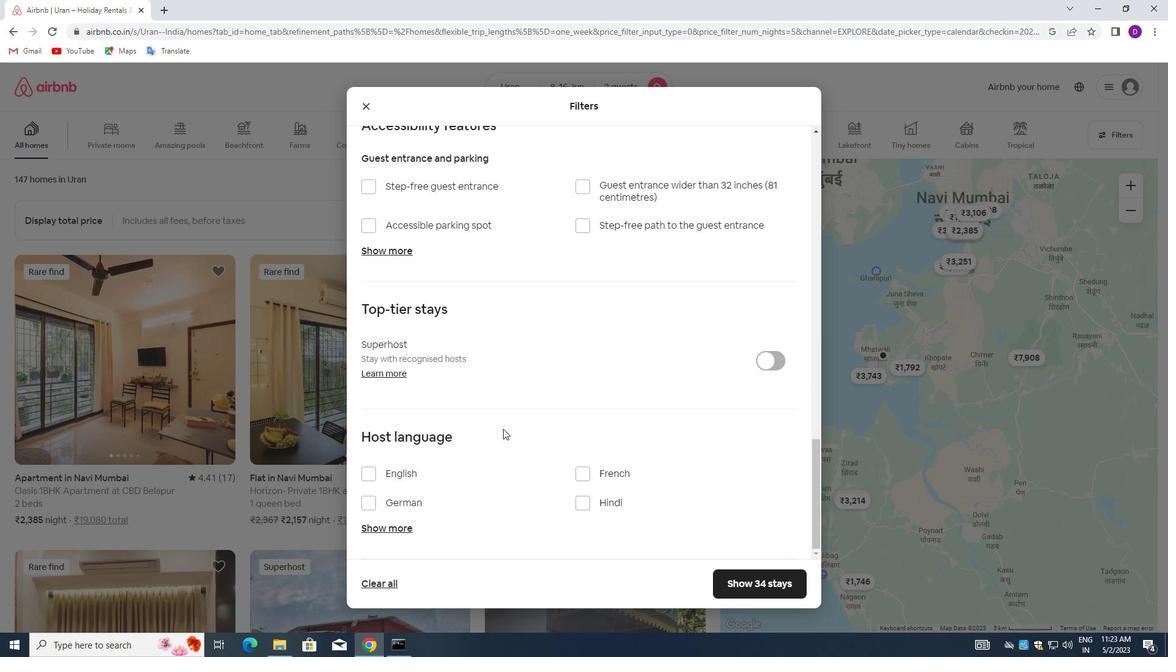 
Action: Mouse moved to (373, 473)
Screenshot: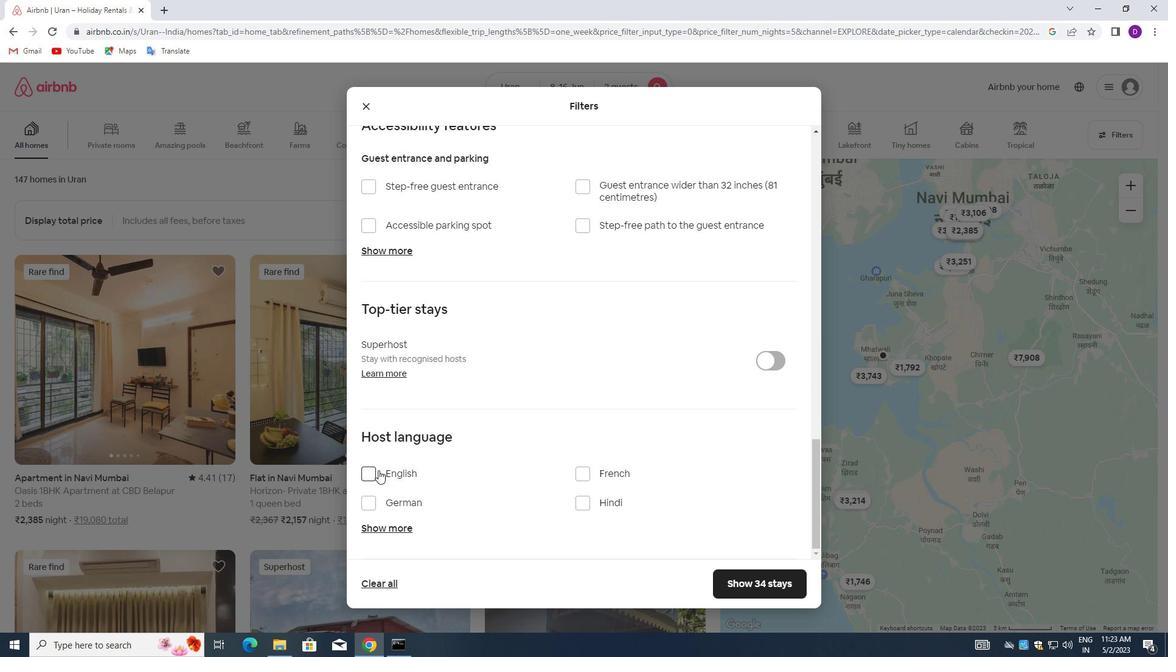 
Action: Mouse pressed left at (373, 473)
Screenshot: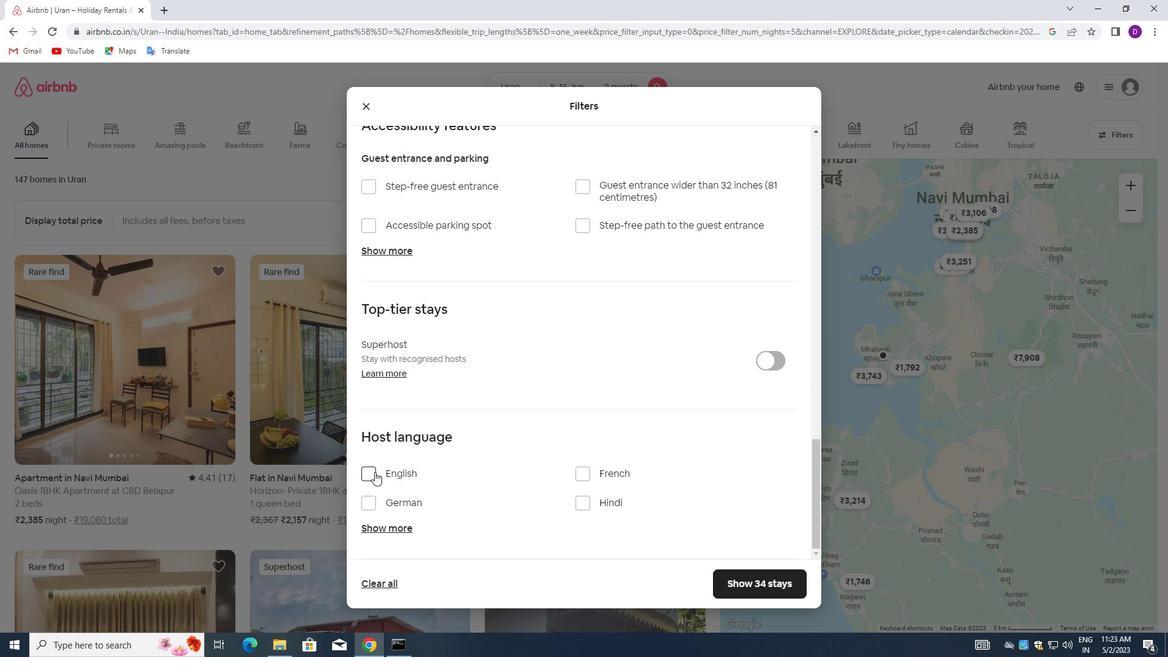
Action: Mouse moved to (734, 581)
Screenshot: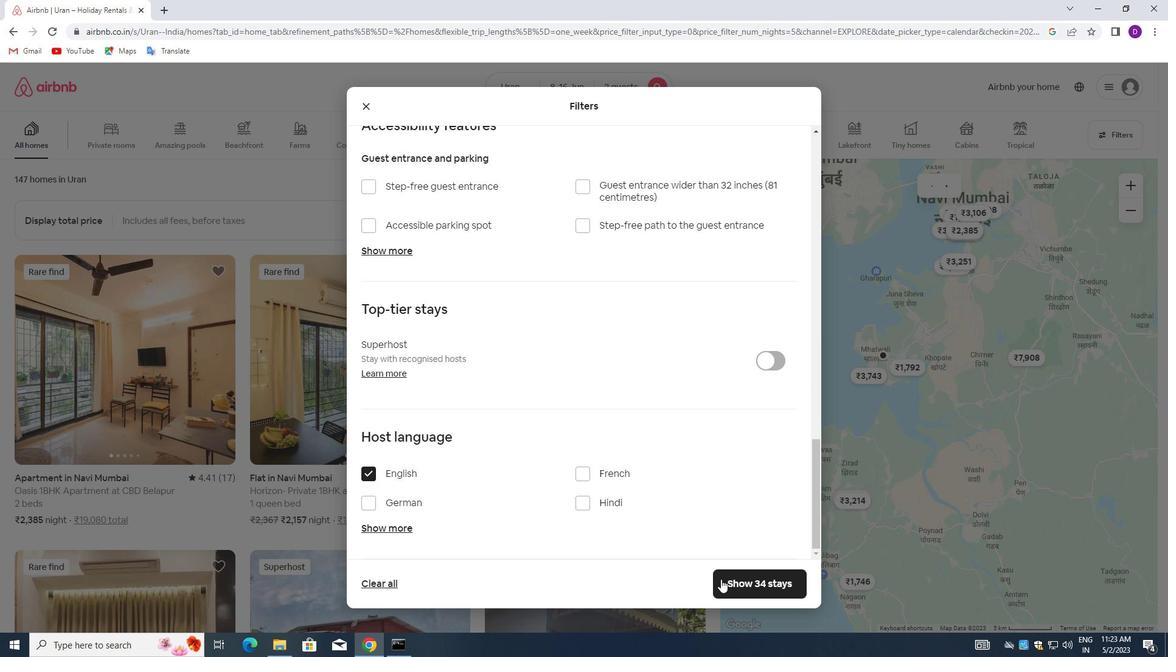 
Action: Mouse pressed left at (734, 581)
Screenshot: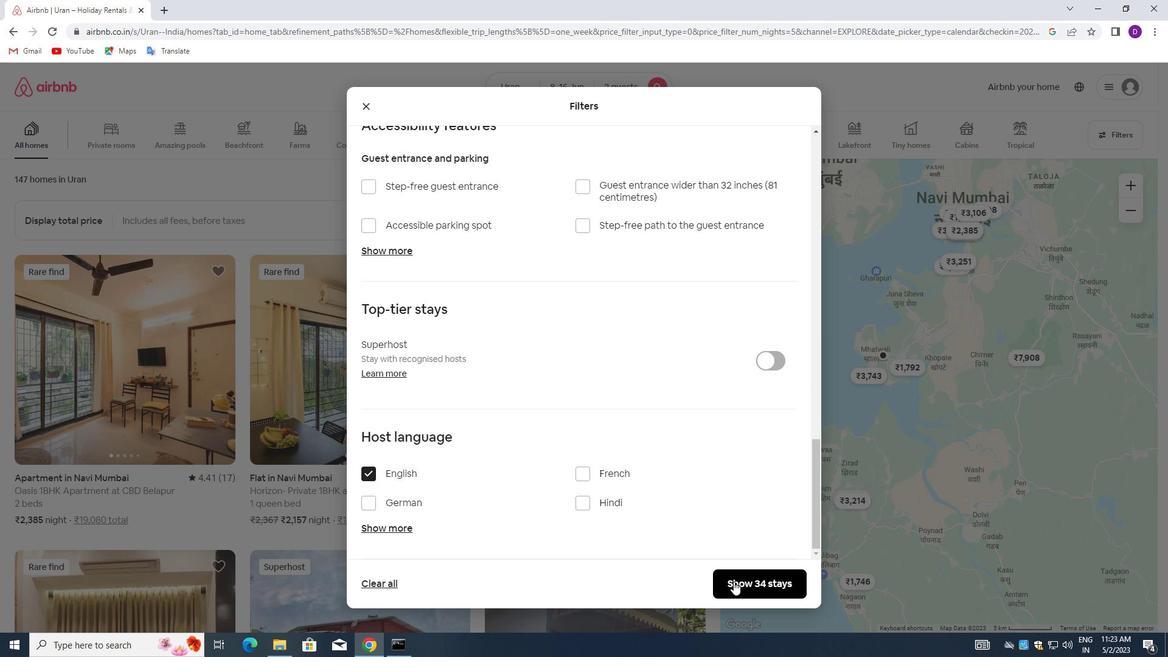 
Action: Mouse moved to (669, 553)
Screenshot: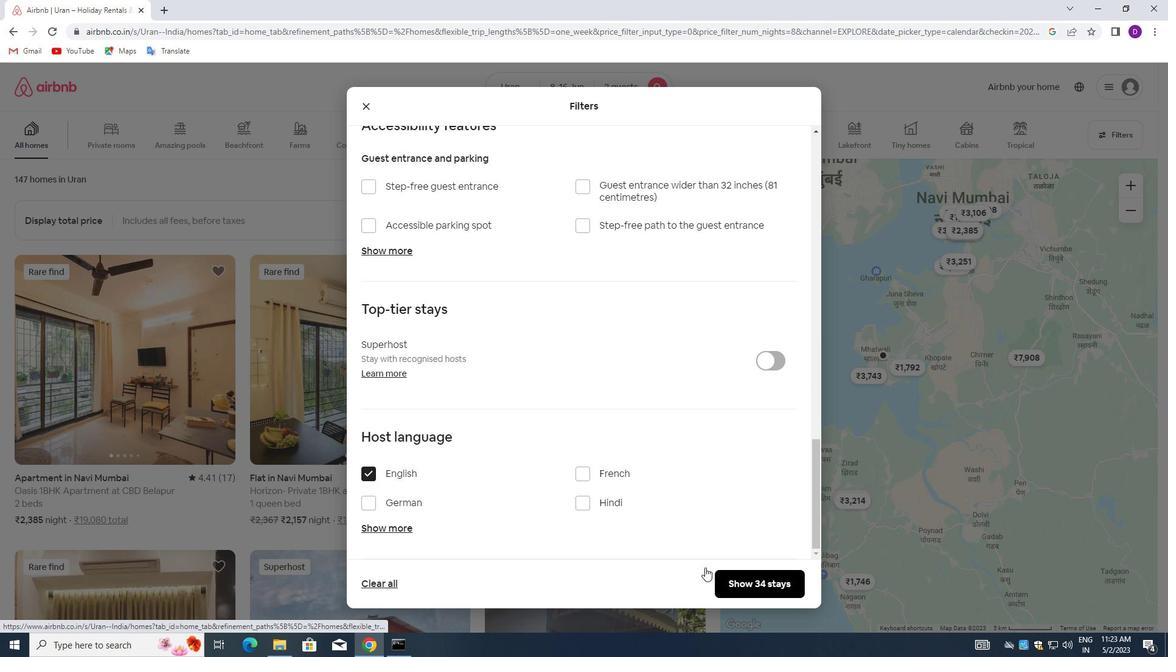 
